 Task: Check the schedule for the MTA subway from Brooklyn to Manhattan in New York City.
Action: Mouse moved to (924, 72)
Screenshot: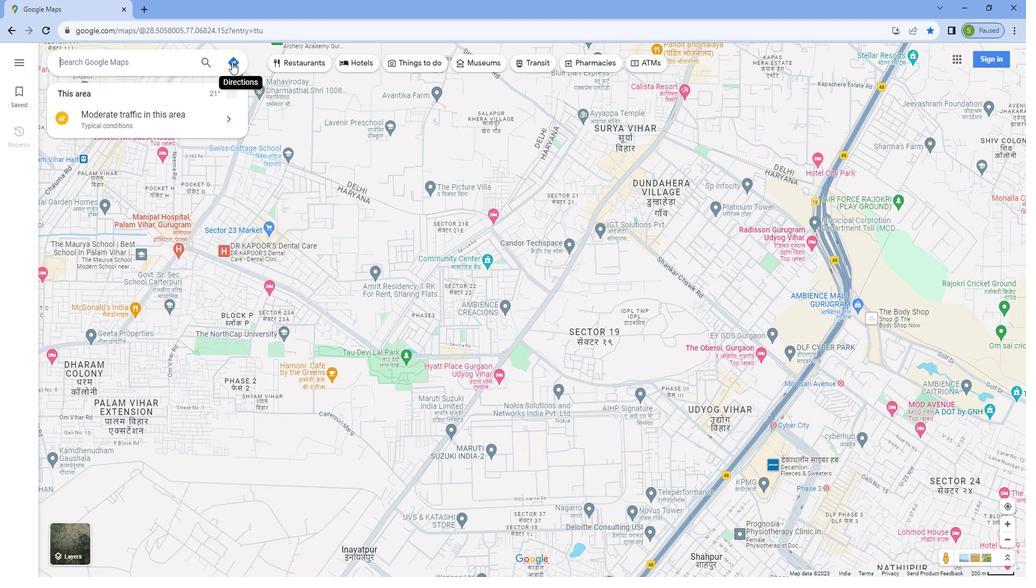 
Action: Mouse pressed left at (924, 72)
Screenshot: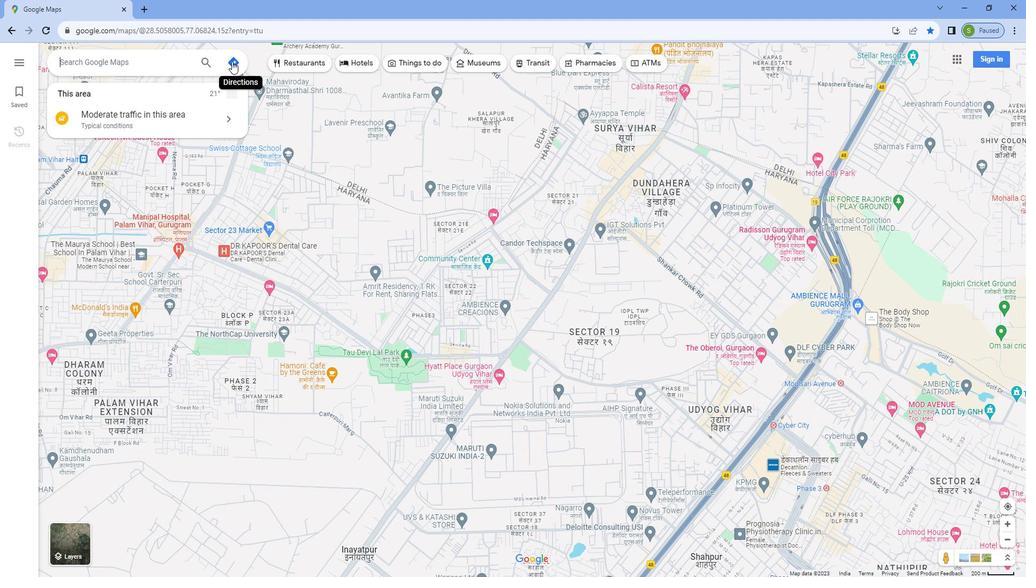 
Action: Mouse moved to (826, 104)
Screenshot: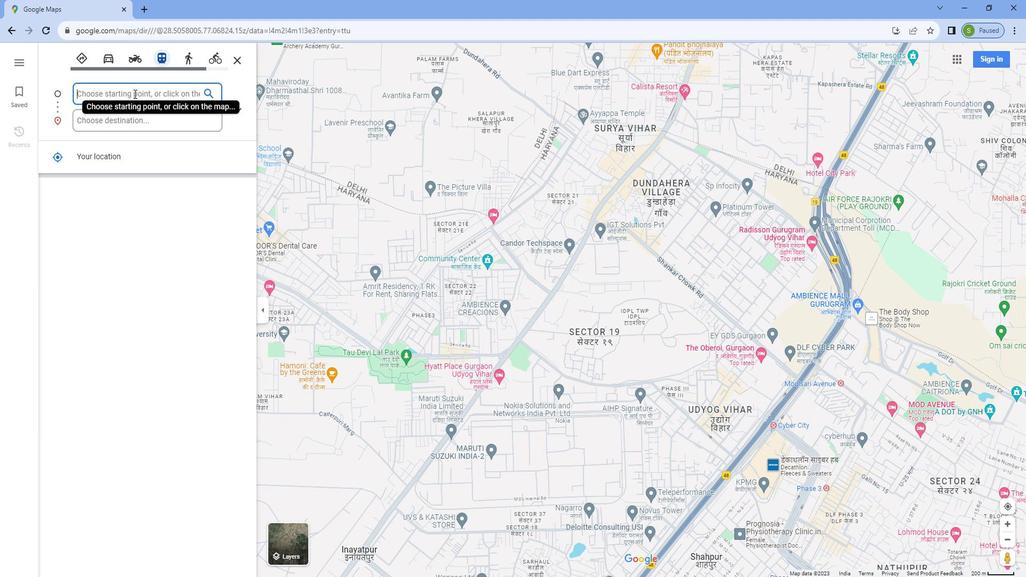 
Action: Mouse pressed left at (826, 104)
Screenshot: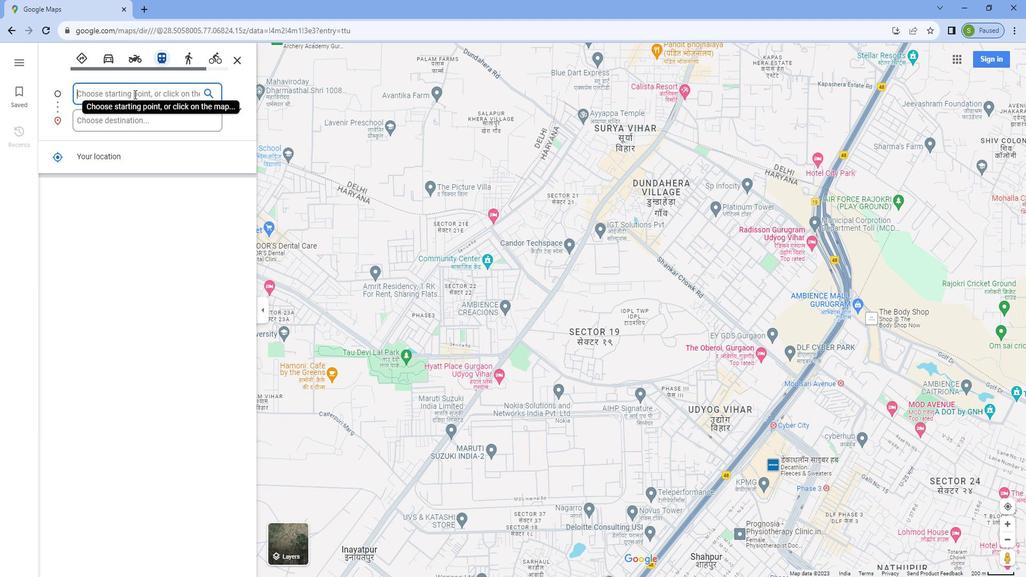 
Action: Key pressed <Key.caps_lock>B<Key.caps_lock>rooklyn
Screenshot: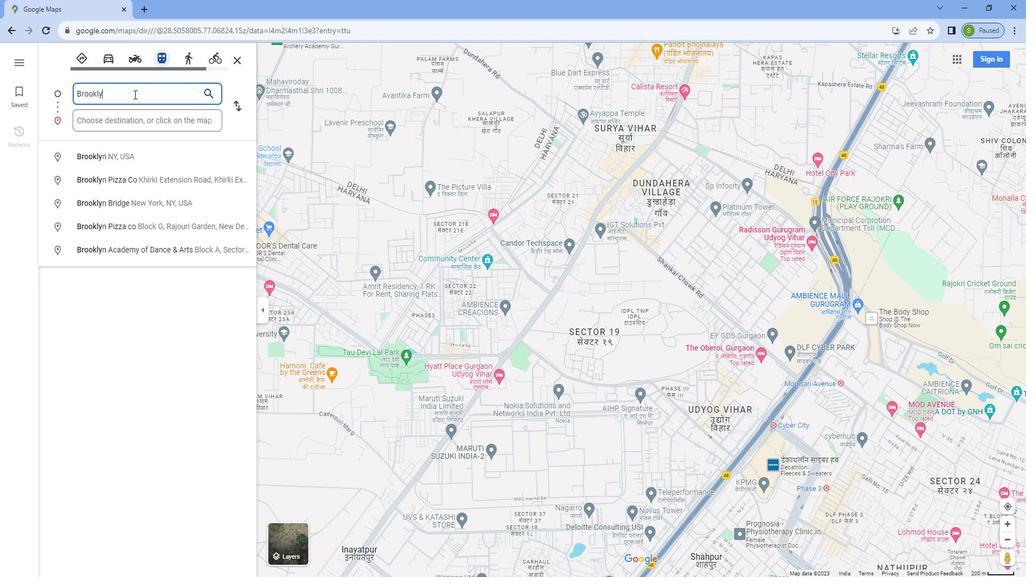 
Action: Mouse moved to (816, 163)
Screenshot: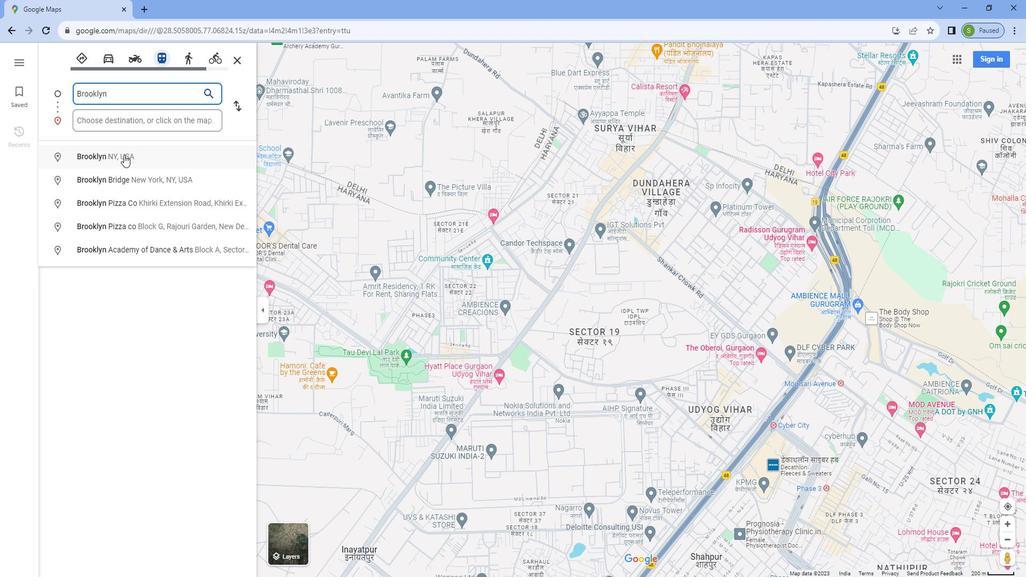 
Action: Mouse pressed left at (816, 163)
Screenshot: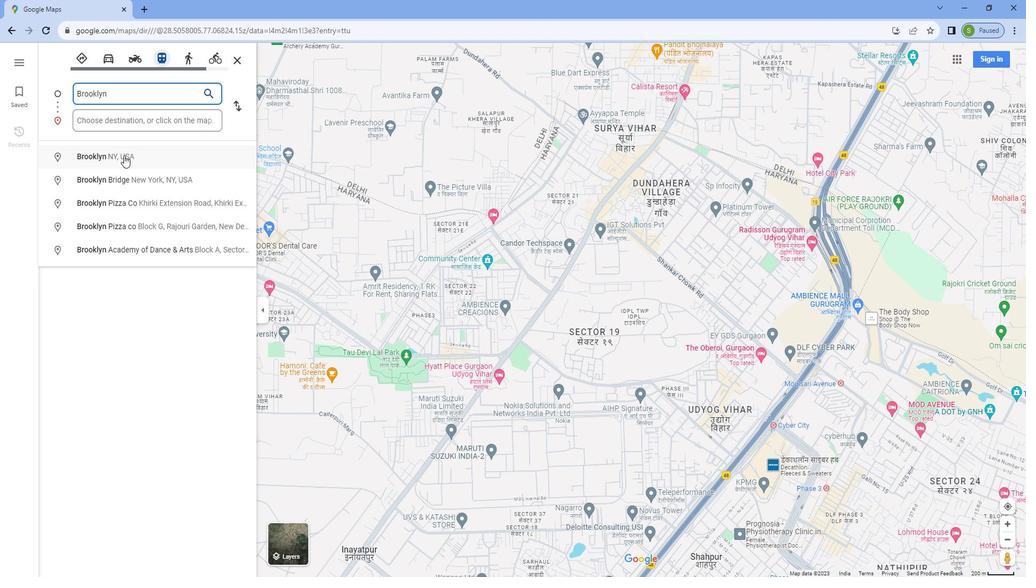 
Action: Mouse moved to (818, 132)
Screenshot: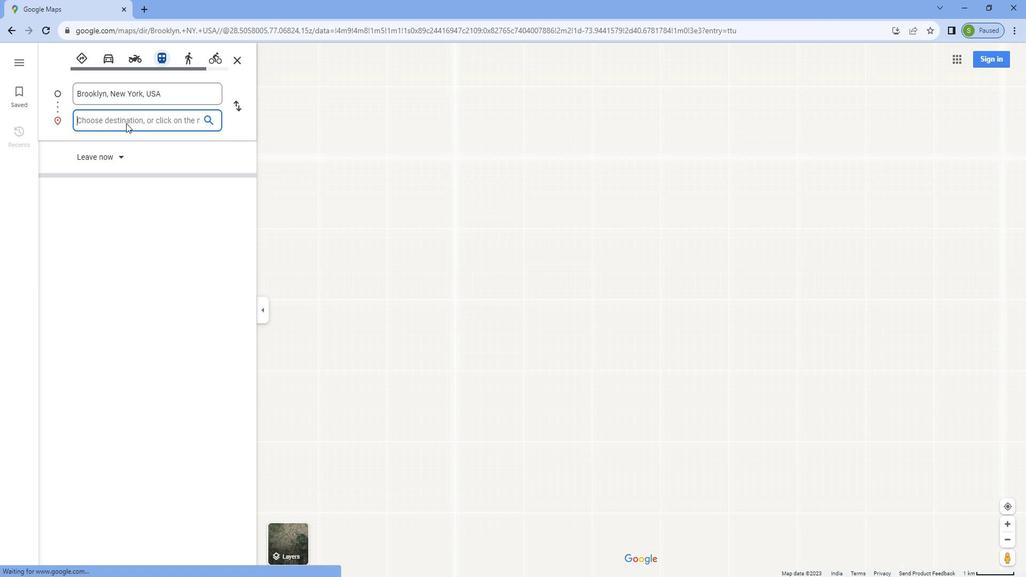 
Action: Mouse pressed left at (818, 132)
Screenshot: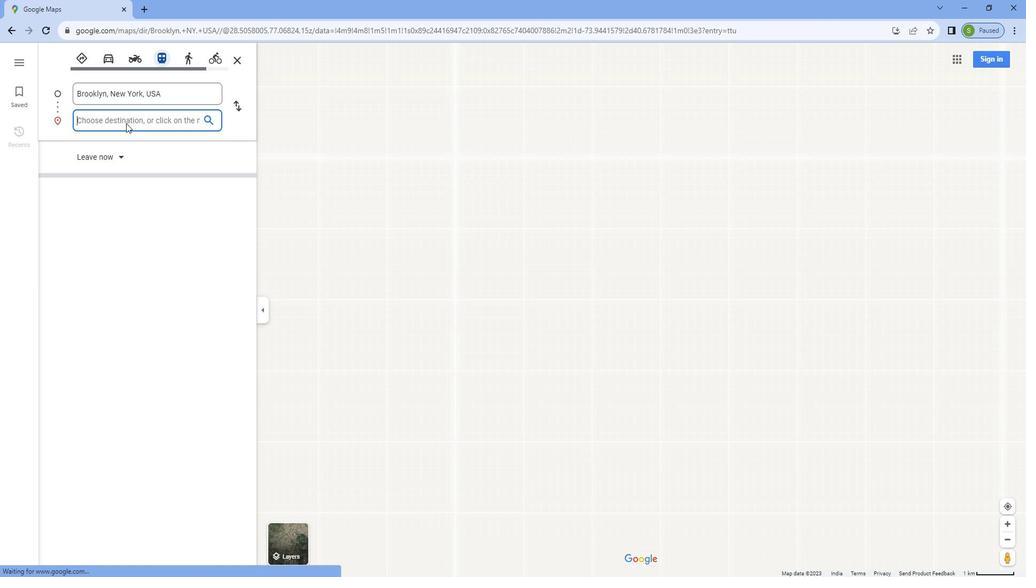 
Action: Key pressed <Key.caps_lock>M<Key.caps_lock>anhattan
Screenshot: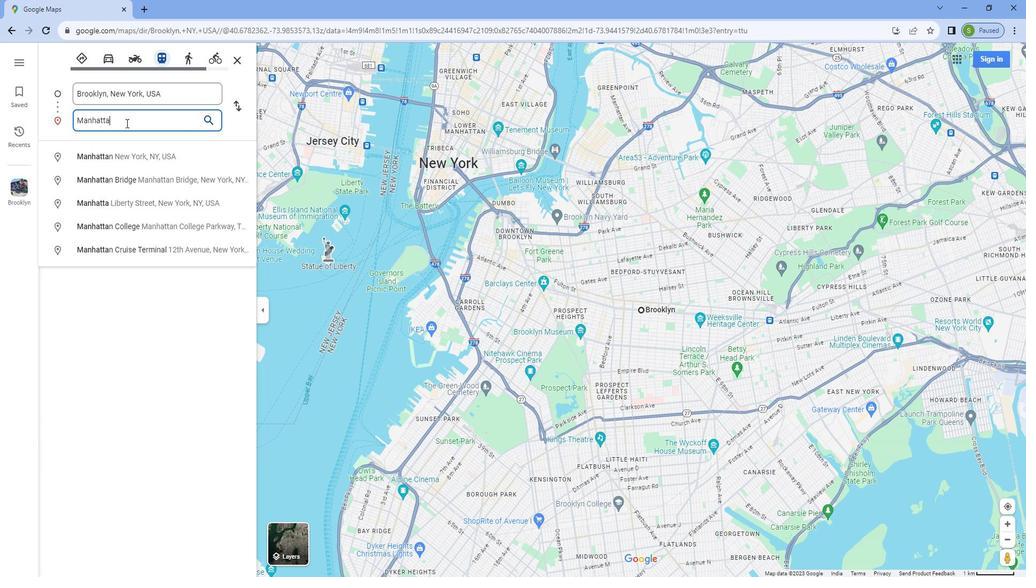 
Action: Mouse moved to (820, 159)
Screenshot: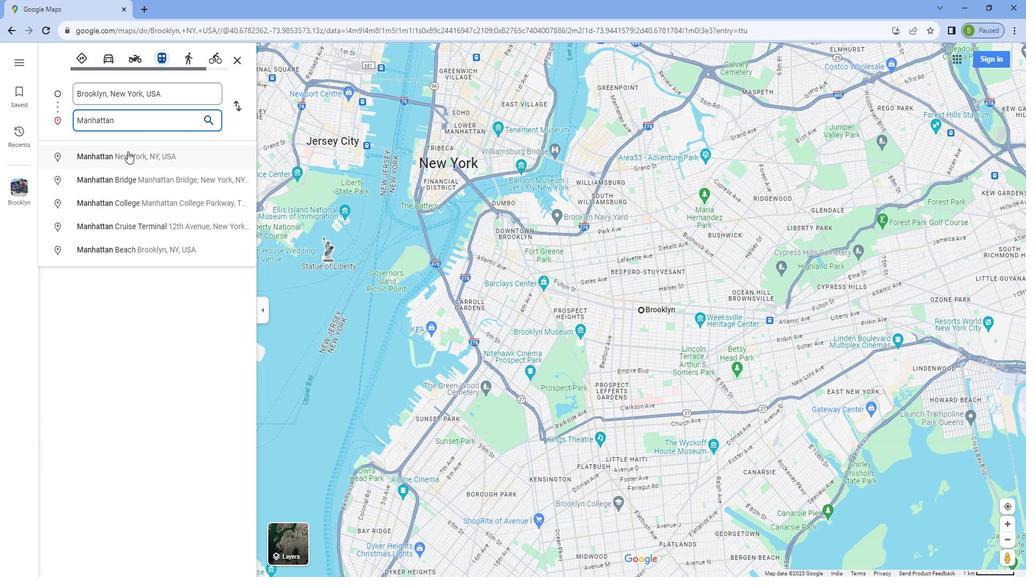 
Action: Mouse pressed left at (820, 159)
Screenshot: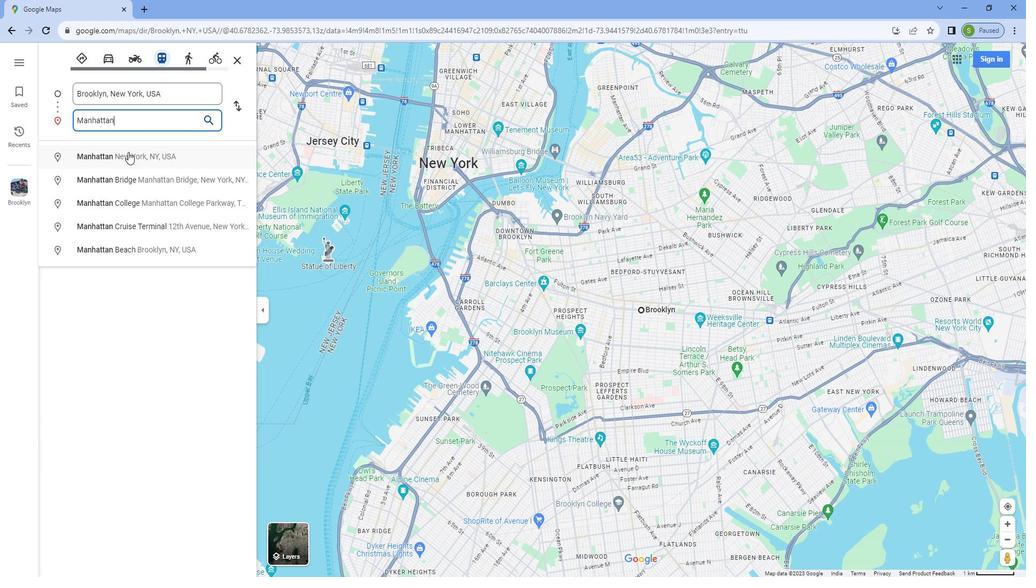 
Action: Mouse moved to (922, 161)
Screenshot: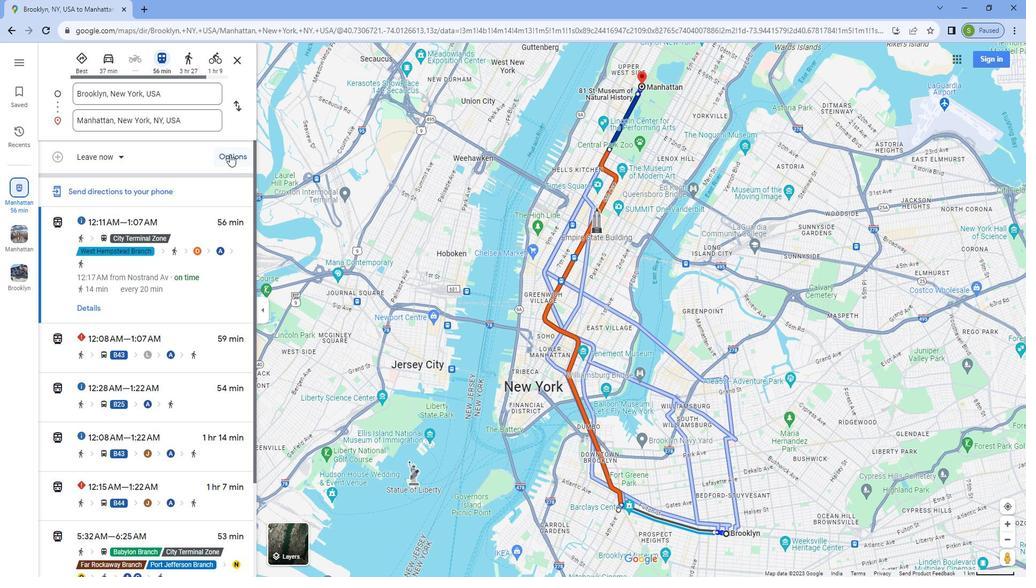
Action: Mouse pressed left at (922, 161)
Screenshot: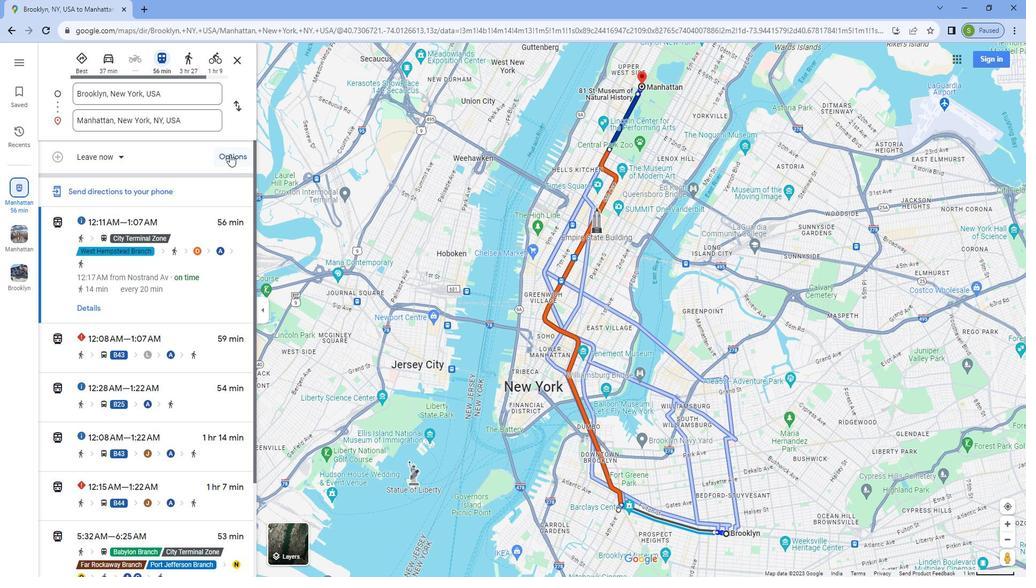 
Action: Mouse moved to (749, 223)
Screenshot: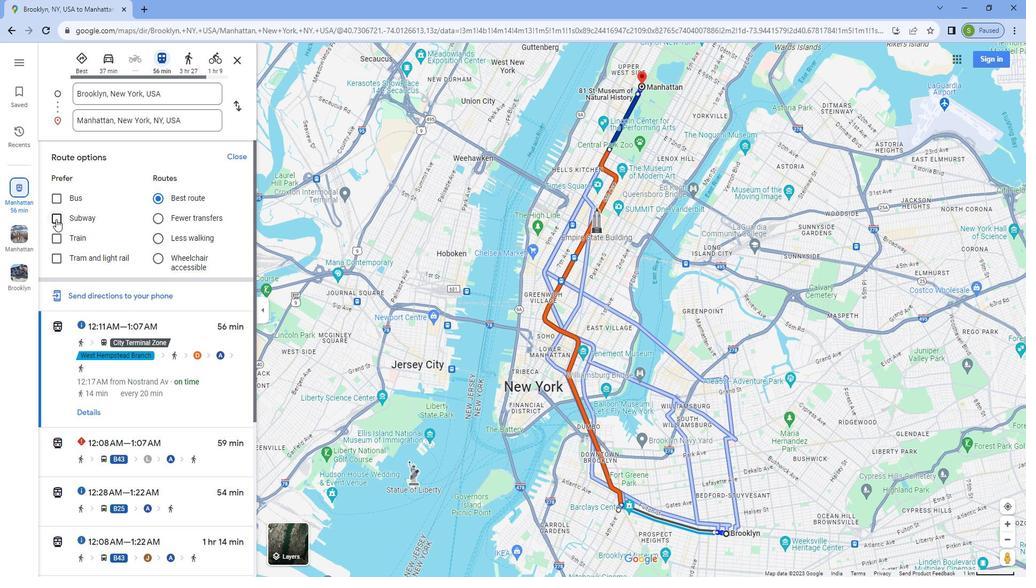 
Action: Mouse pressed left at (749, 223)
Screenshot: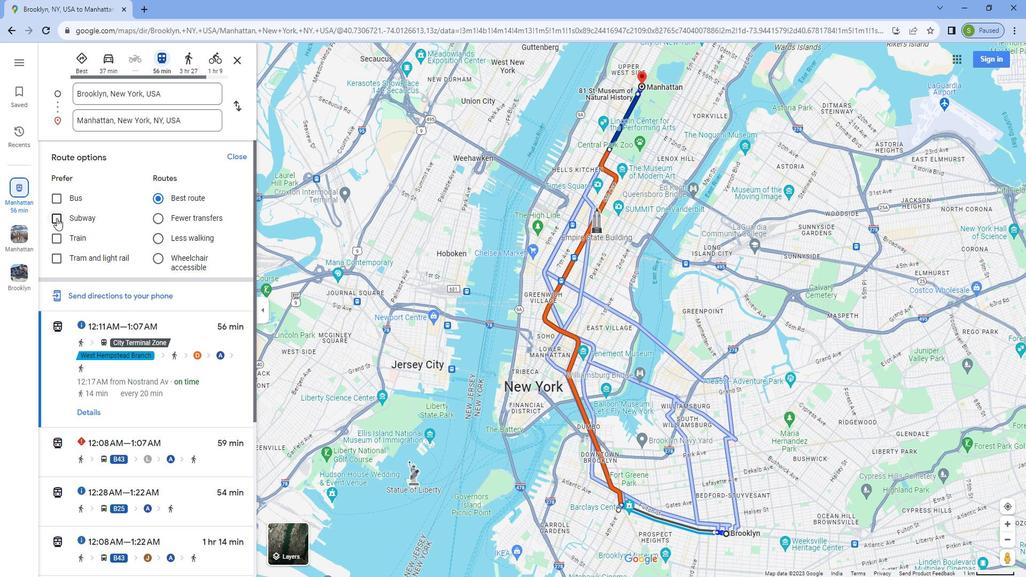 
Action: Mouse moved to (785, 384)
Screenshot: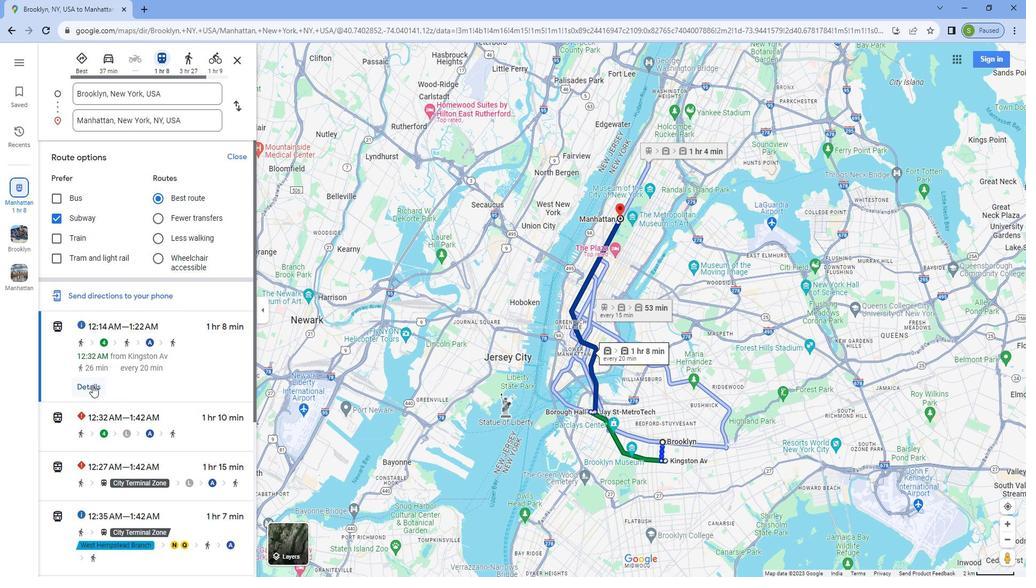 
Action: Mouse pressed left at (785, 384)
Screenshot: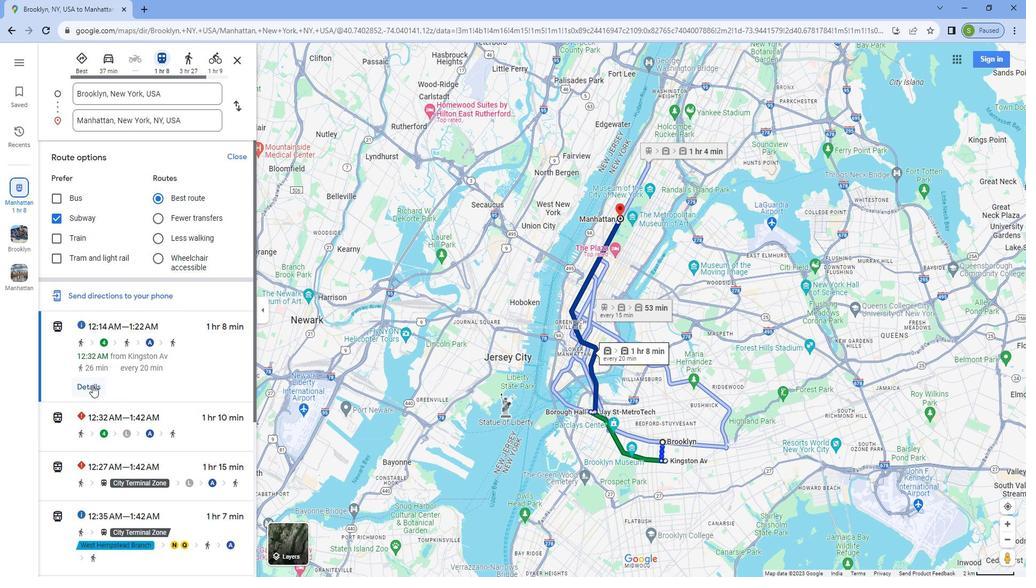 
Action: Mouse moved to (904, 282)
Screenshot: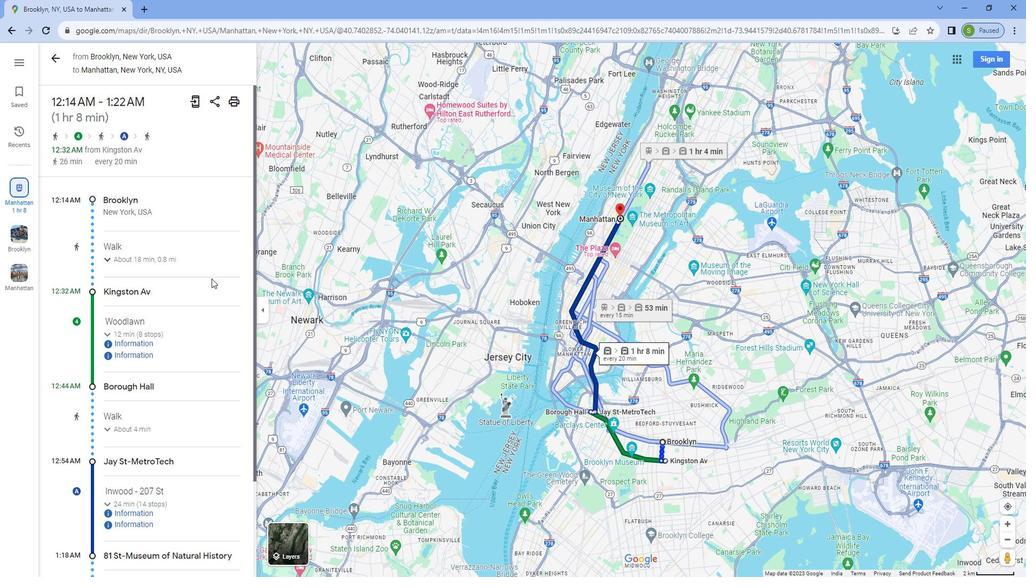 
Action: Mouse scrolled (904, 282) with delta (0, 0)
Screenshot: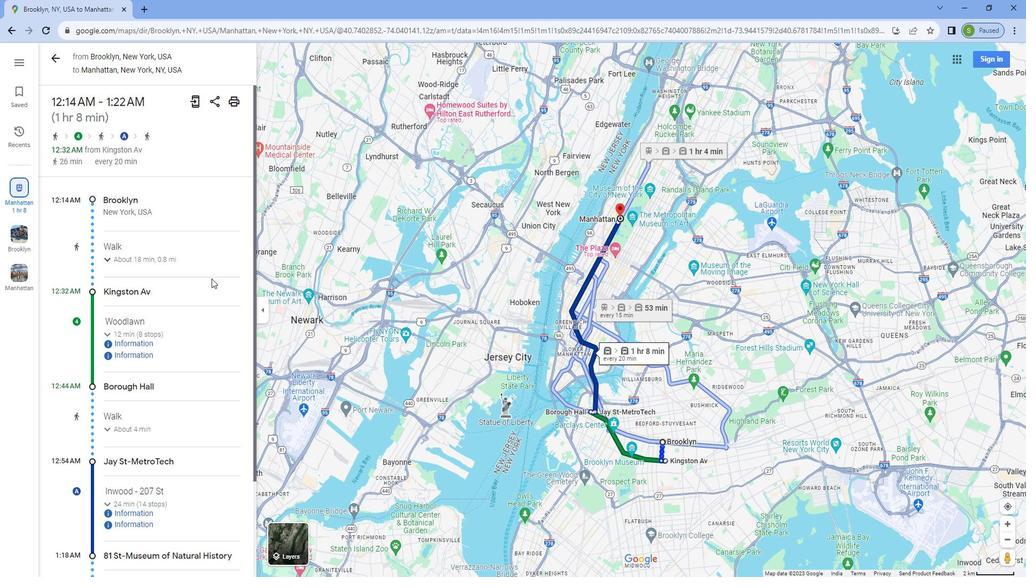 
Action: Mouse moved to (903, 283)
Screenshot: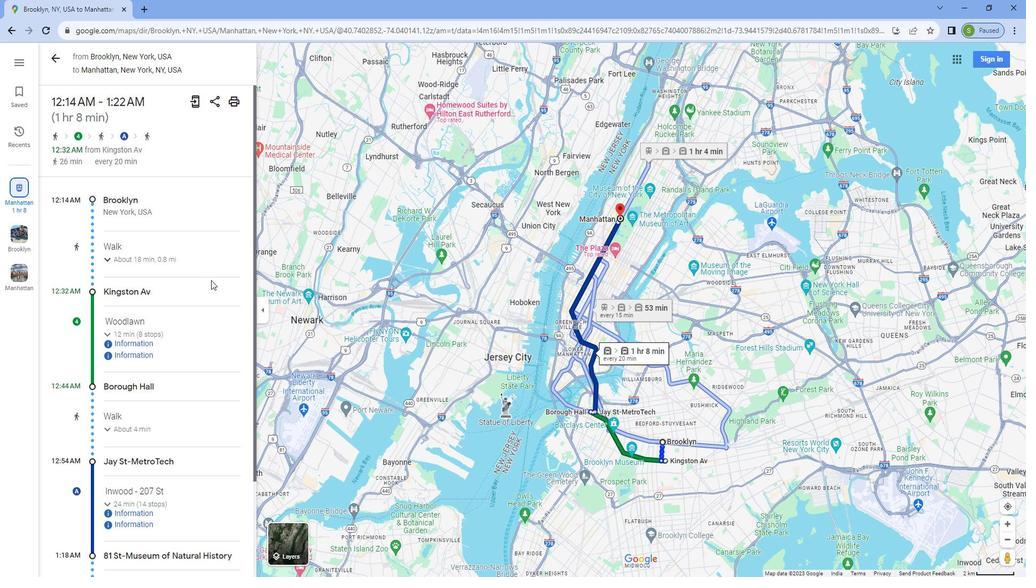 
Action: Mouse scrolled (903, 283) with delta (0, 0)
Screenshot: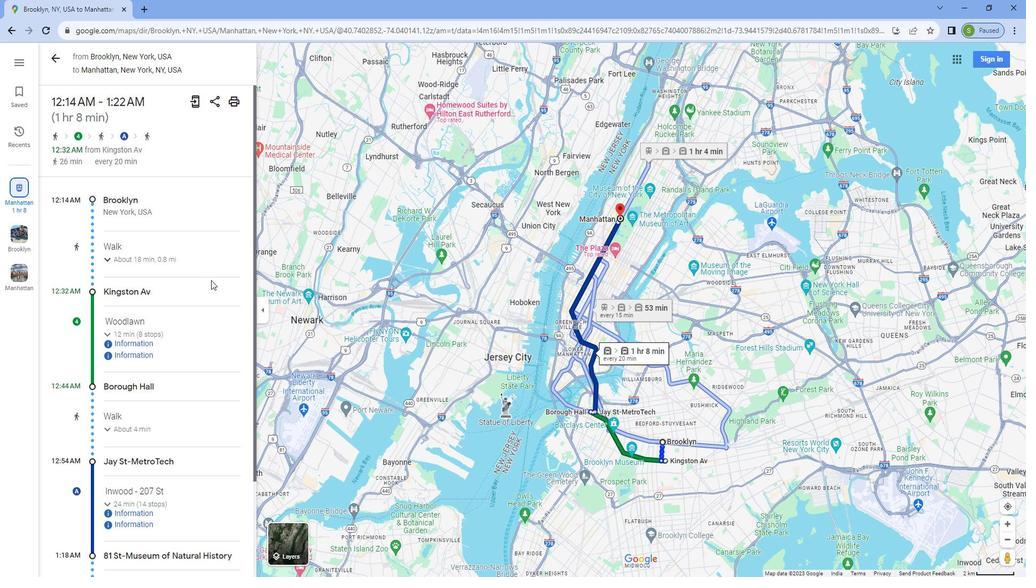 
Action: Mouse scrolled (903, 283) with delta (0, 0)
Screenshot: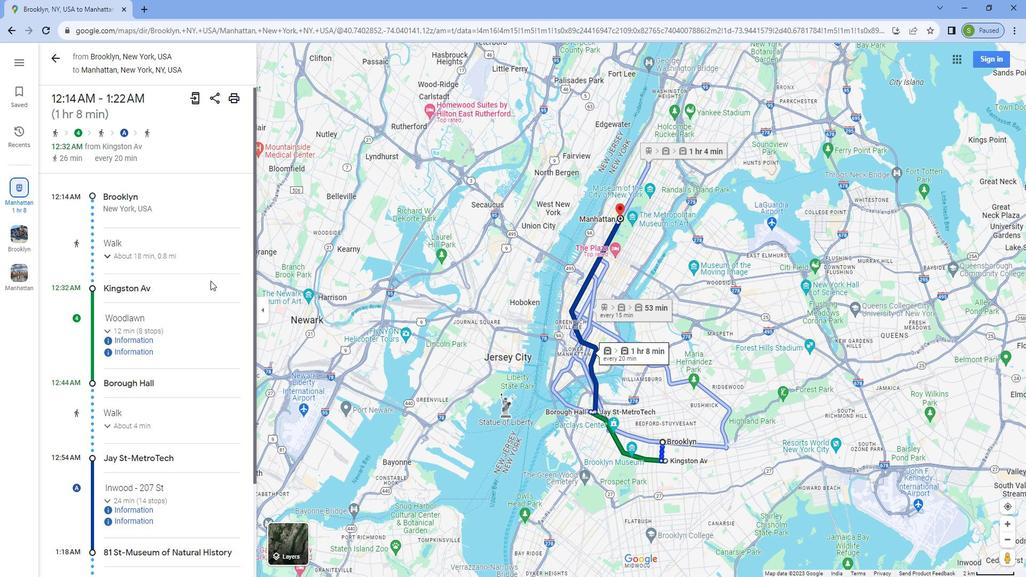 
Action: Mouse moved to (903, 284)
Screenshot: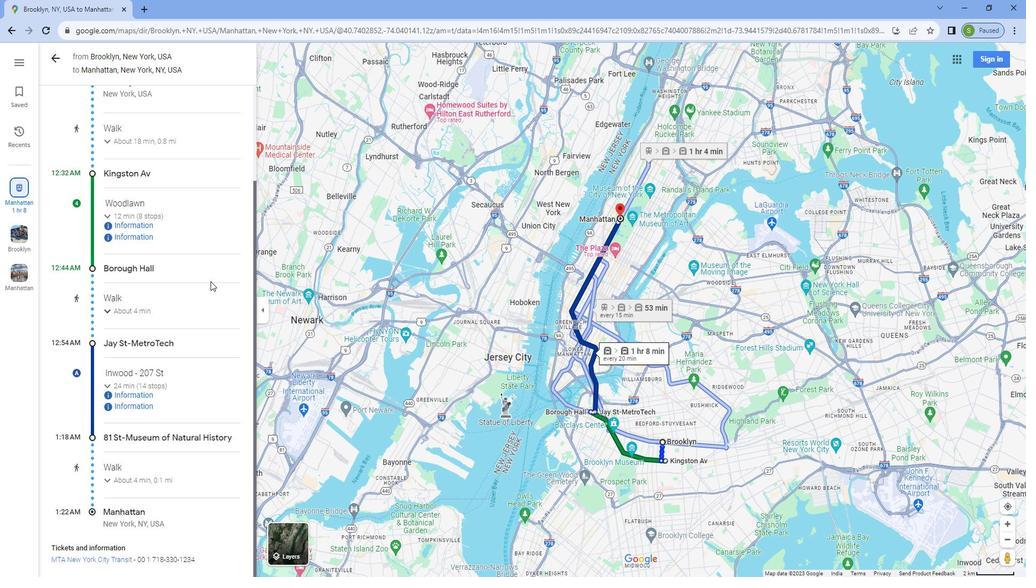 
Action: Mouse scrolled (903, 284) with delta (0, 0)
Screenshot: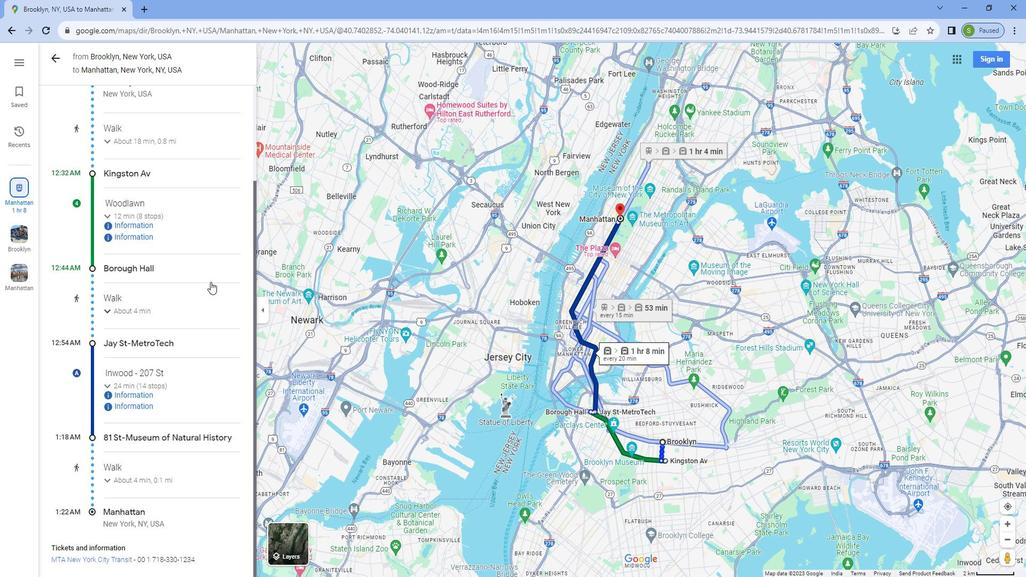 
Action: Mouse moved to (902, 284)
Screenshot: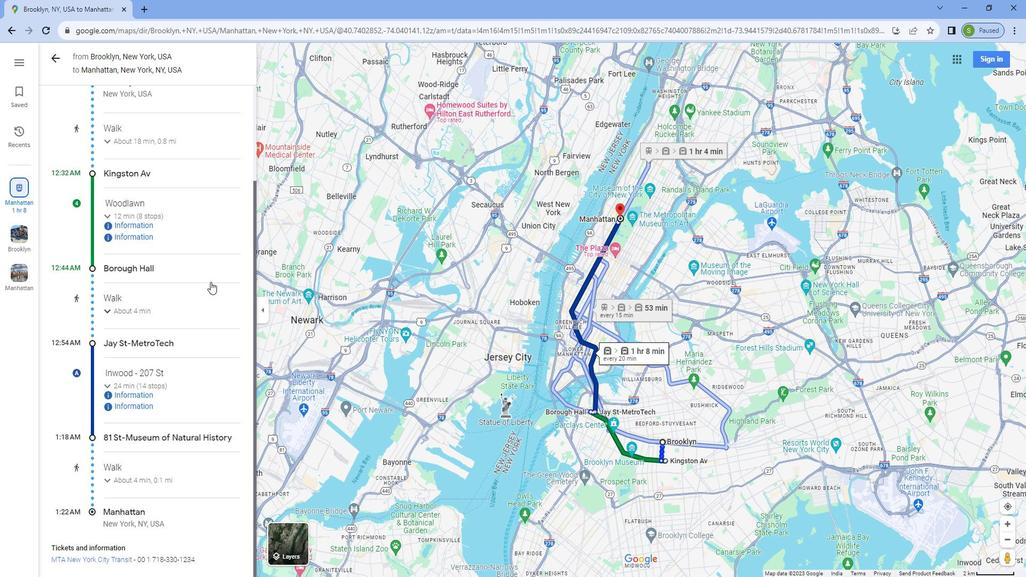
Action: Mouse scrolled (902, 284) with delta (0, 0)
Screenshot: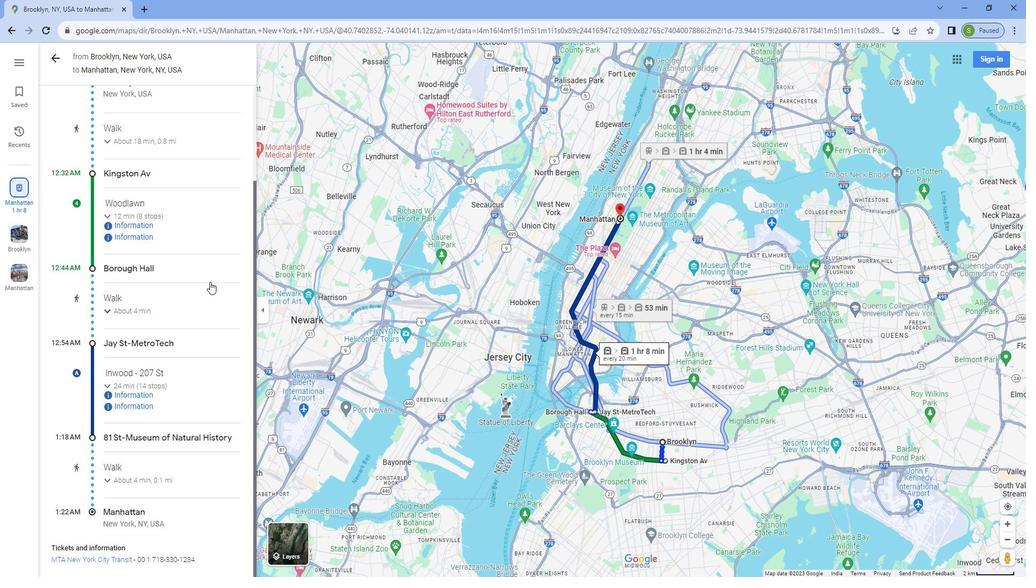 
Action: Mouse moved to (853, 436)
Screenshot: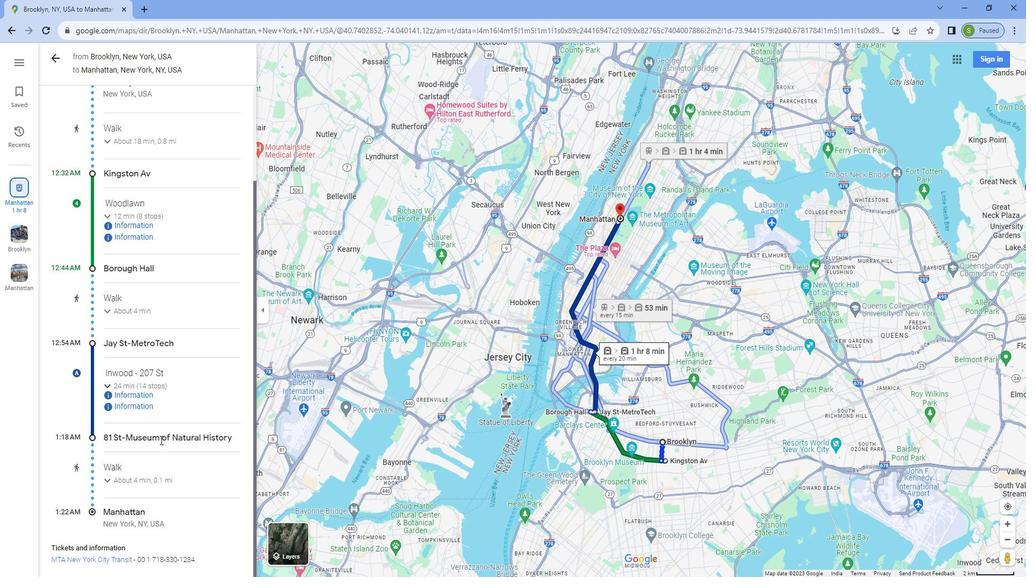 
Action: Mouse scrolled (853, 437) with delta (0, 0)
Screenshot: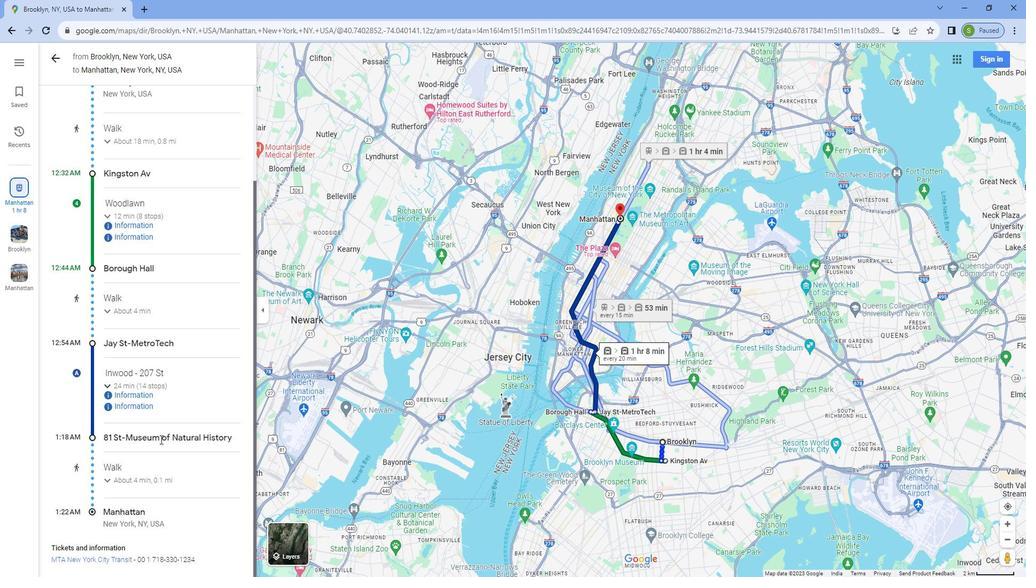 
Action: Mouse moved to (844, 432)
Screenshot: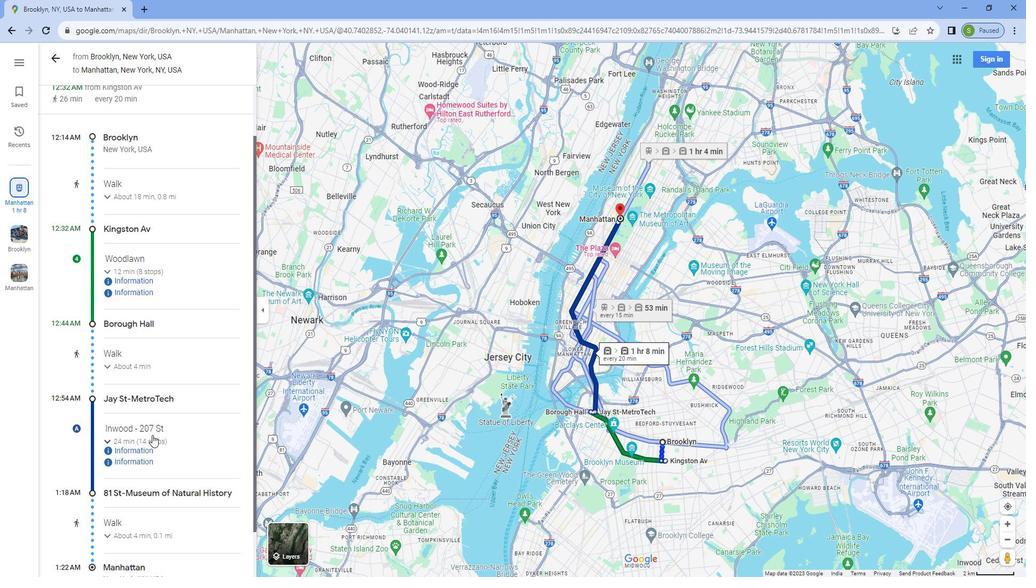 
Action: Mouse scrolled (844, 432) with delta (0, 0)
Screenshot: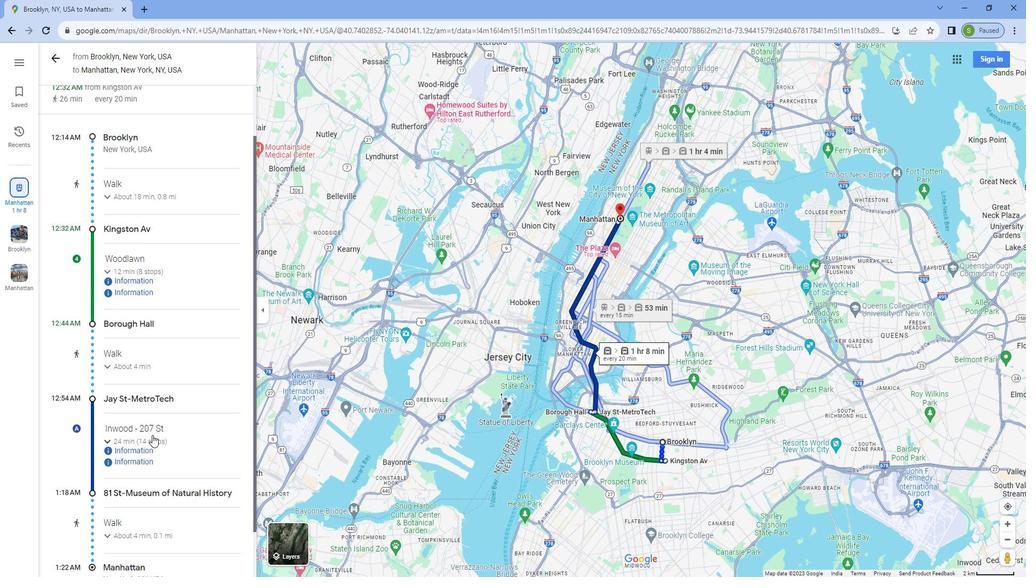 
Action: Mouse scrolled (844, 432) with delta (0, 0)
Screenshot: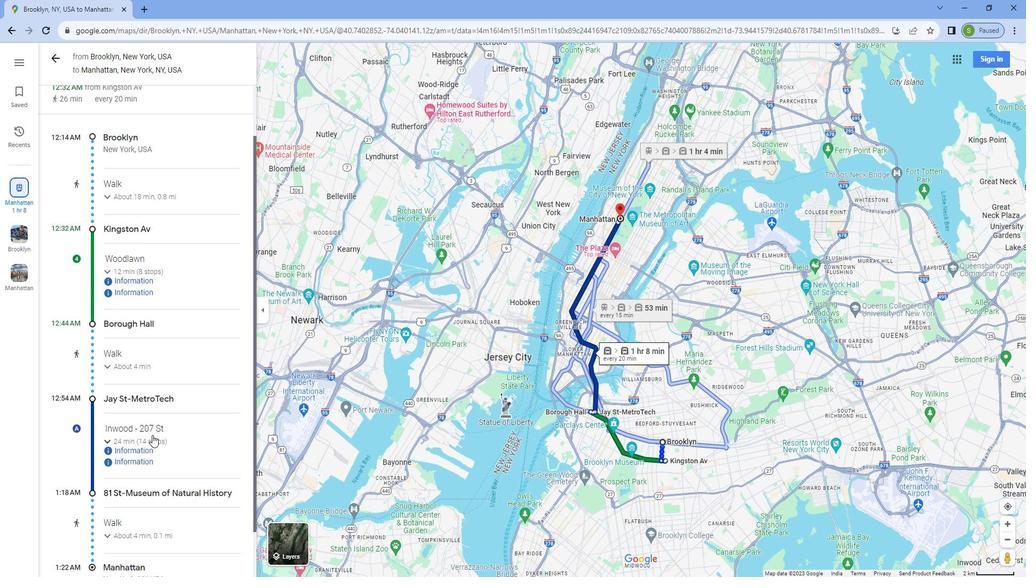 
Action: Mouse scrolled (844, 432) with delta (0, 0)
Screenshot: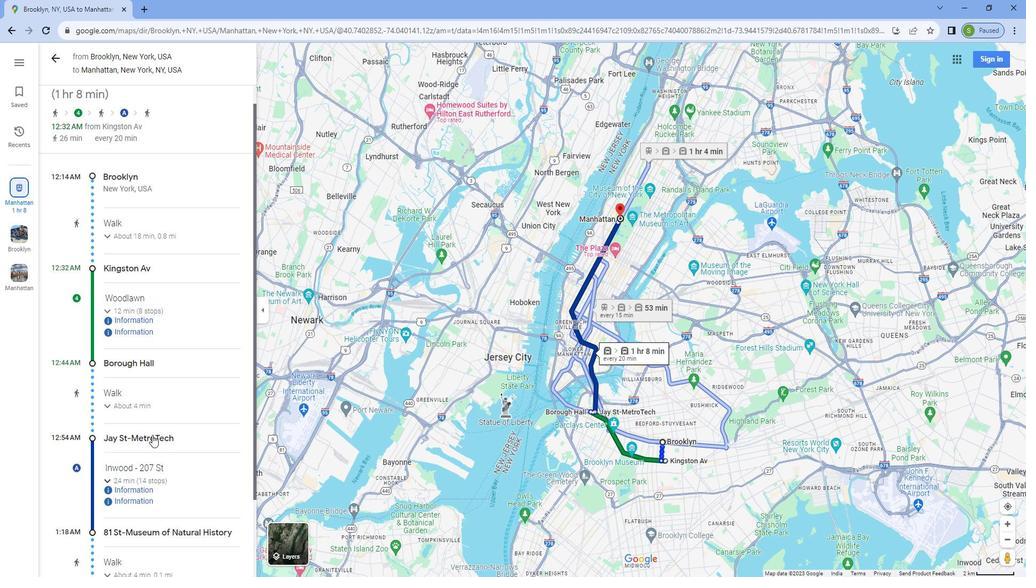 
Action: Mouse scrolled (844, 432) with delta (0, 0)
Screenshot: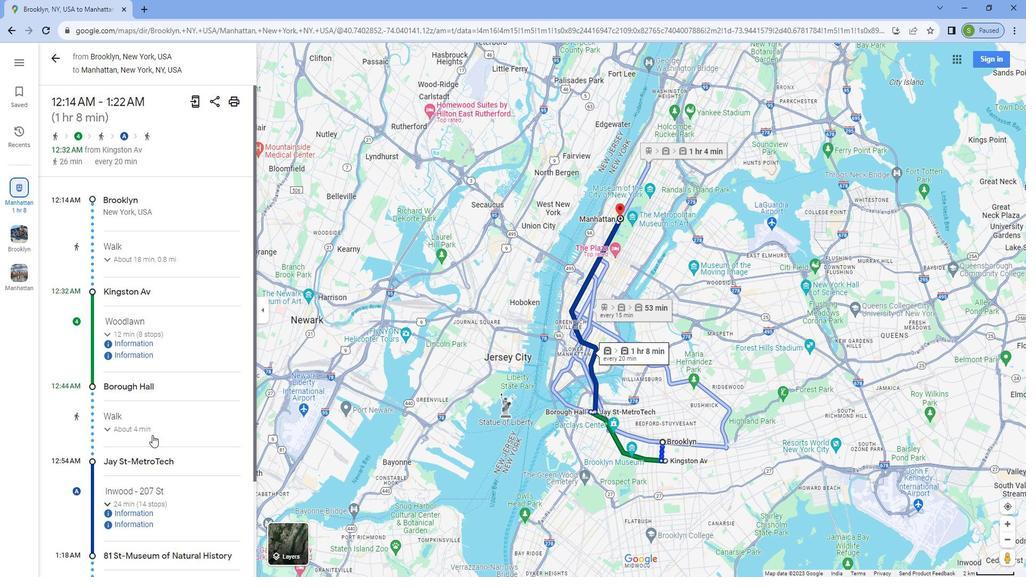 
Action: Mouse scrolled (844, 432) with delta (0, 0)
Screenshot: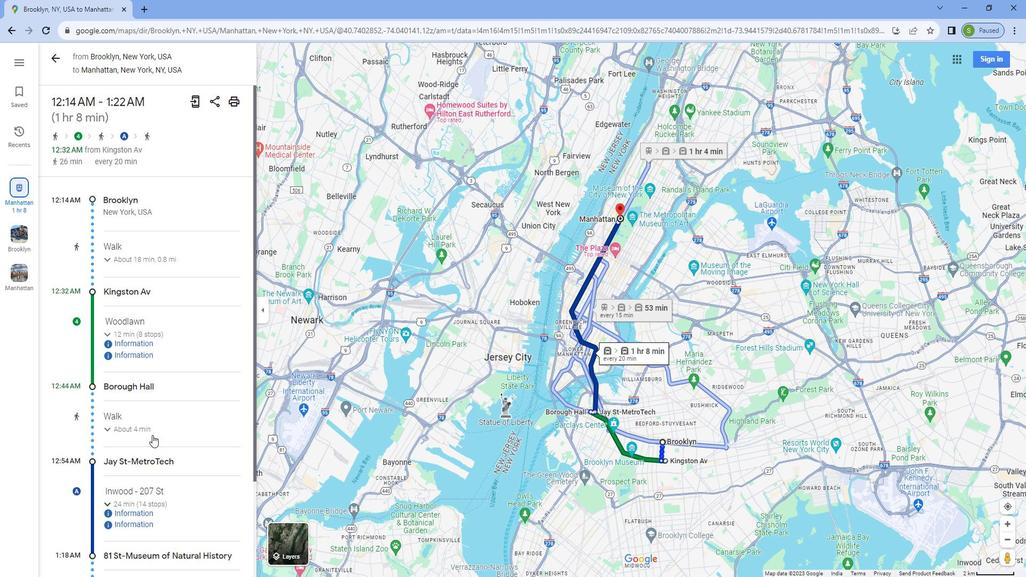 
Action: Mouse moved to (747, 73)
Screenshot: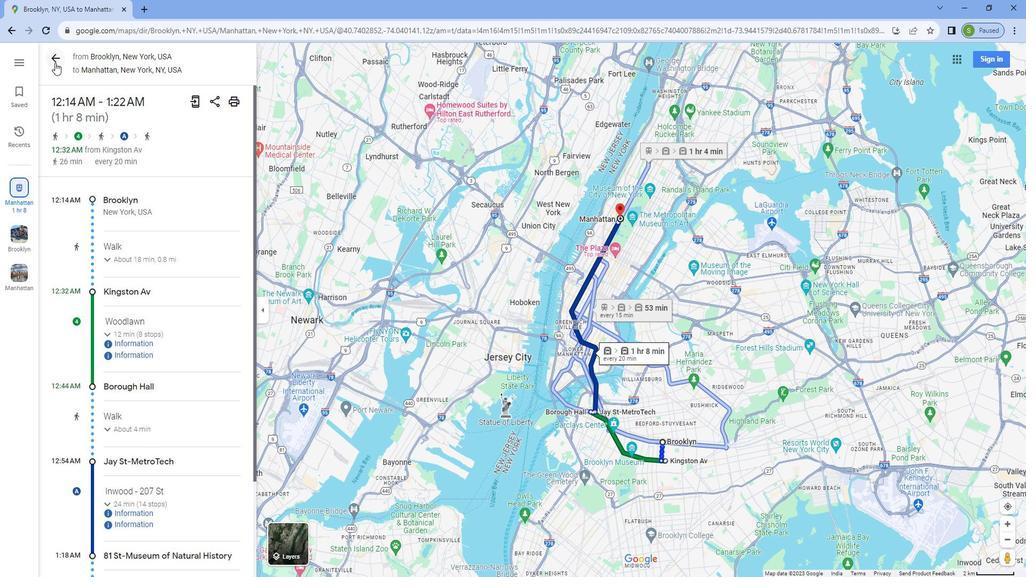
Action: Mouse pressed left at (747, 73)
Screenshot: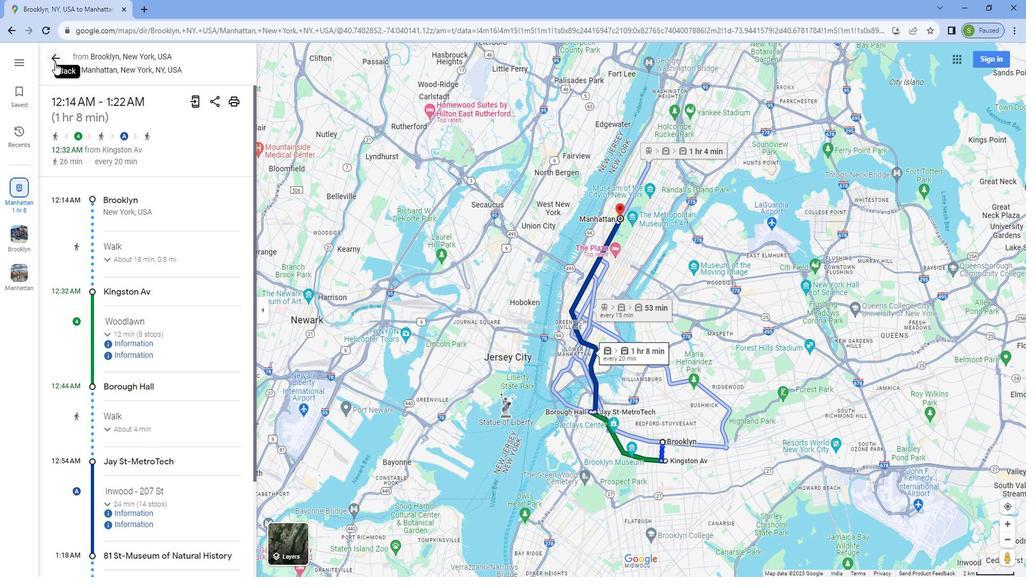 
Action: Mouse moved to (812, 335)
Screenshot: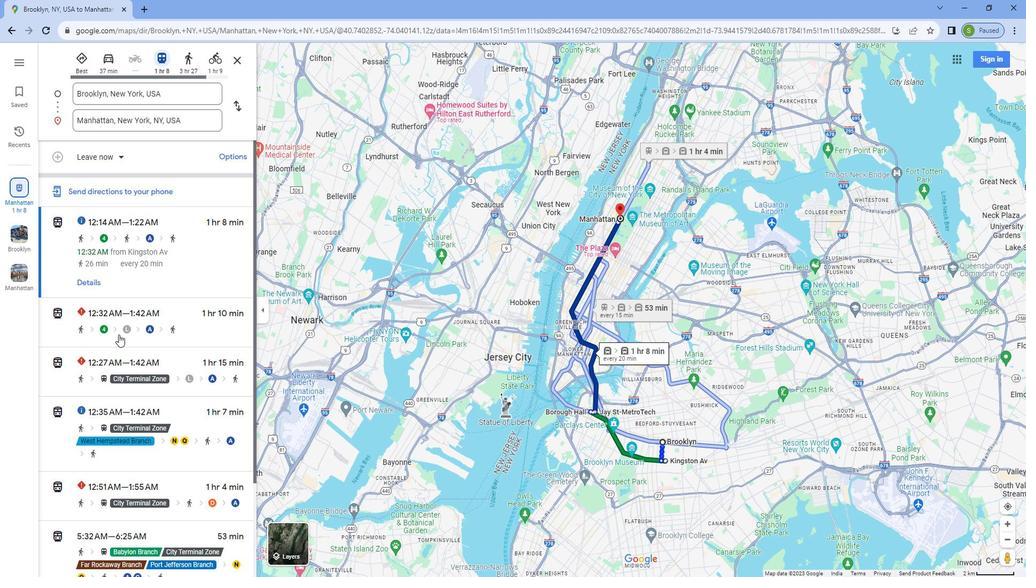 
Action: Mouse pressed left at (812, 335)
Screenshot: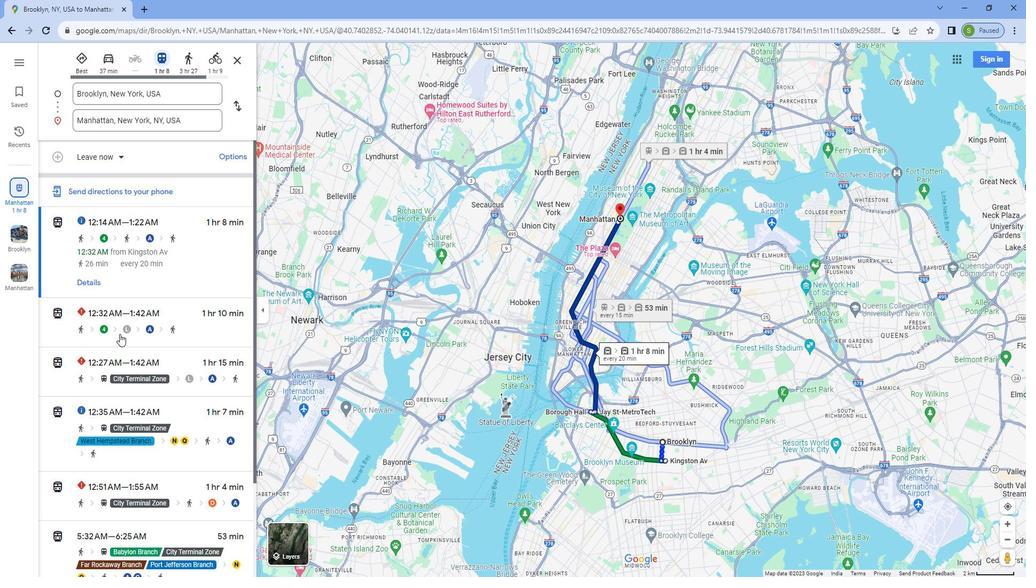 
Action: Mouse moved to (787, 337)
Screenshot: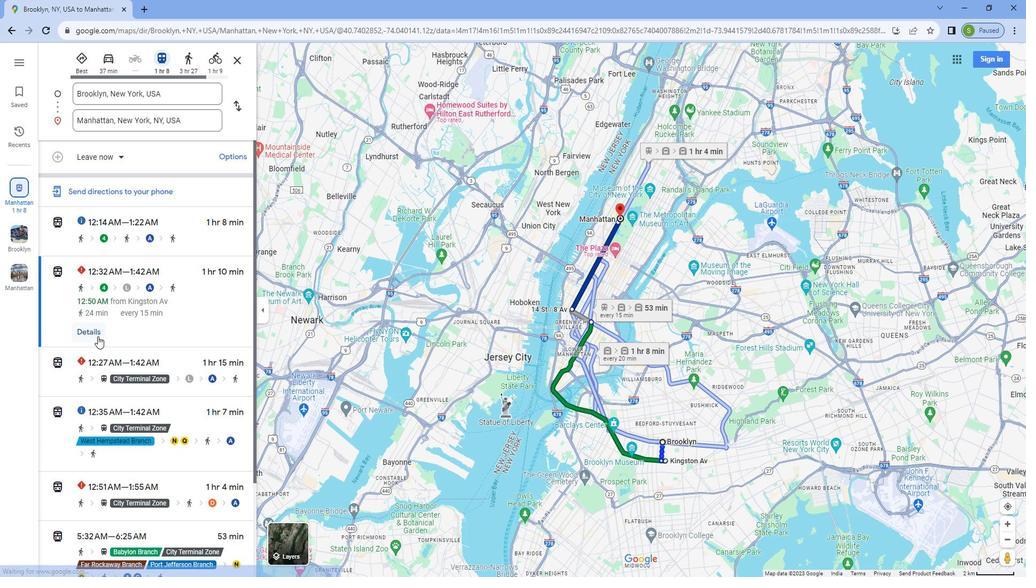 
Action: Mouse pressed left at (787, 337)
Screenshot: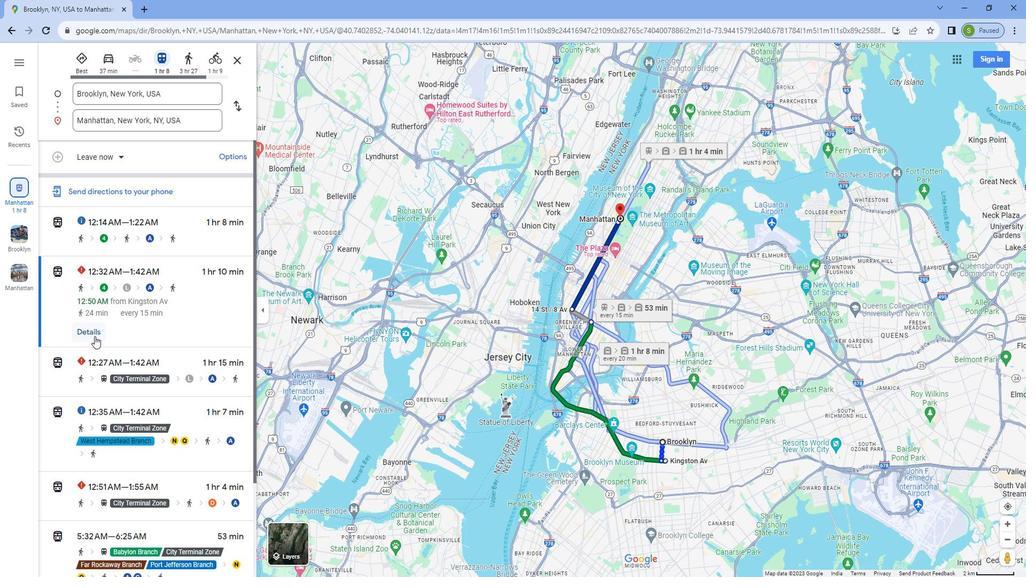 
Action: Mouse moved to (846, 298)
Screenshot: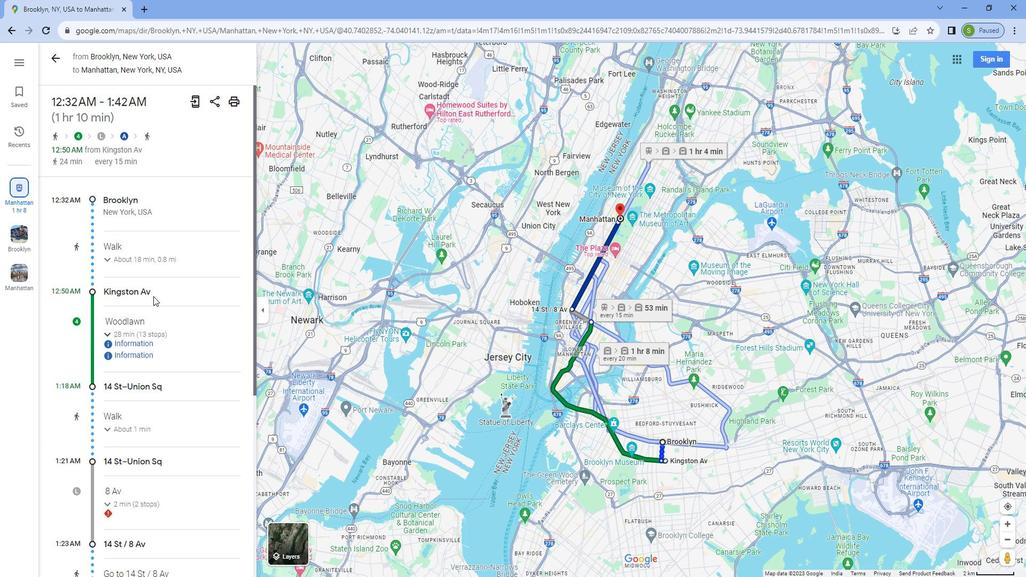 
Action: Mouse scrolled (846, 297) with delta (0, 0)
Screenshot: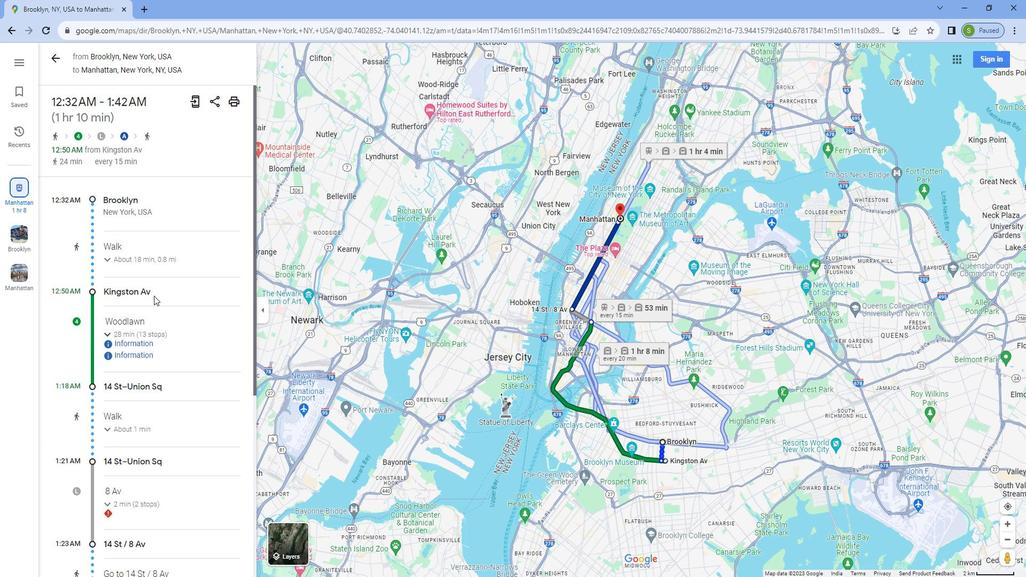 
Action: Mouse scrolled (846, 297) with delta (0, 0)
Screenshot: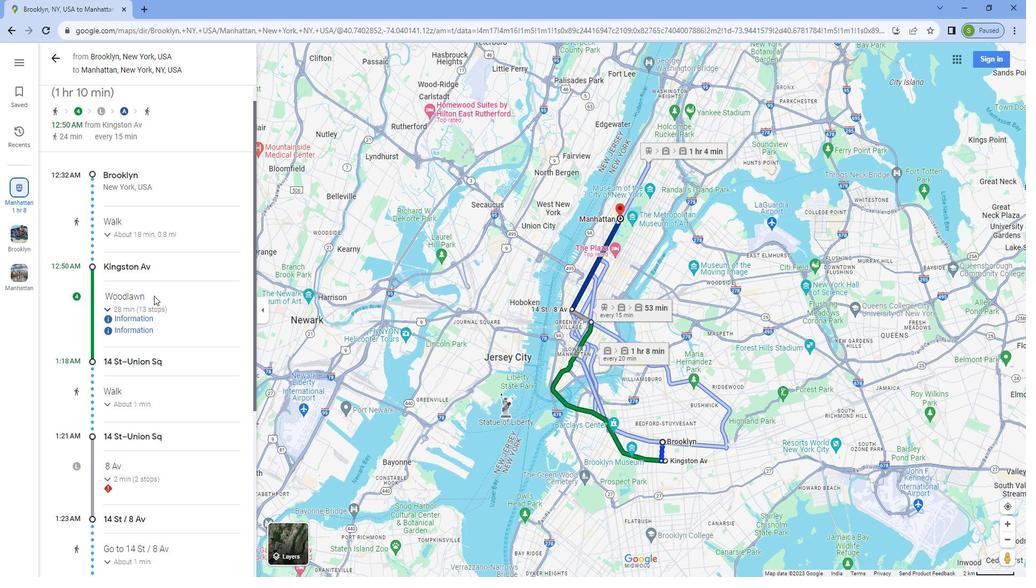 
Action: Mouse scrolled (846, 297) with delta (0, 0)
Screenshot: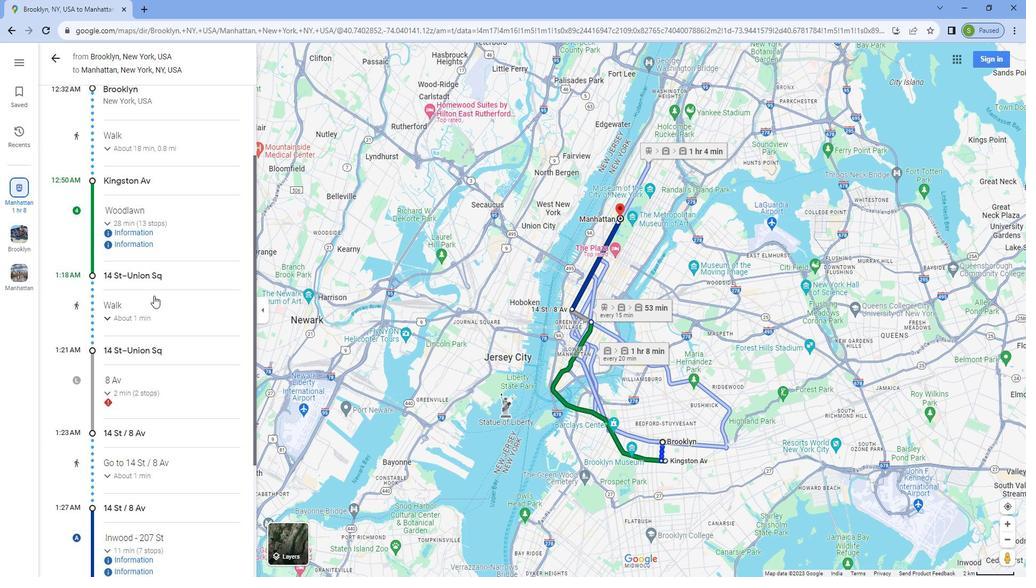 
Action: Mouse scrolled (846, 297) with delta (0, 0)
Screenshot: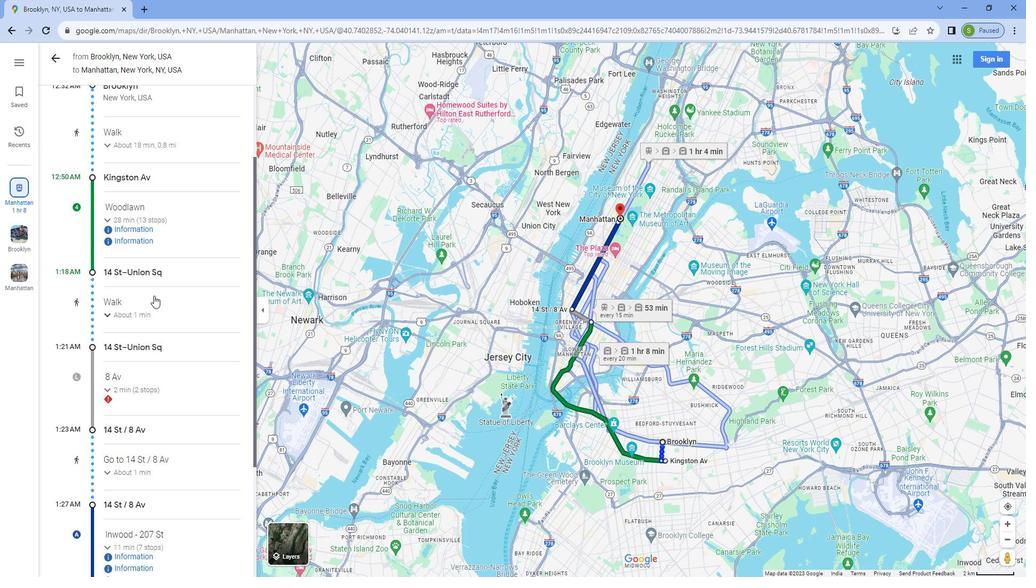 
Action: Mouse scrolled (846, 297) with delta (0, 0)
Screenshot: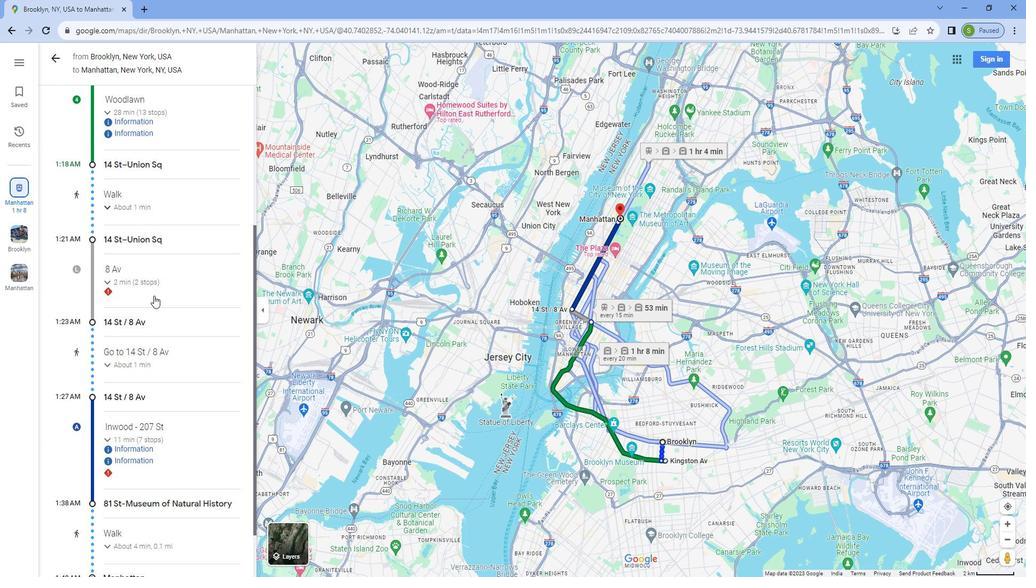 
Action: Mouse scrolled (846, 297) with delta (0, 0)
Screenshot: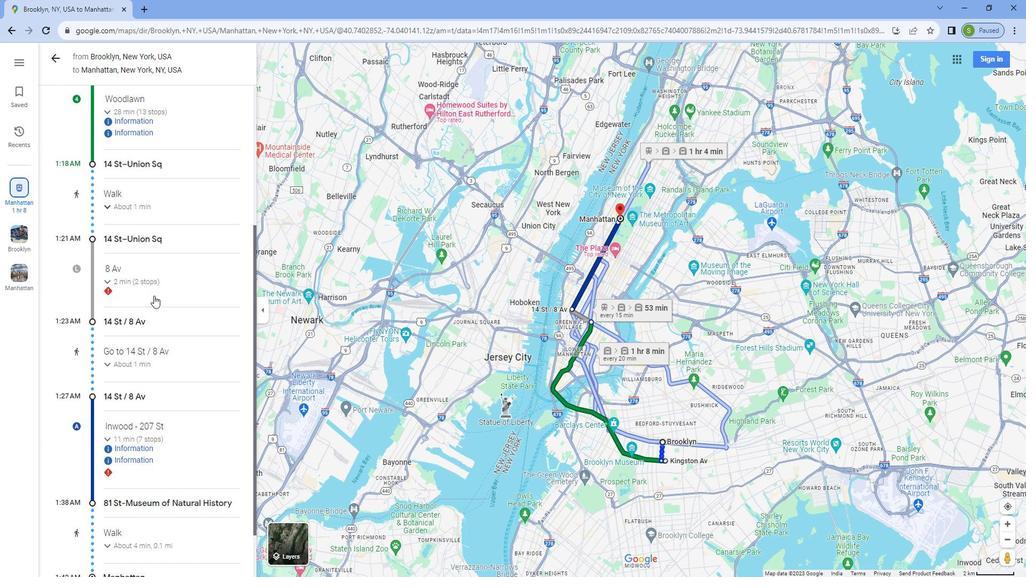 
Action: Mouse moved to (846, 298)
Screenshot: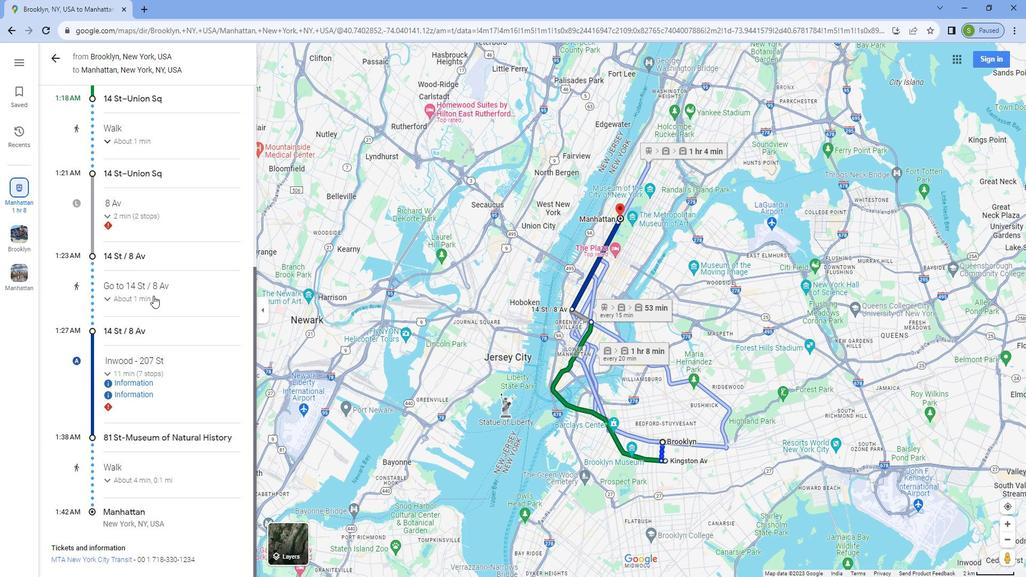 
Action: Mouse scrolled (846, 297) with delta (0, 0)
Screenshot: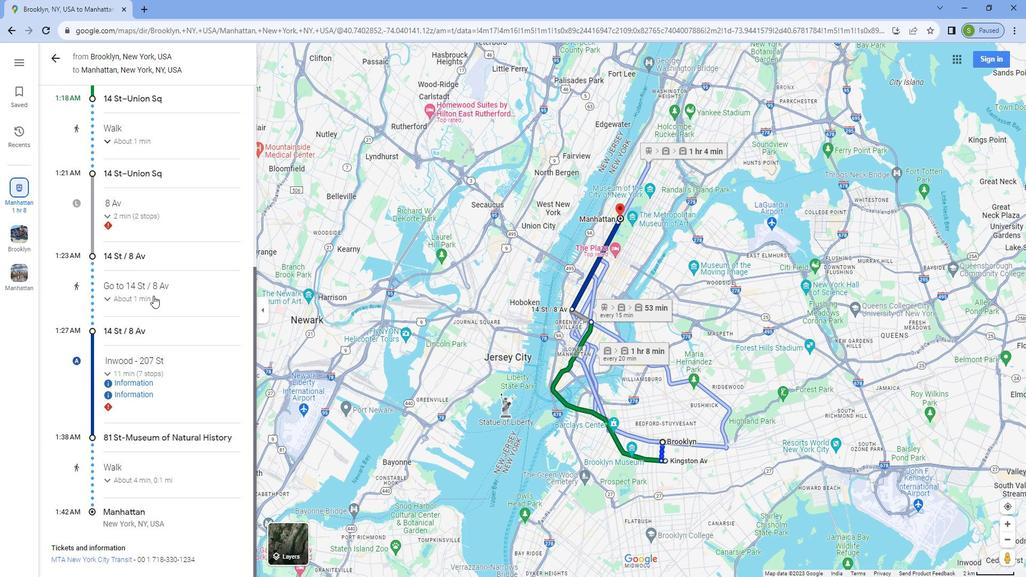 
Action: Mouse moved to (846, 298)
Screenshot: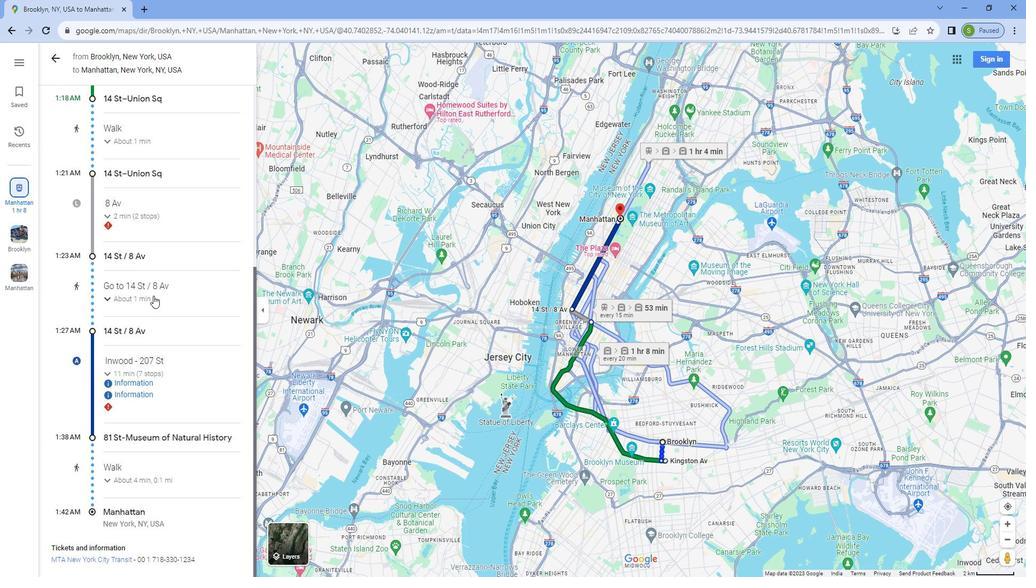 
Action: Mouse scrolled (846, 297) with delta (0, 0)
Screenshot: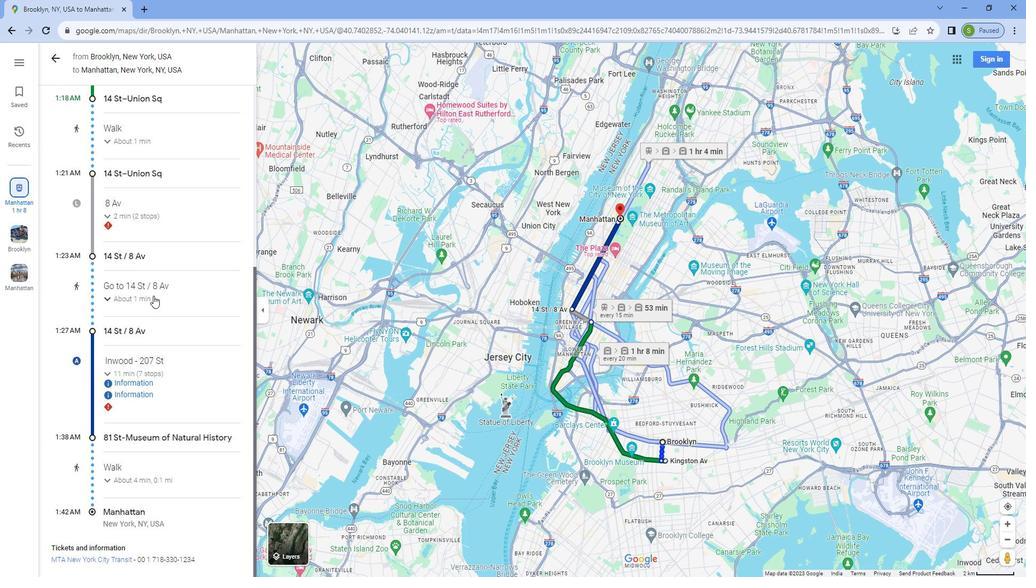 
Action: Mouse moved to (751, 75)
Screenshot: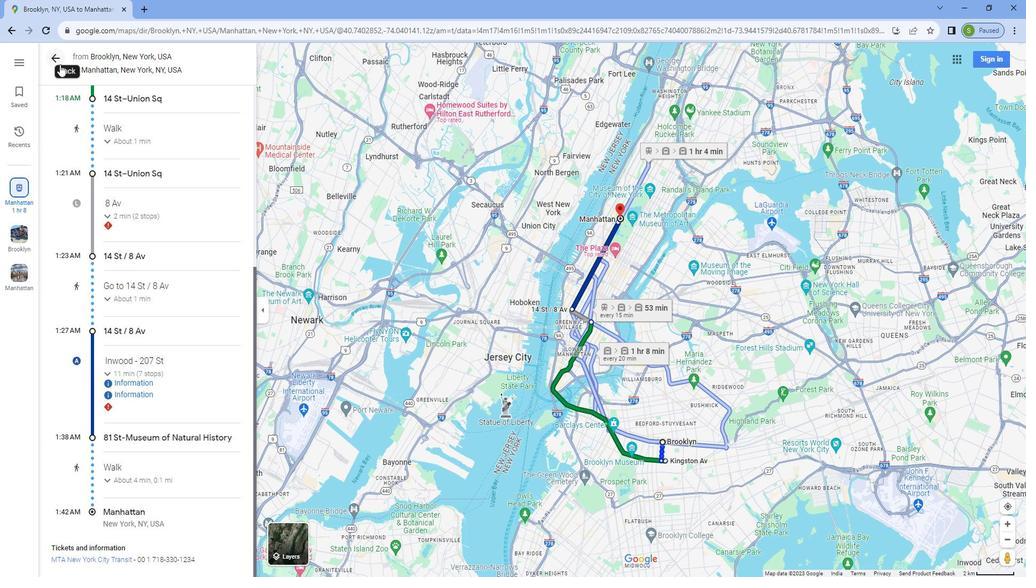 
Action: Mouse pressed left at (751, 75)
Screenshot: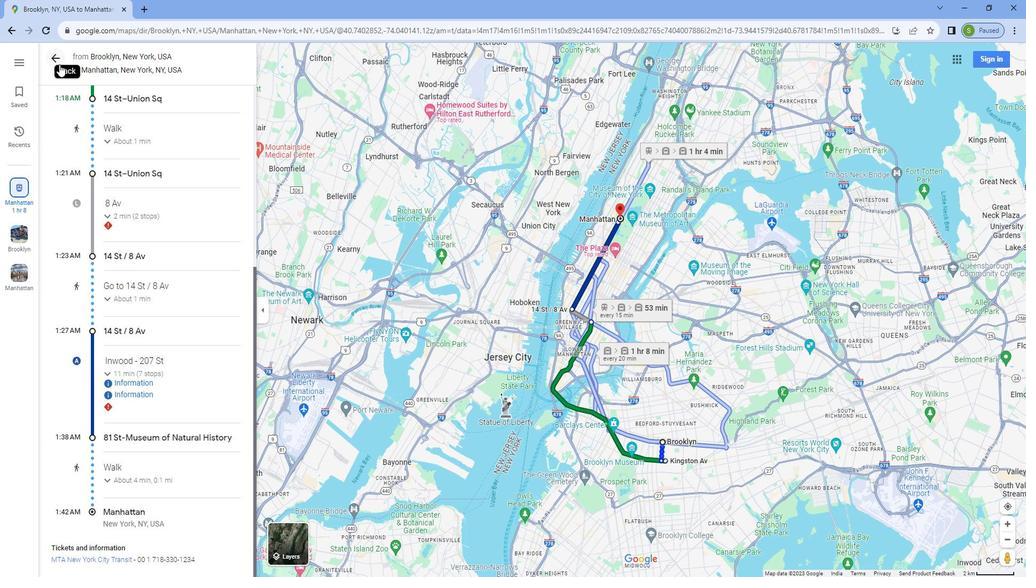 
Action: Mouse moved to (839, 388)
Screenshot: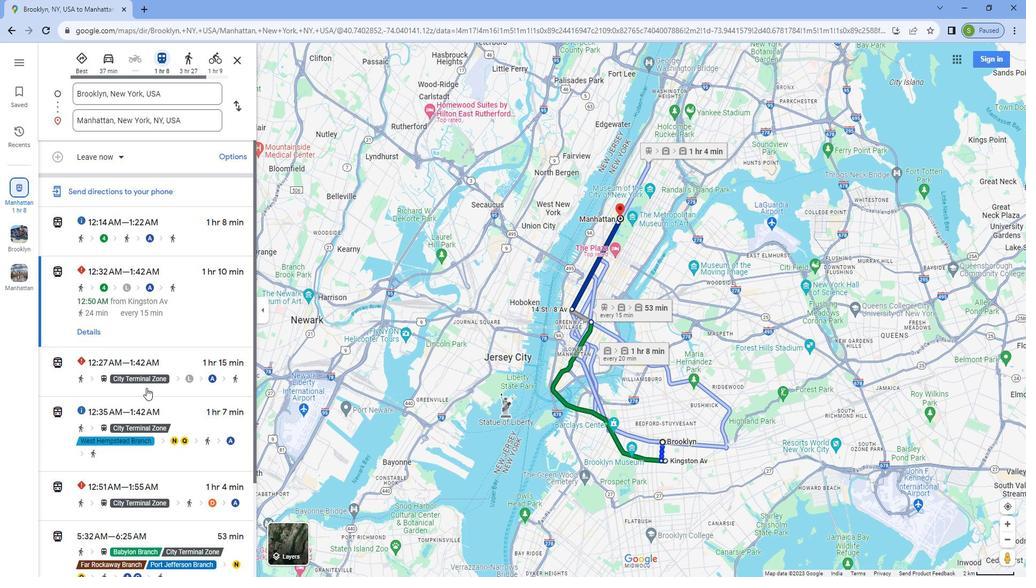 
Action: Mouse pressed left at (839, 388)
Screenshot: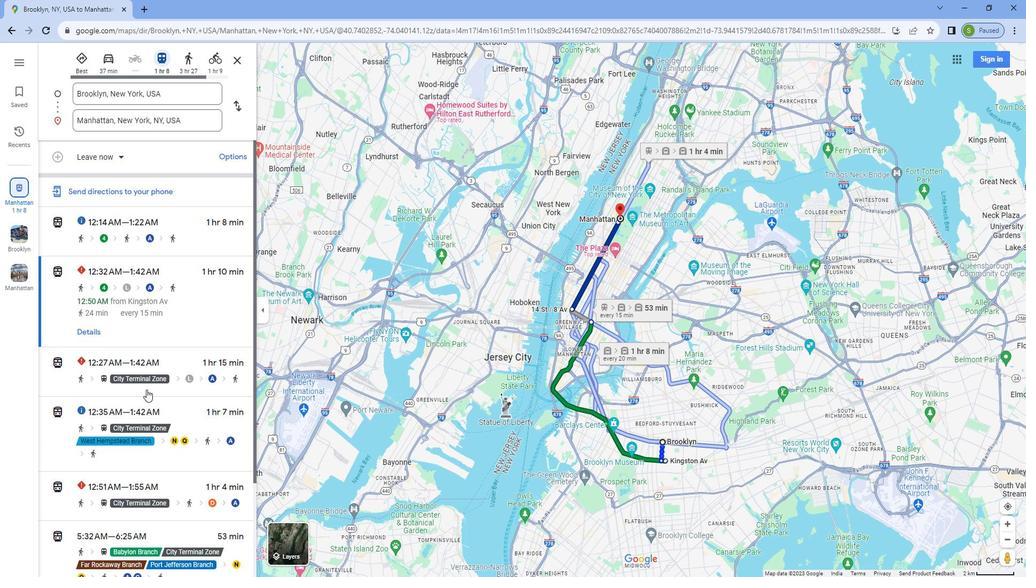
Action: Mouse moved to (785, 380)
Screenshot: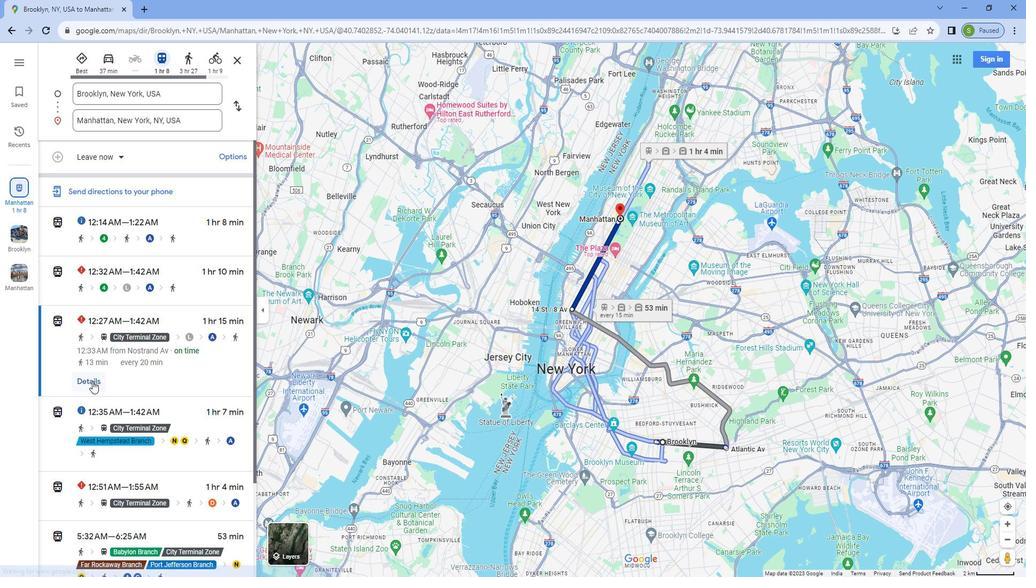 
Action: Mouse pressed left at (785, 380)
Screenshot: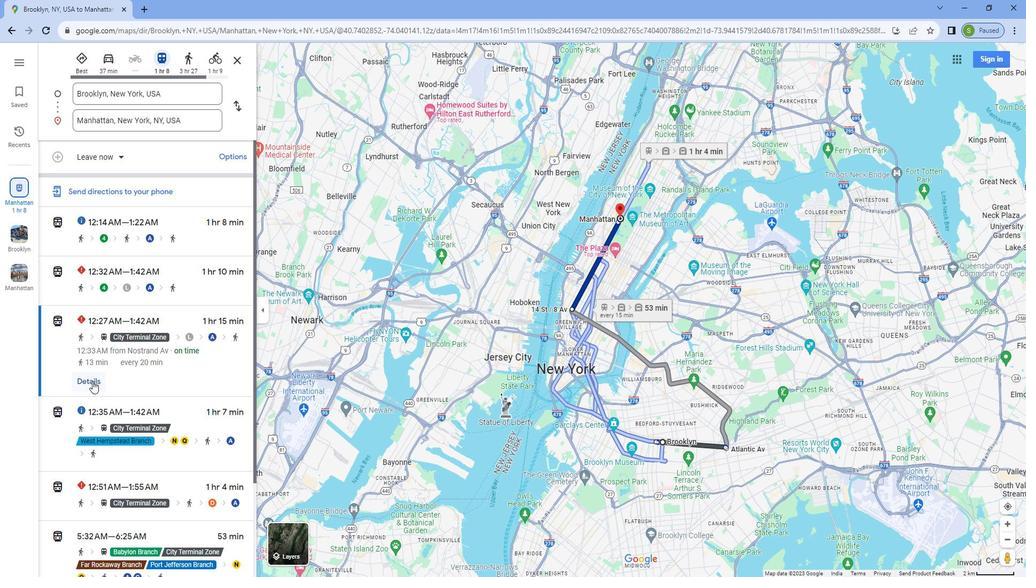 
Action: Mouse moved to (849, 291)
Screenshot: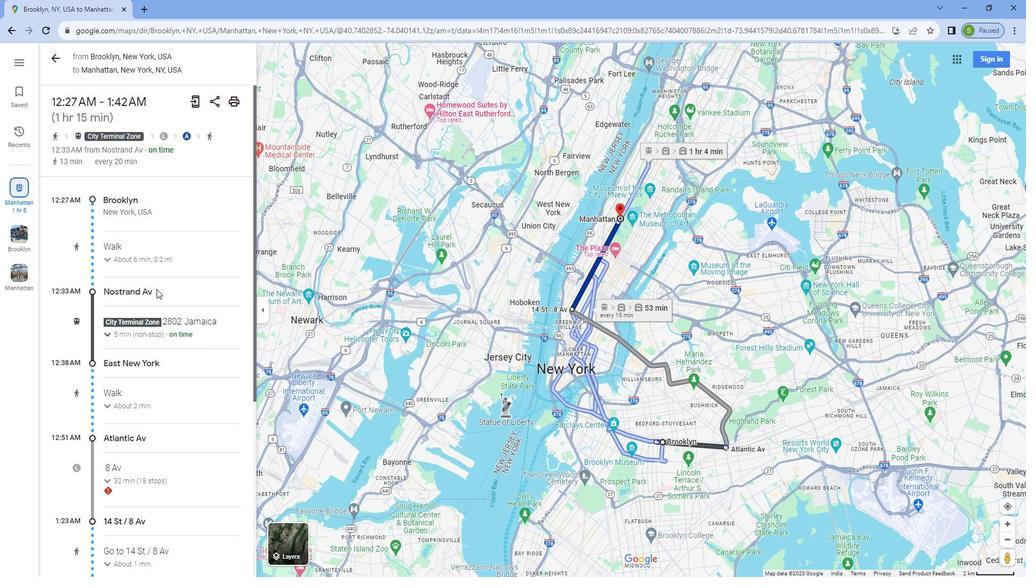 
Action: Mouse scrolled (849, 291) with delta (0, 0)
Screenshot: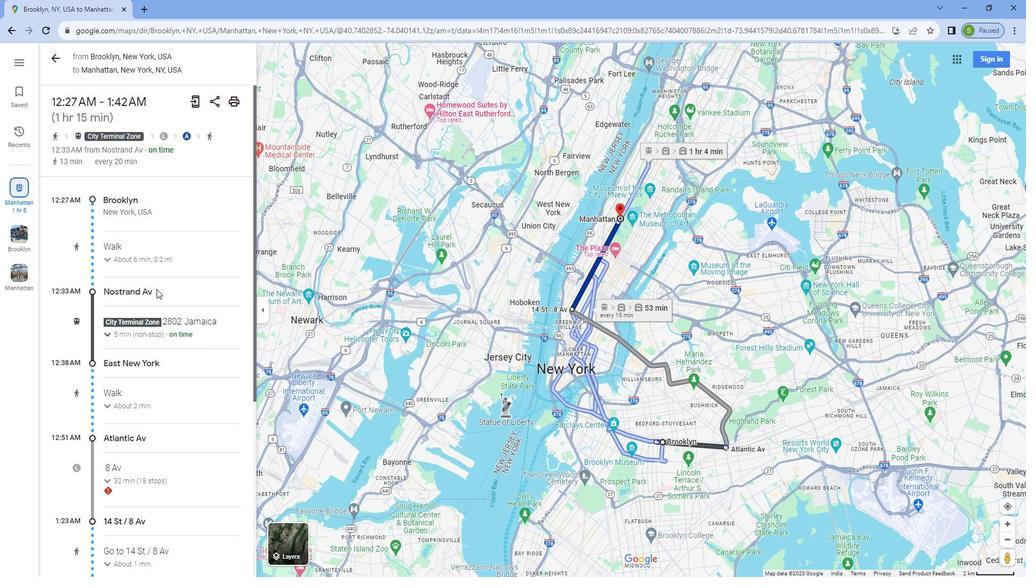 
Action: Mouse moved to (849, 292)
Screenshot: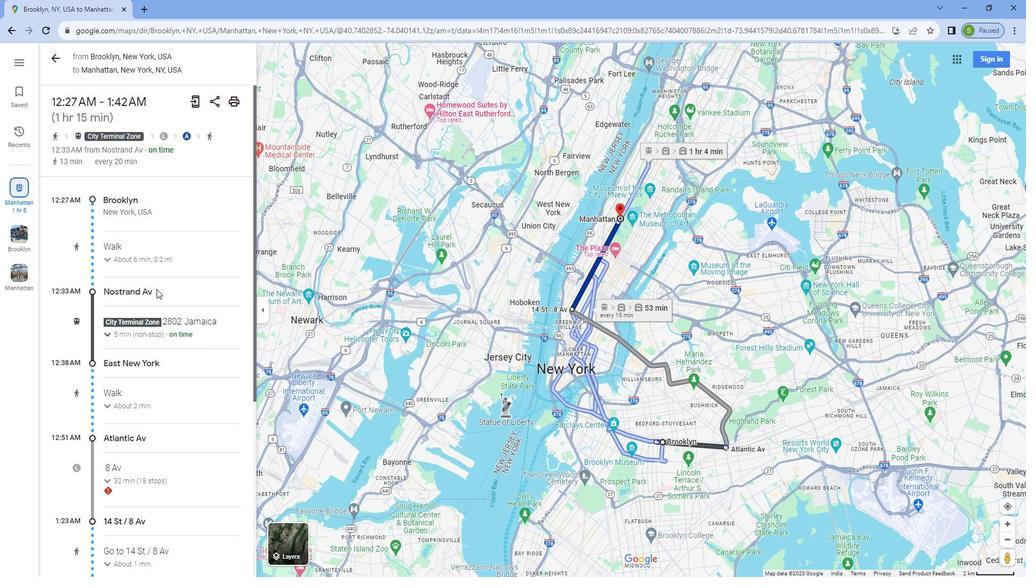 
Action: Mouse scrolled (849, 292) with delta (0, 0)
Screenshot: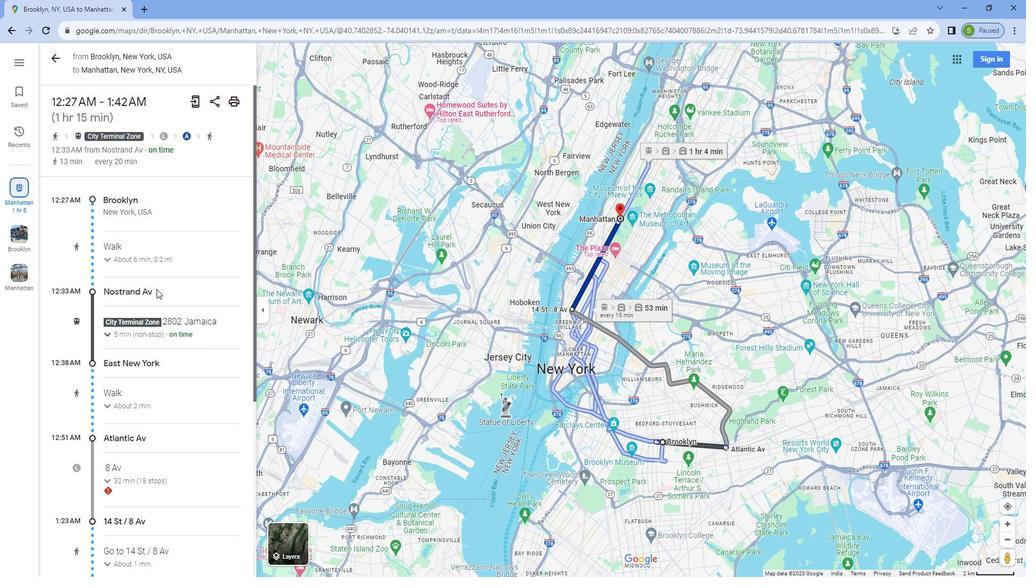 
Action: Mouse moved to (849, 293)
Screenshot: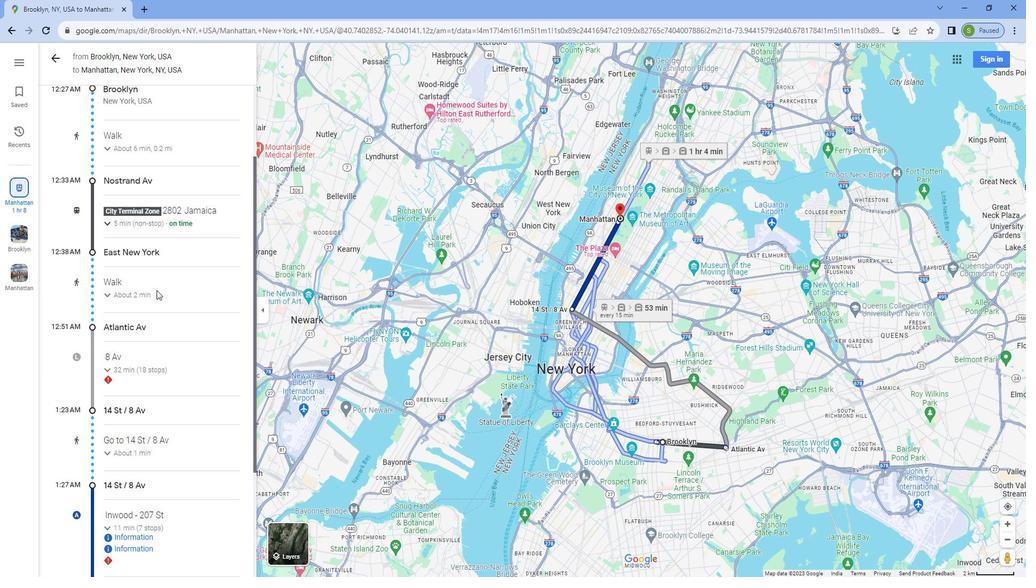 
Action: Mouse scrolled (849, 292) with delta (0, 0)
Screenshot: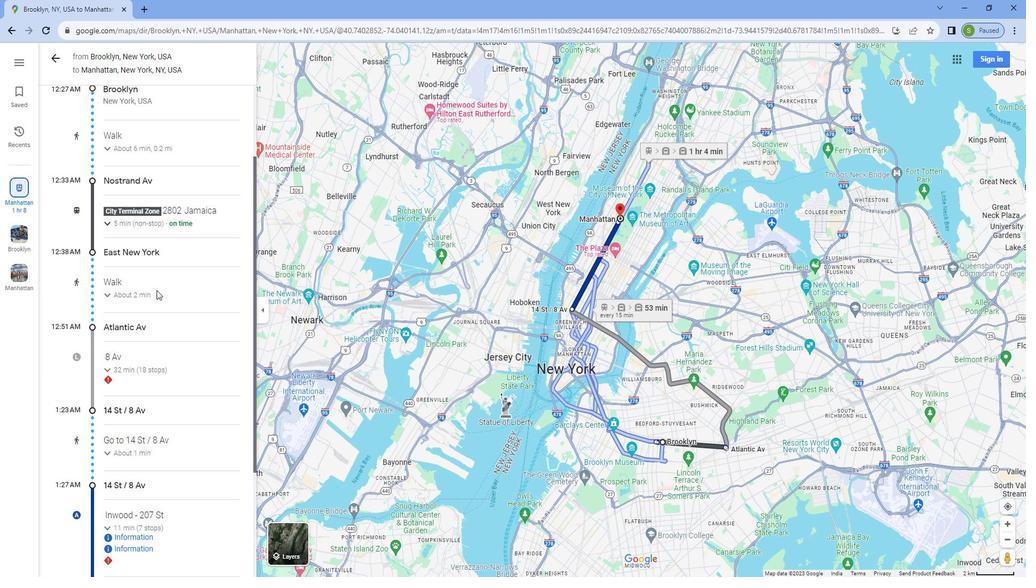 
Action: Mouse moved to (849, 293)
Screenshot: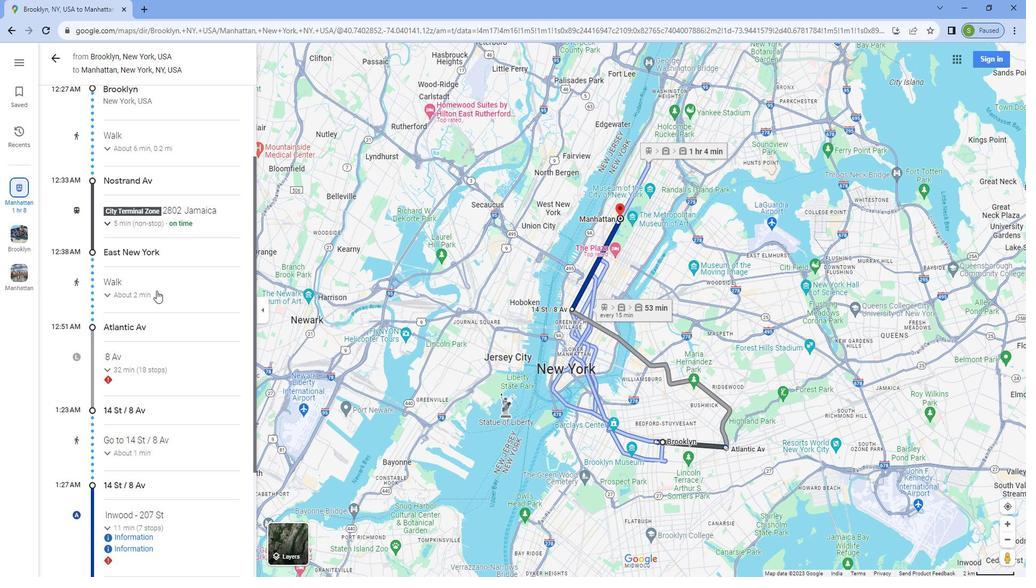 
Action: Mouse scrolled (849, 293) with delta (0, 0)
Screenshot: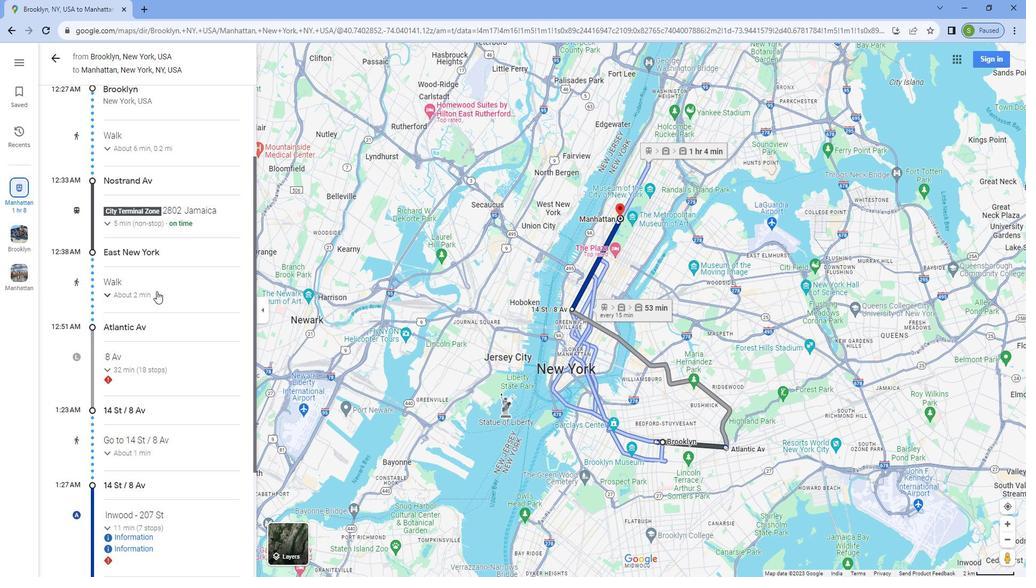 
Action: Mouse moved to (849, 293)
Screenshot: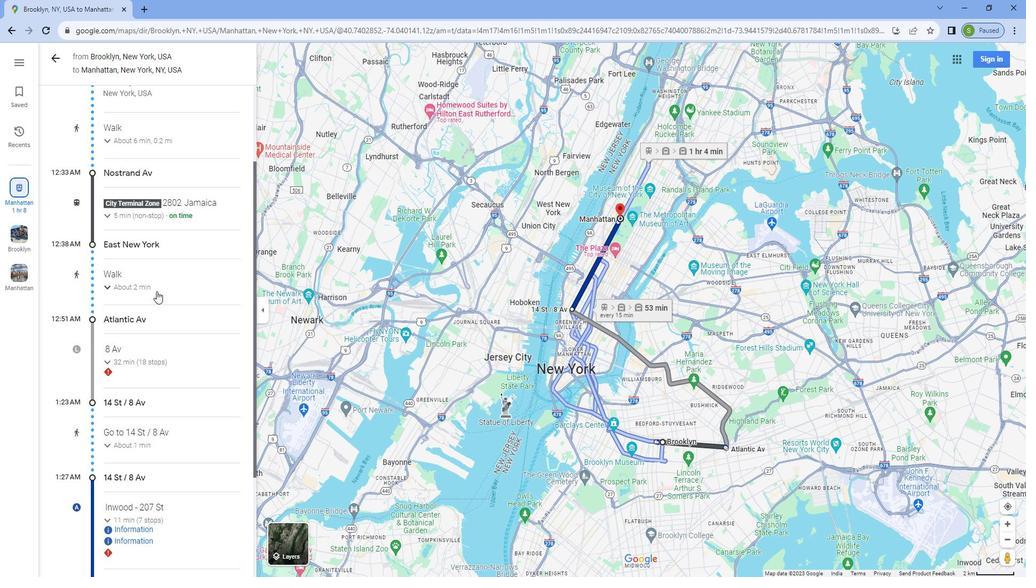 
Action: Mouse scrolled (849, 293) with delta (0, 0)
Screenshot: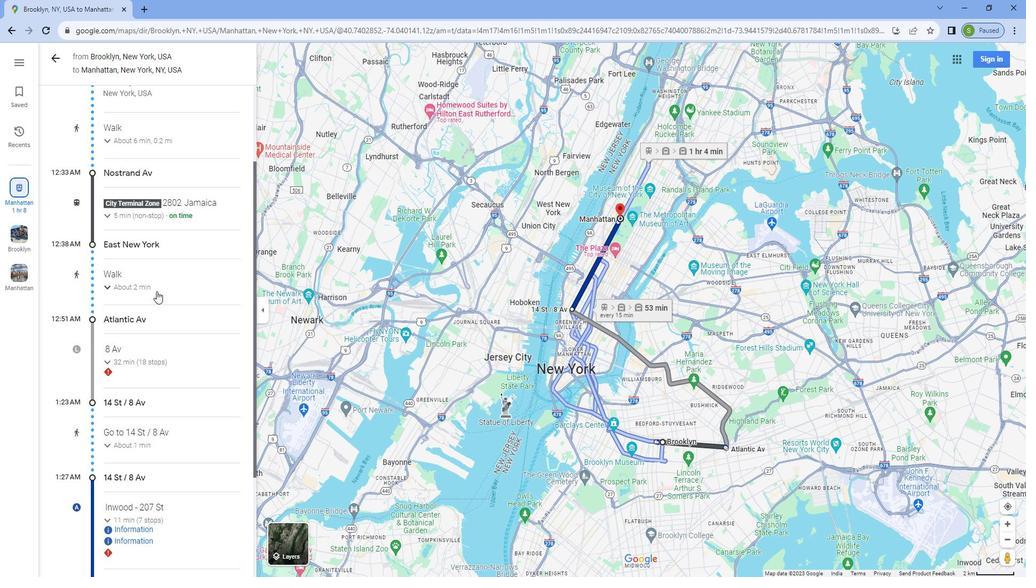 
Action: Mouse scrolled (849, 293) with delta (0, 0)
Screenshot: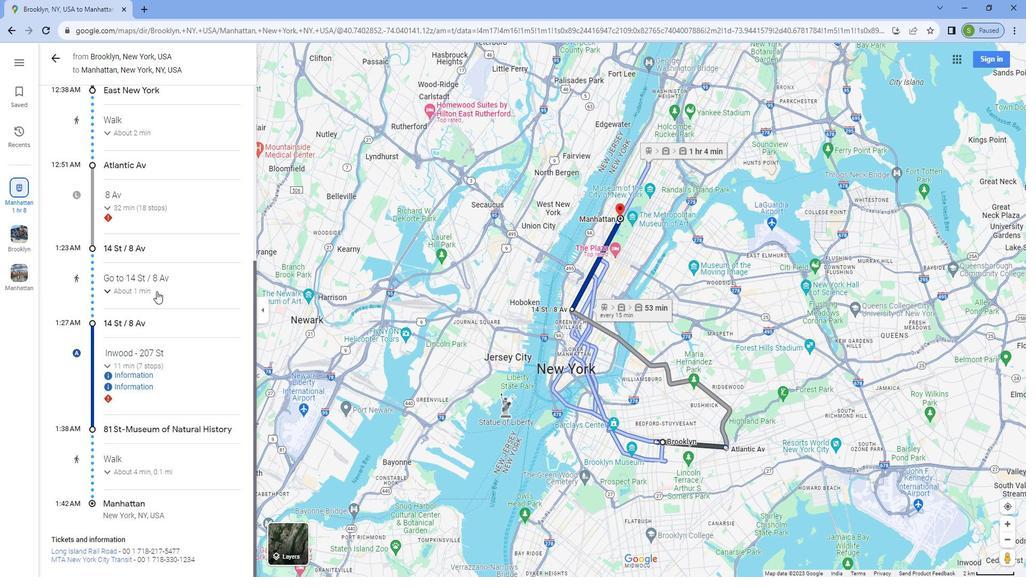 
Action: Mouse scrolled (849, 293) with delta (0, 0)
Screenshot: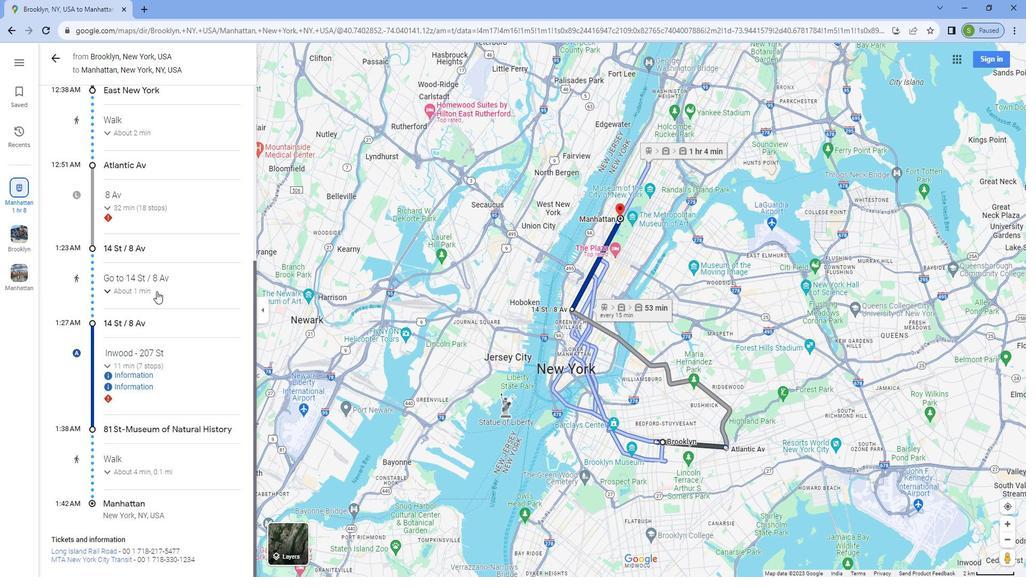 
Action: Mouse scrolled (849, 293) with delta (0, 0)
Screenshot: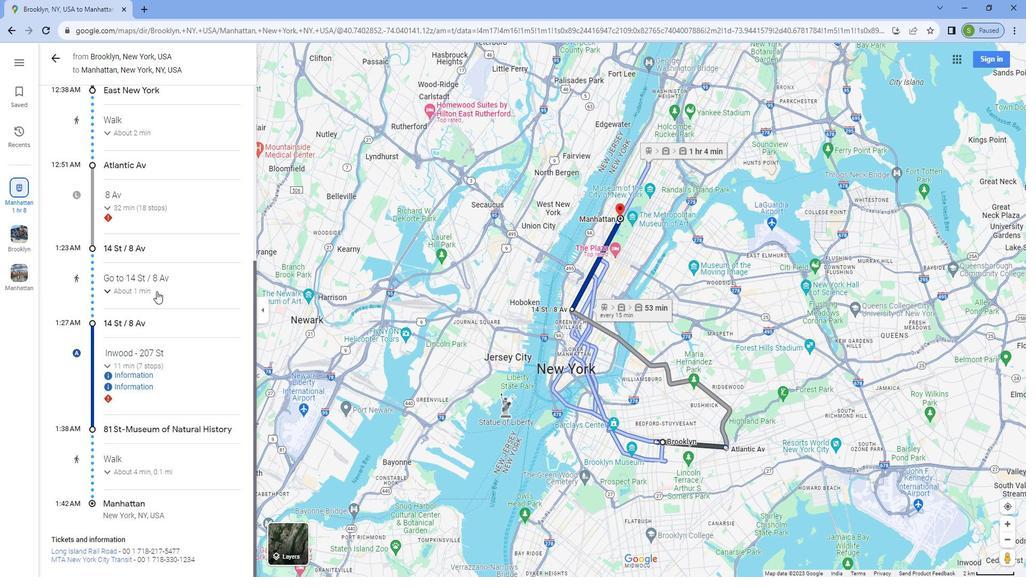 
Action: Mouse moved to (745, 71)
Screenshot: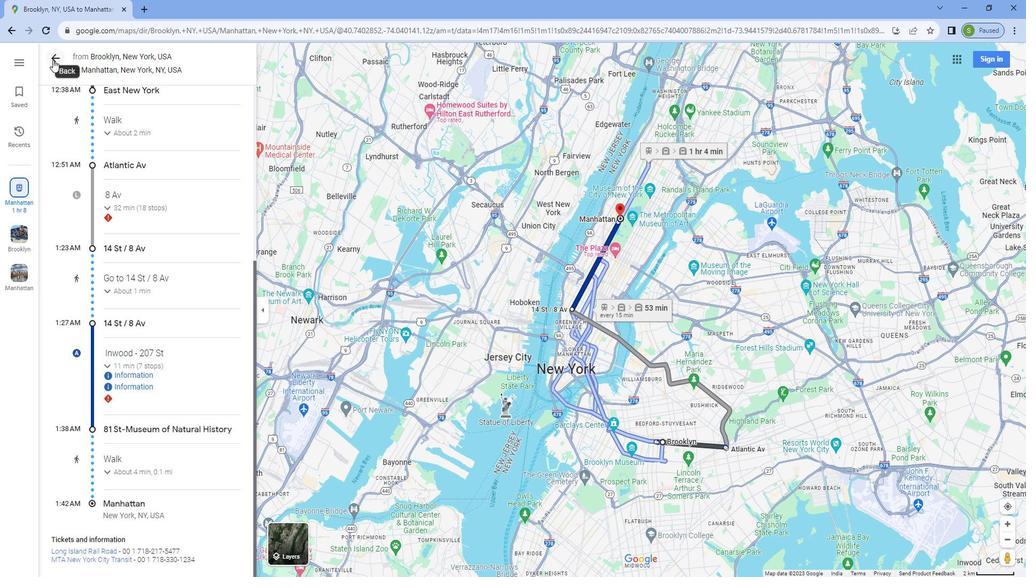 
Action: Mouse pressed left at (745, 71)
Screenshot: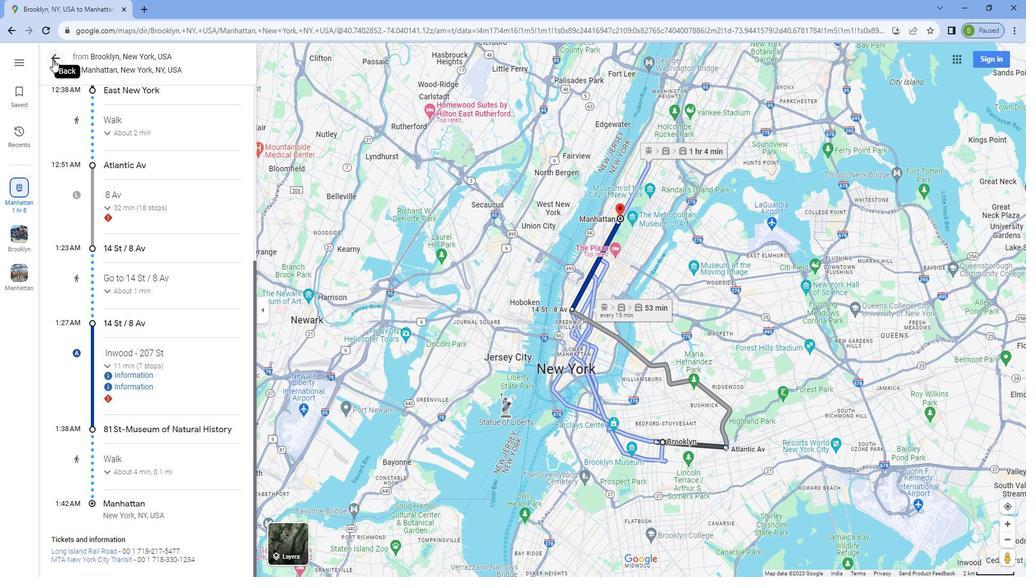 
Action: Mouse moved to (815, 371)
Screenshot: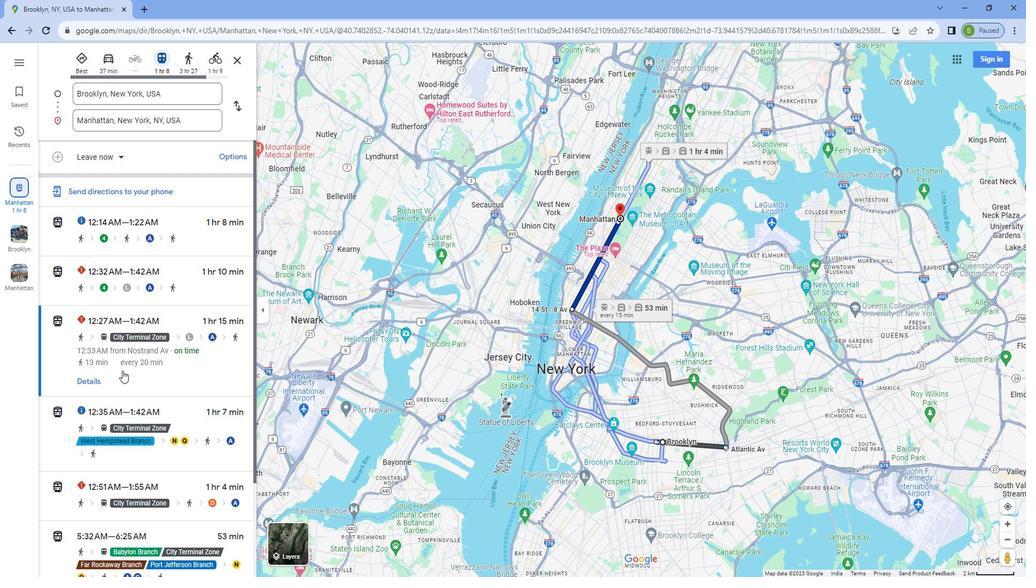 
Action: Mouse scrolled (815, 370) with delta (0, 0)
Screenshot: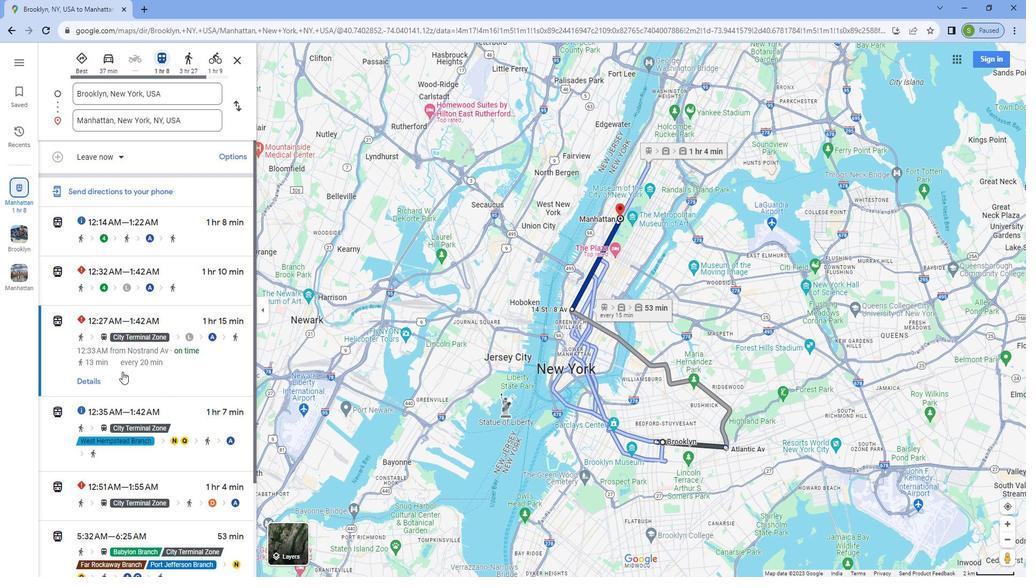 
Action: Mouse scrolled (815, 370) with delta (0, 0)
Screenshot: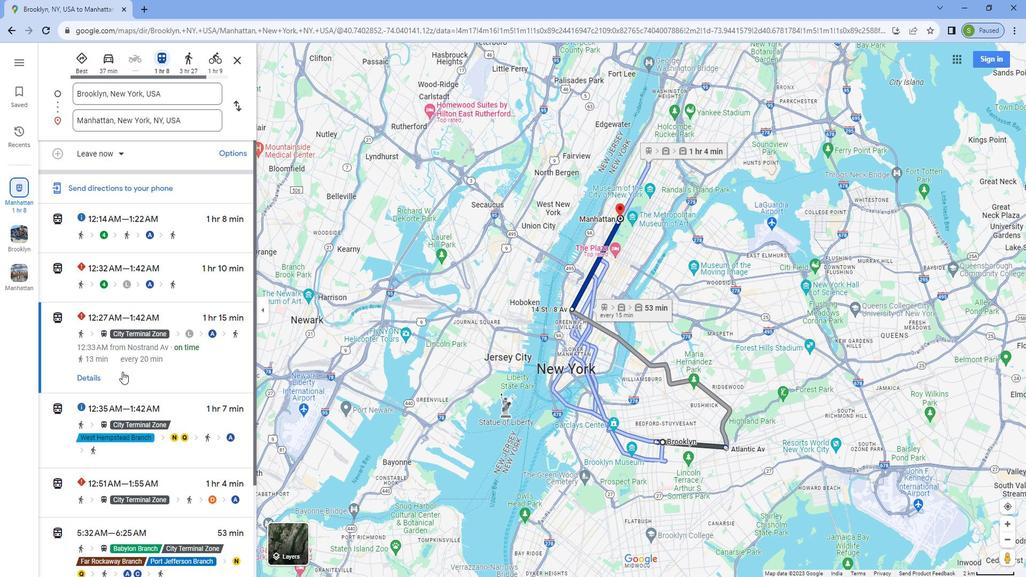 
Action: Mouse moved to (842, 342)
Screenshot: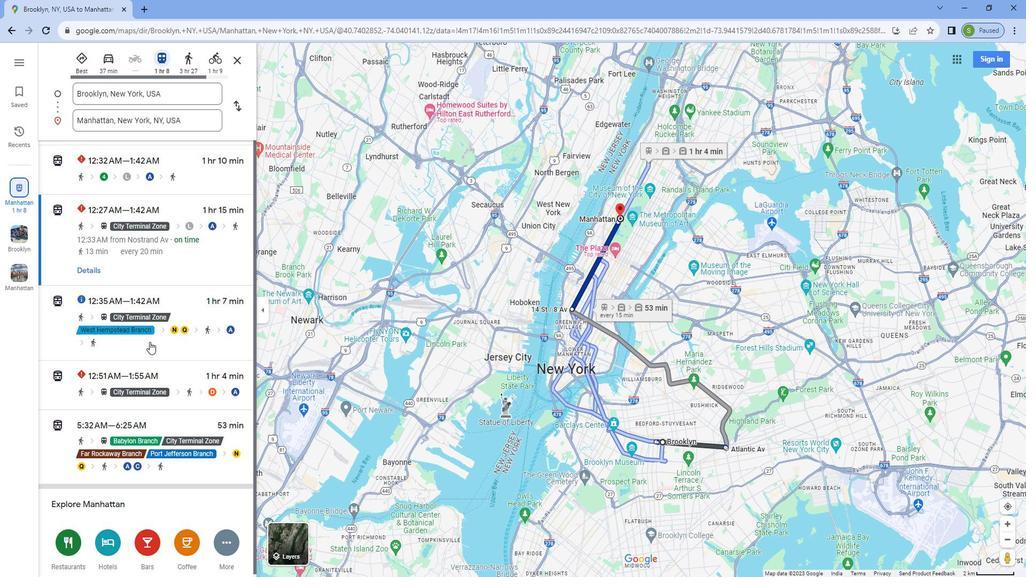 
Action: Mouse pressed left at (842, 342)
Screenshot: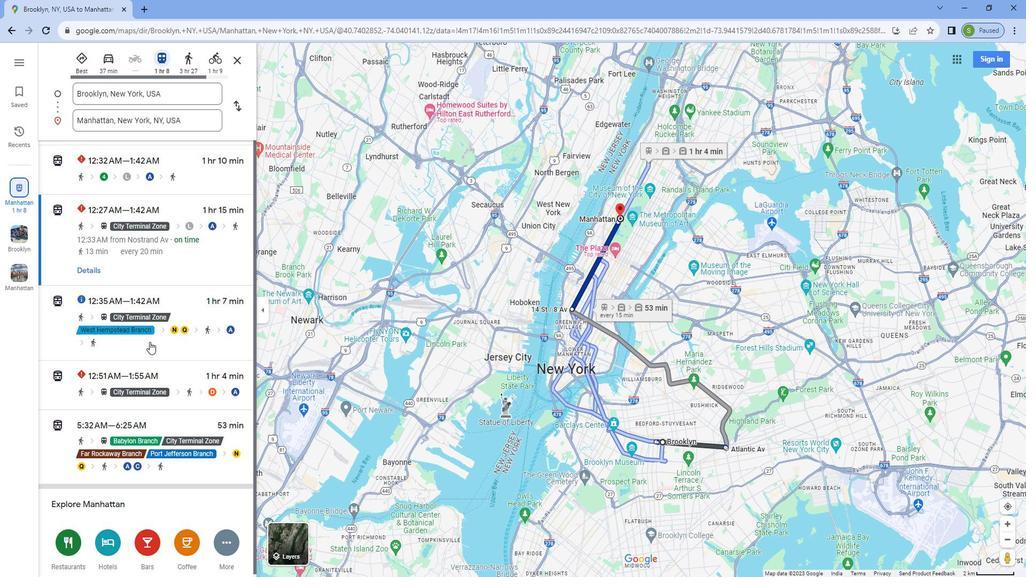 
Action: Mouse moved to (786, 341)
Screenshot: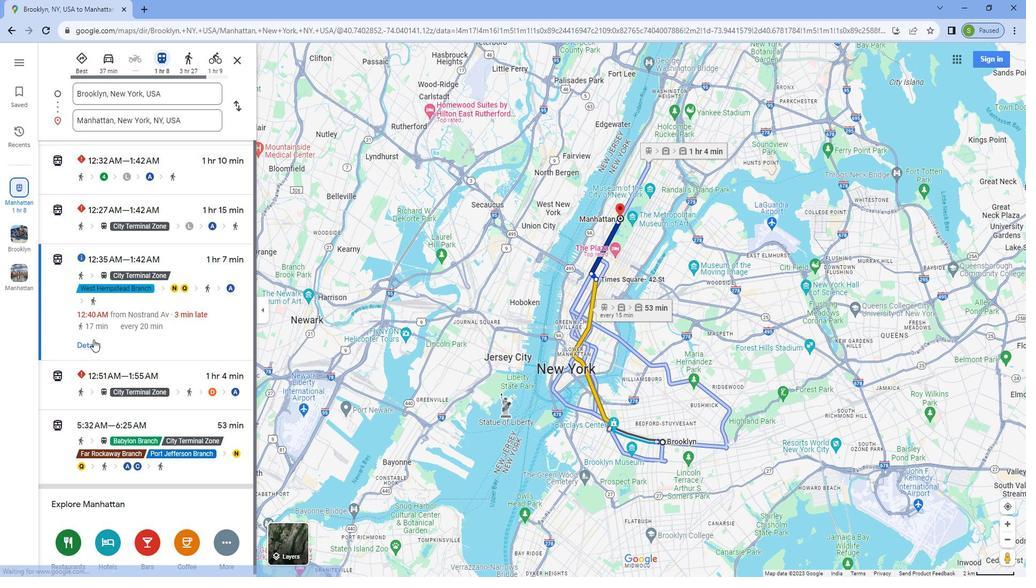 
Action: Mouse pressed left at (786, 341)
Screenshot: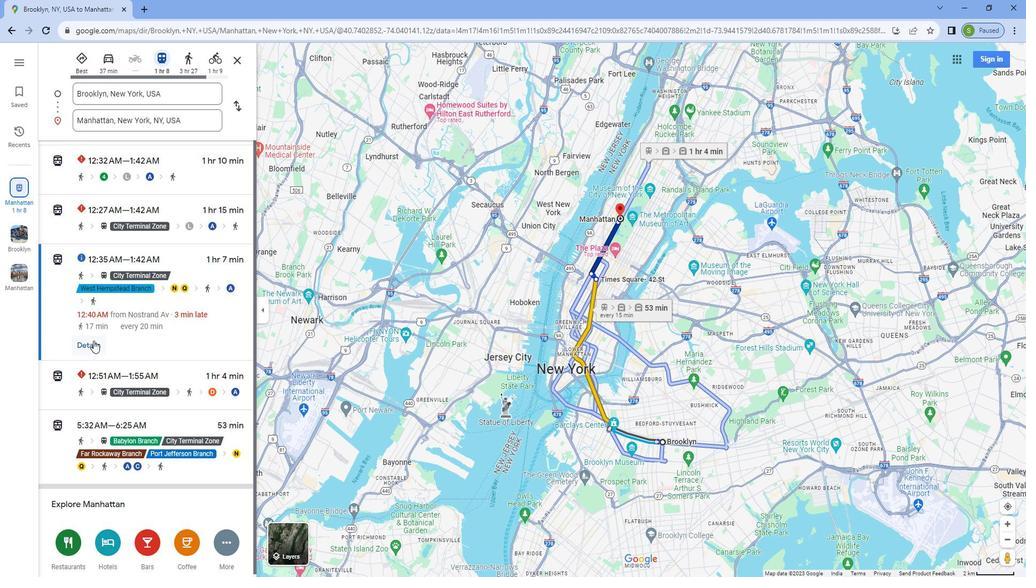 
Action: Mouse moved to (850, 309)
Screenshot: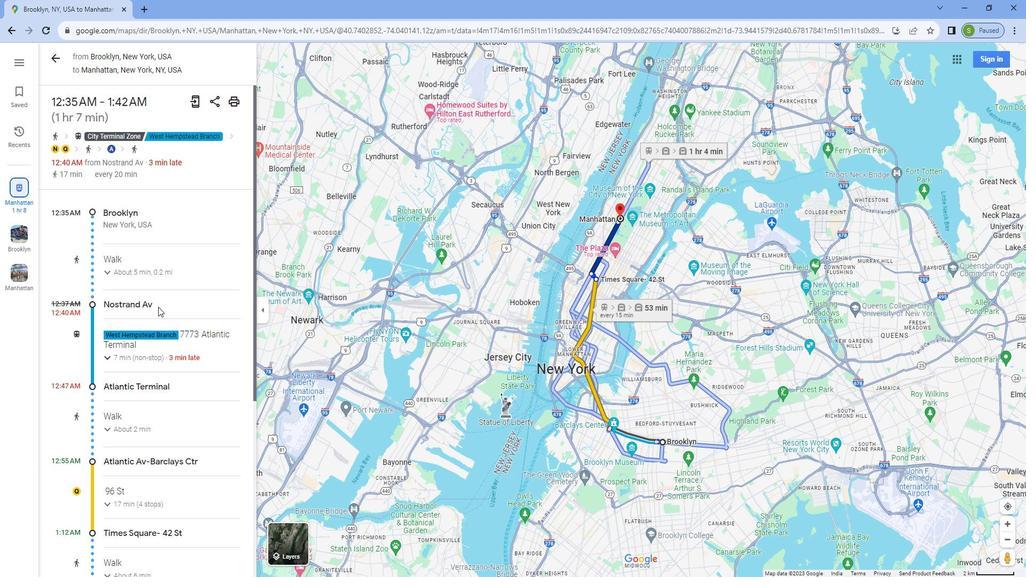 
Action: Mouse scrolled (850, 309) with delta (0, 0)
Screenshot: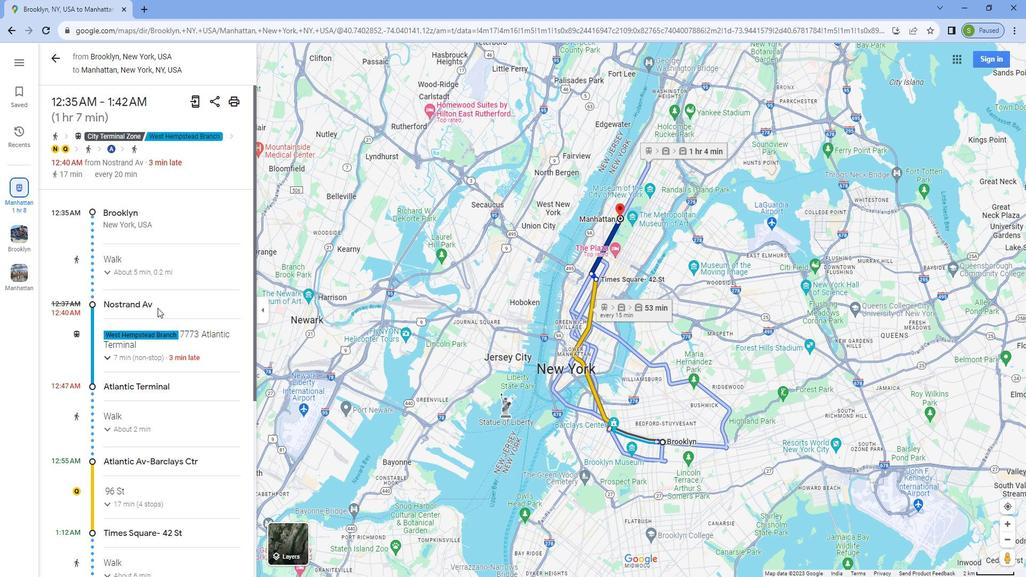 
Action: Mouse scrolled (850, 309) with delta (0, 0)
Screenshot: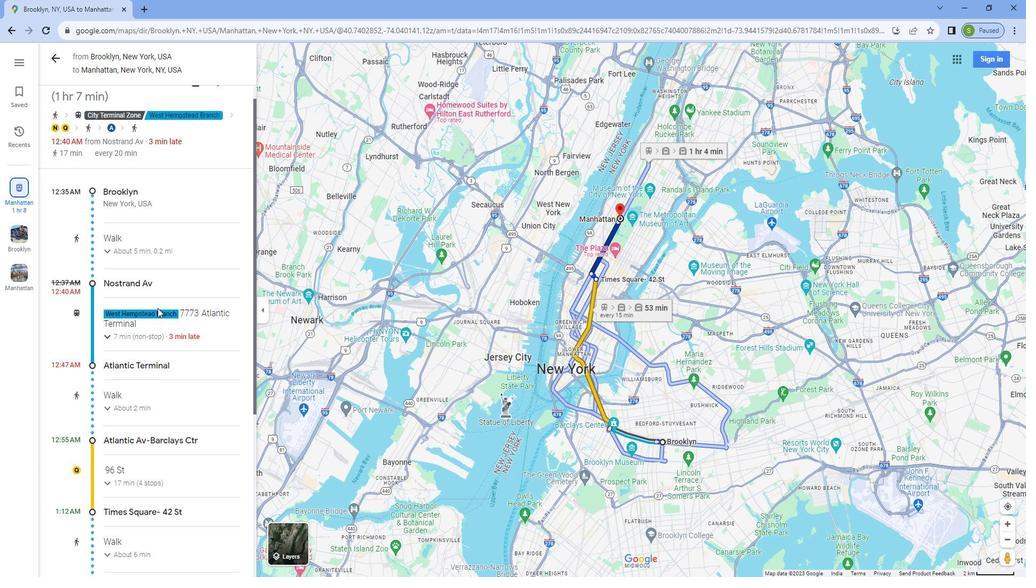 
Action: Mouse scrolled (850, 309) with delta (0, 0)
Screenshot: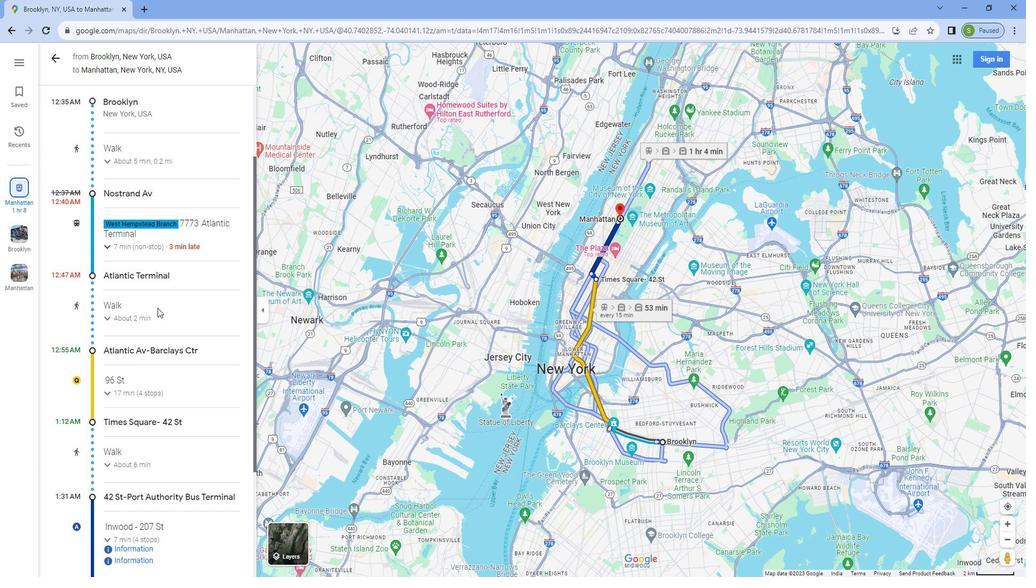 
Action: Mouse scrolled (850, 309) with delta (0, 0)
Screenshot: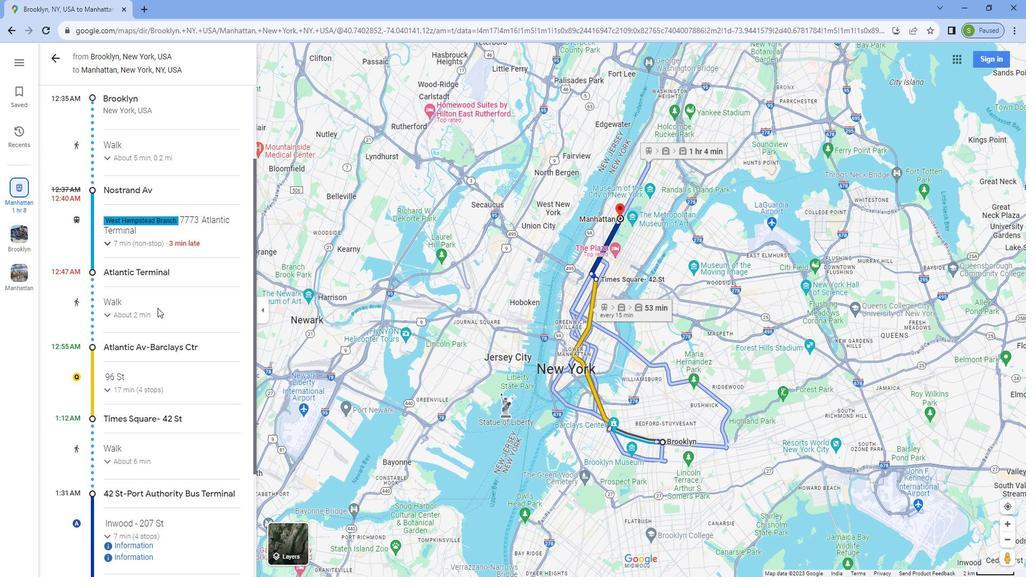 
Action: Mouse scrolled (850, 309) with delta (0, 0)
Screenshot: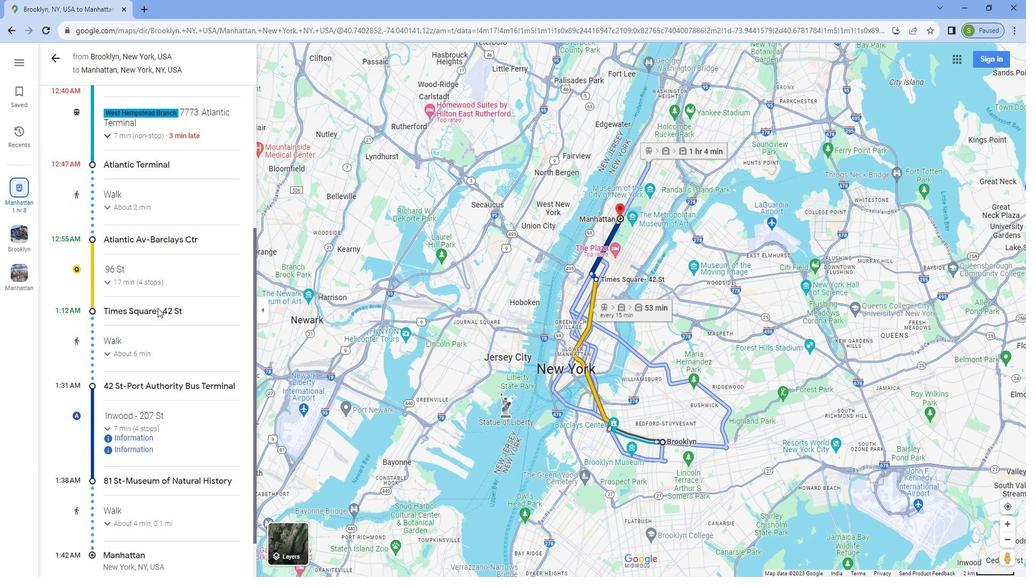 
Action: Mouse moved to (850, 311)
Screenshot: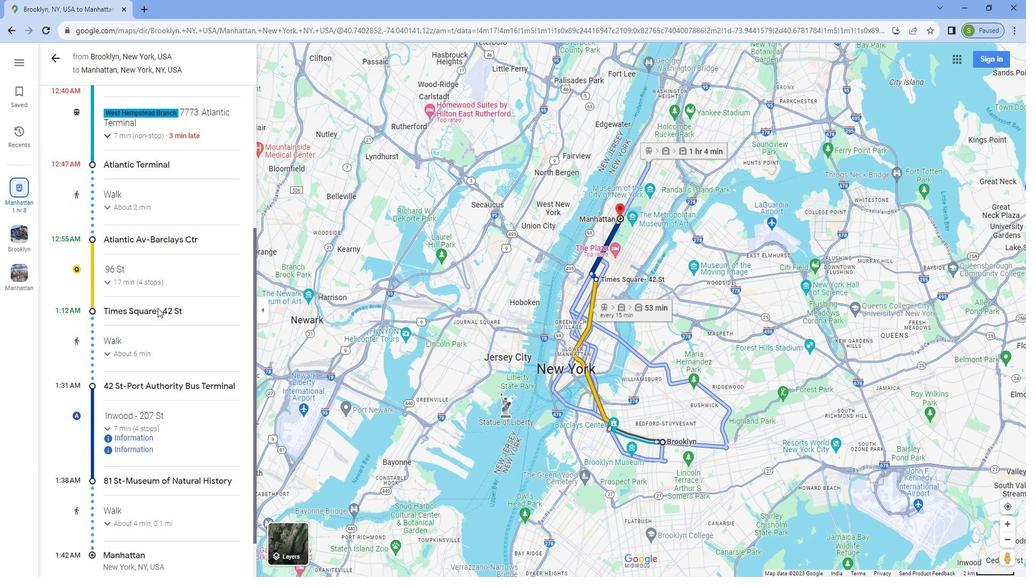 
Action: Mouse scrolled (850, 310) with delta (0, 0)
Screenshot: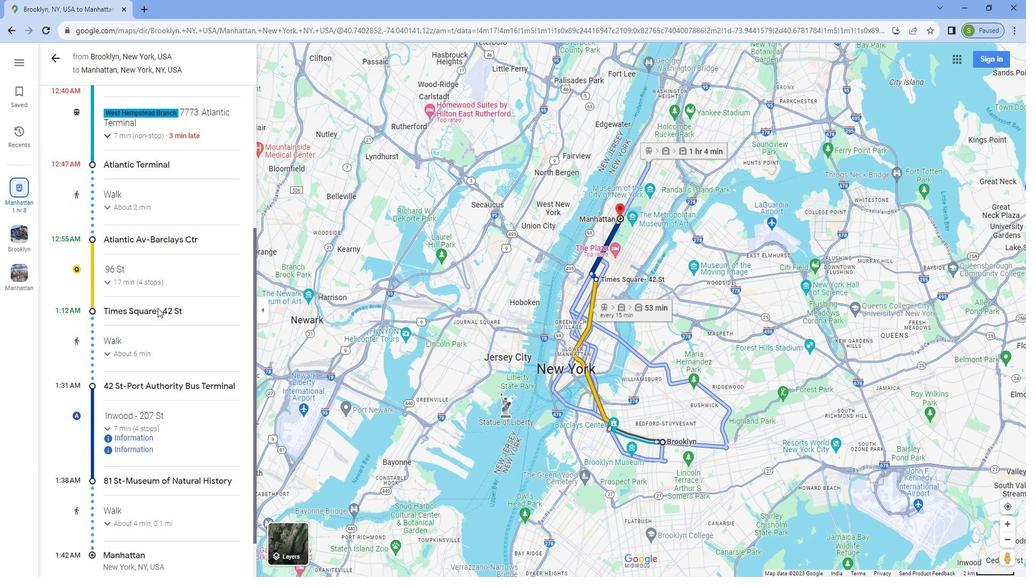 
Action: Mouse moved to (850, 311)
Screenshot: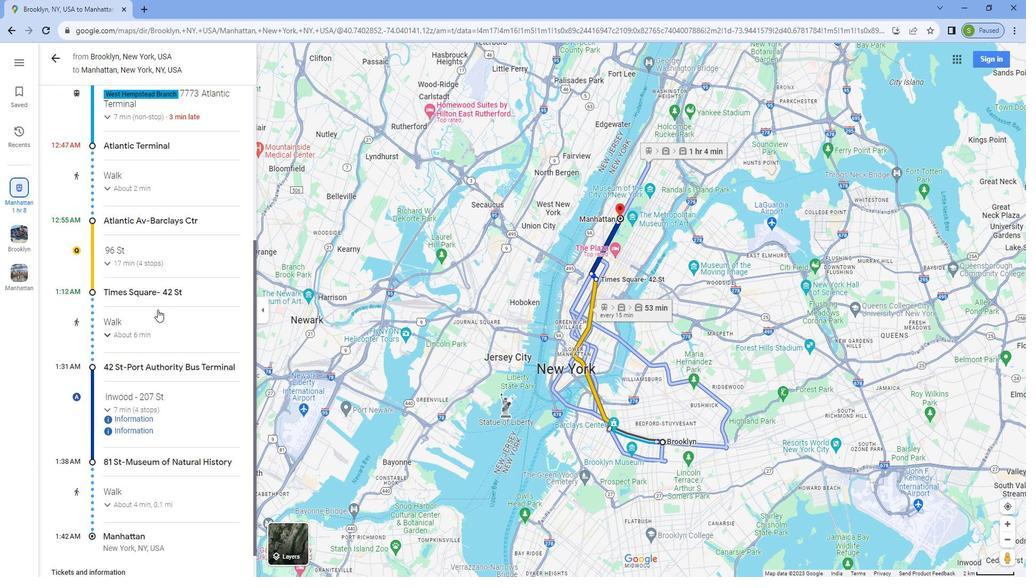 
Action: Mouse scrolled (850, 311) with delta (0, 0)
Screenshot: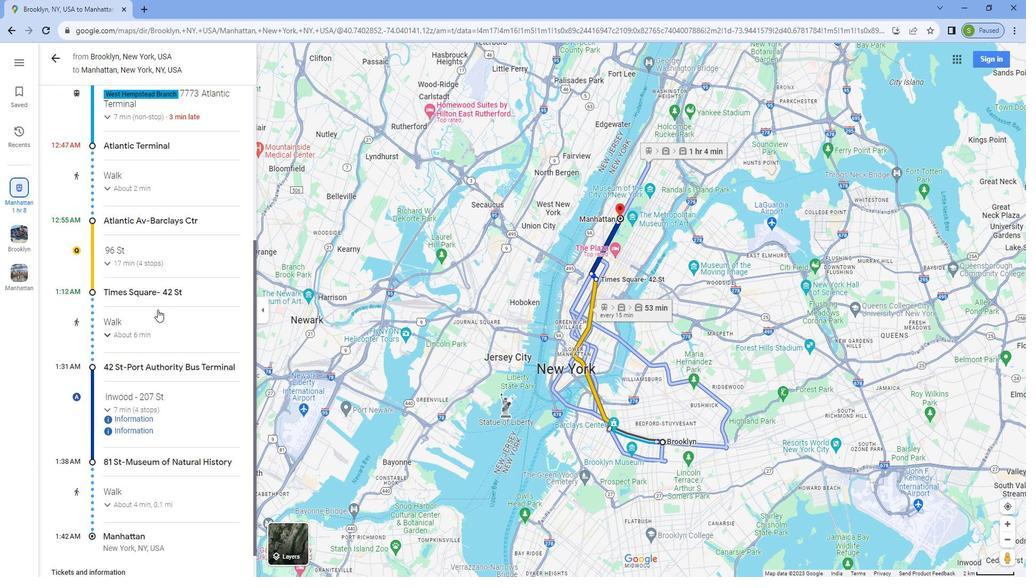 
Action: Mouse scrolled (850, 311) with delta (0, 0)
Screenshot: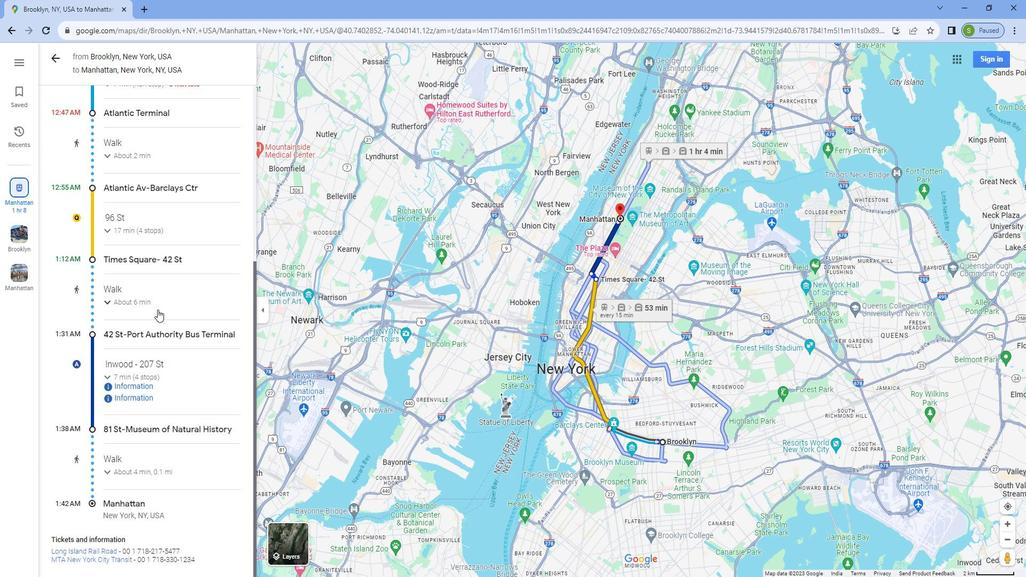 
Action: Mouse scrolled (850, 311) with delta (0, 0)
Screenshot: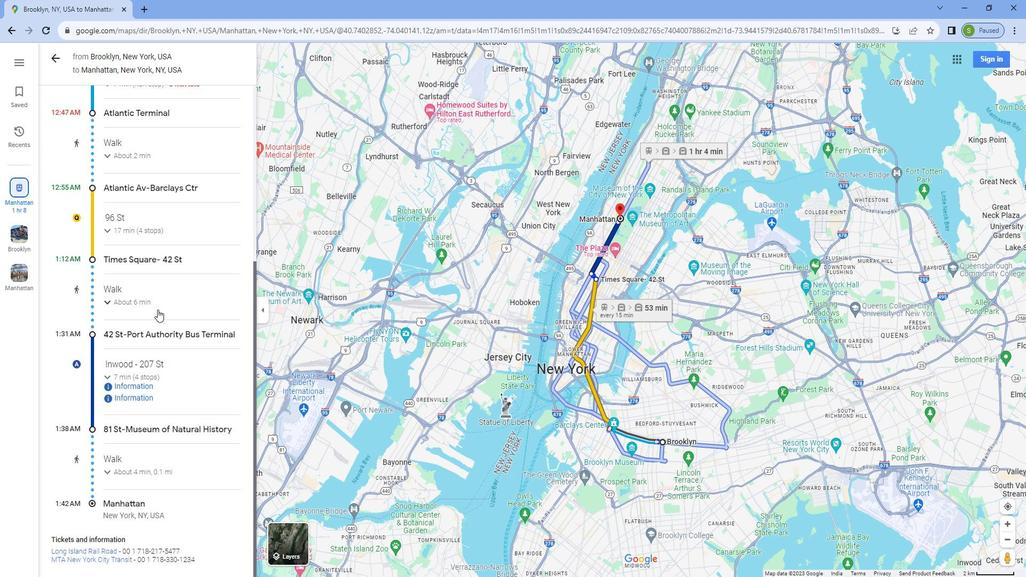 
Action: Mouse moved to (749, 67)
Screenshot: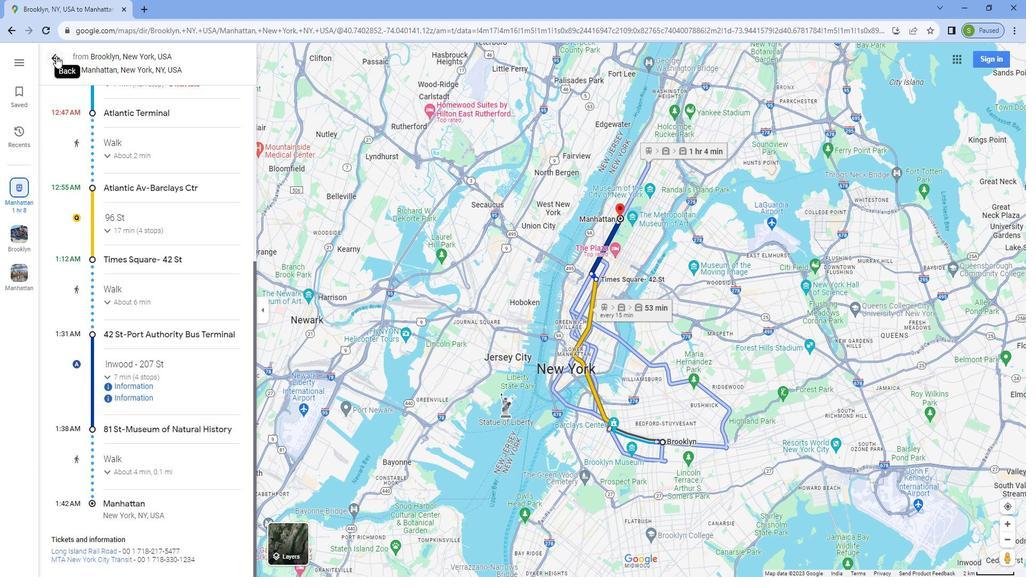 
Action: Mouse pressed left at (749, 67)
Screenshot: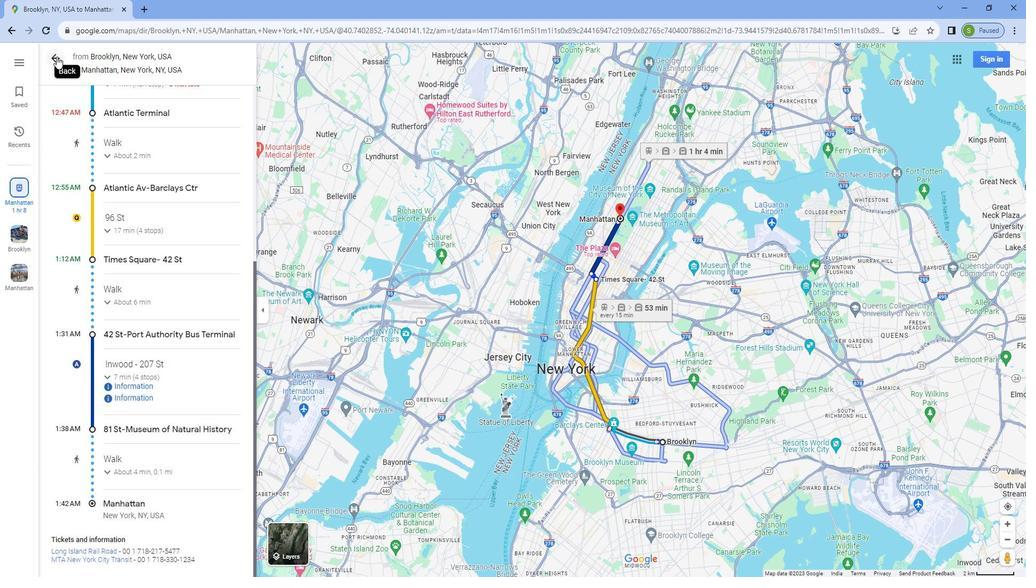 
Action: Mouse moved to (802, 377)
Screenshot: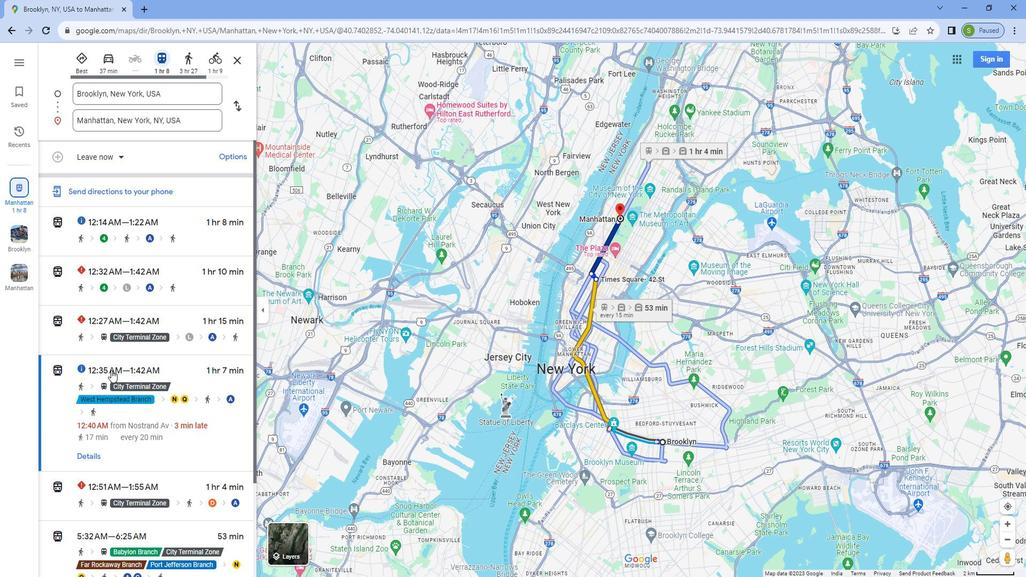 
Action: Mouse scrolled (802, 377) with delta (0, 0)
Screenshot: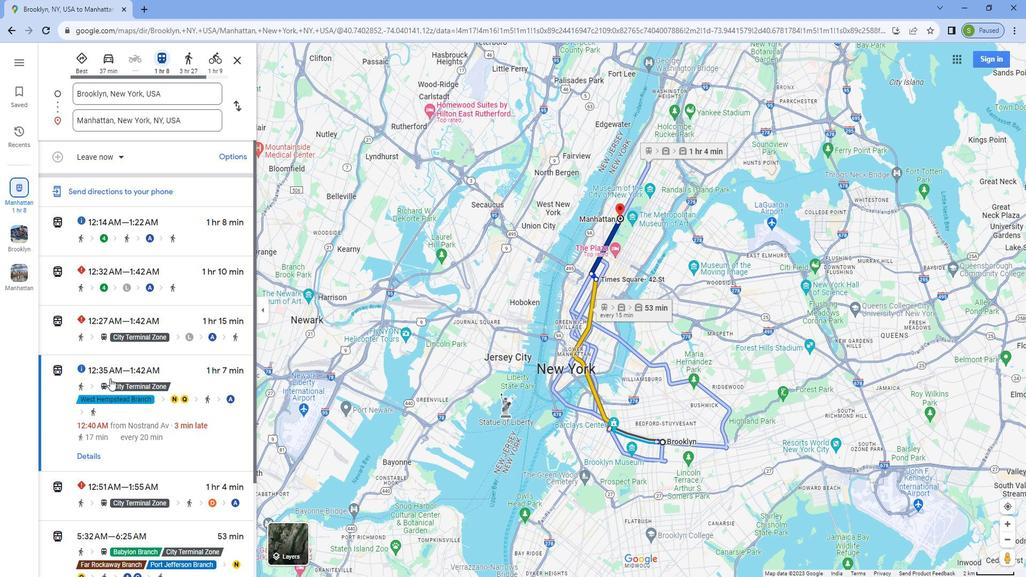 
Action: Mouse scrolled (802, 377) with delta (0, 0)
Screenshot: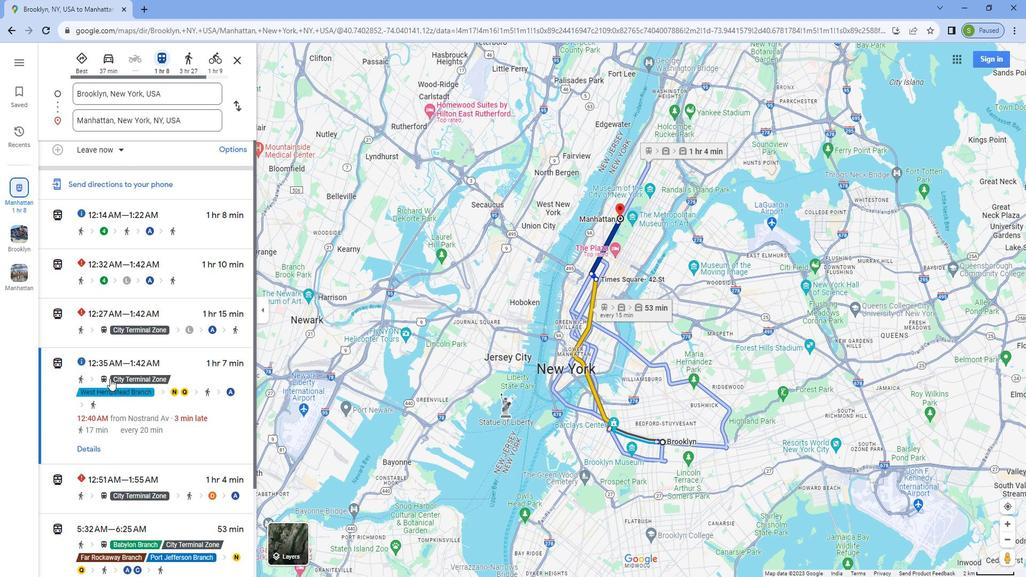 
Action: Mouse moved to (786, 378)
Screenshot: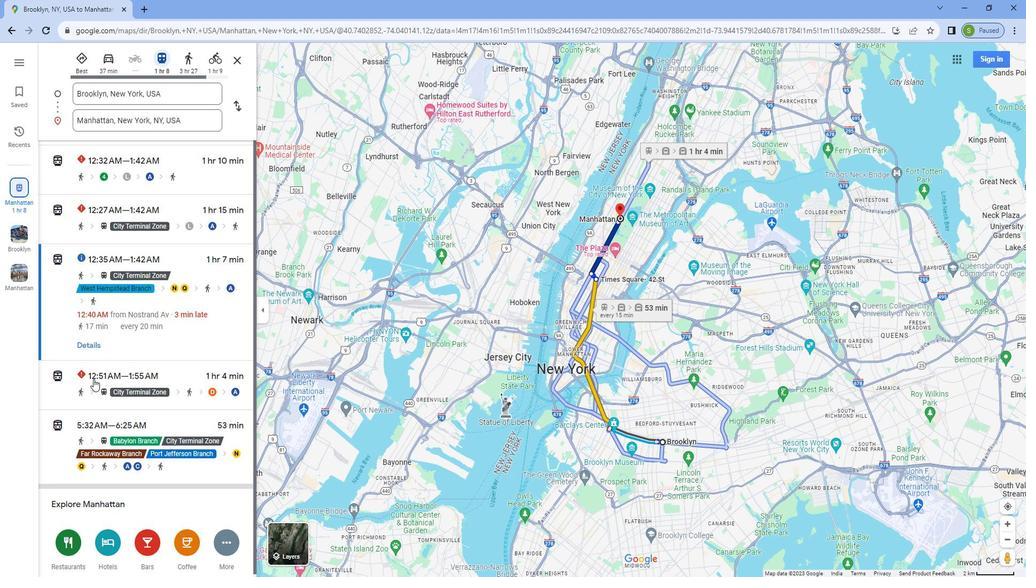 
Action: Mouse pressed left at (786, 378)
Screenshot: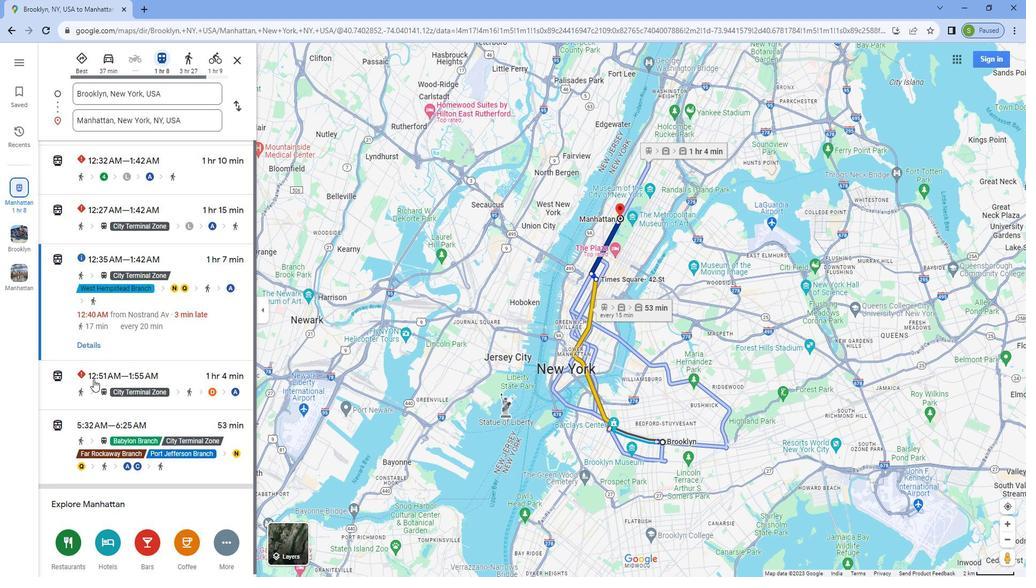 
Action: Mouse moved to (784, 394)
Screenshot: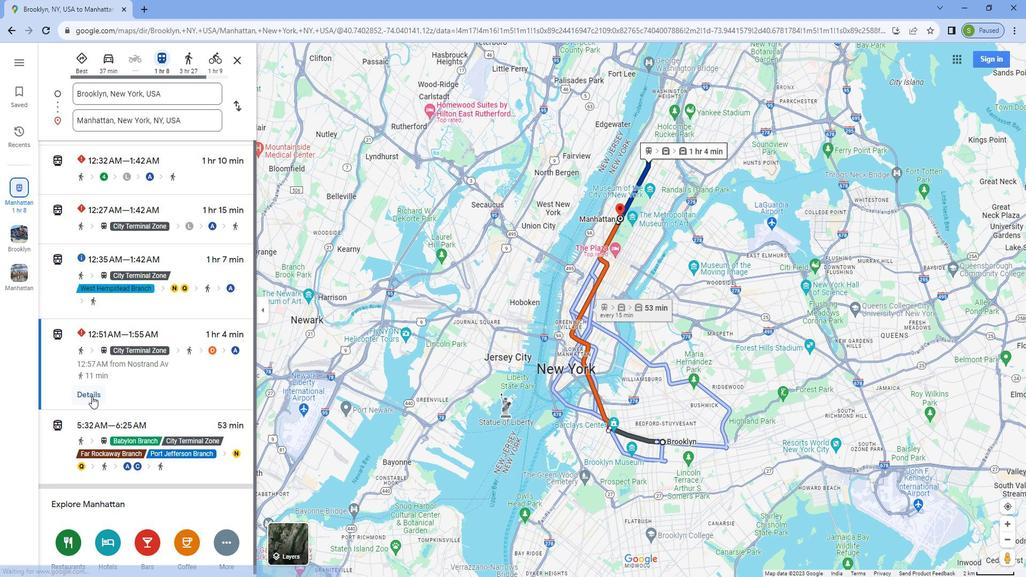 
Action: Mouse pressed left at (784, 394)
Screenshot: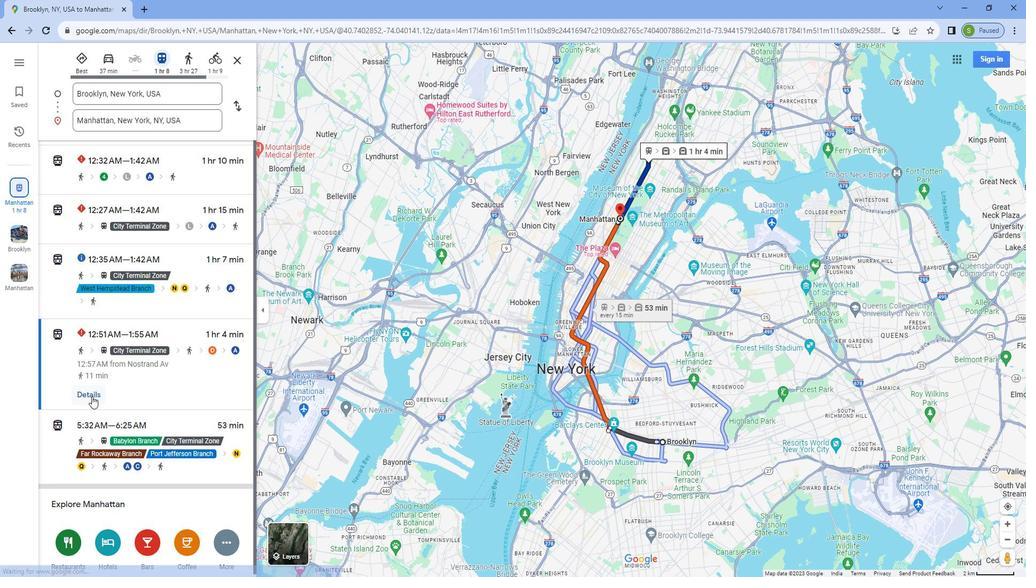 
Action: Mouse moved to (833, 290)
Screenshot: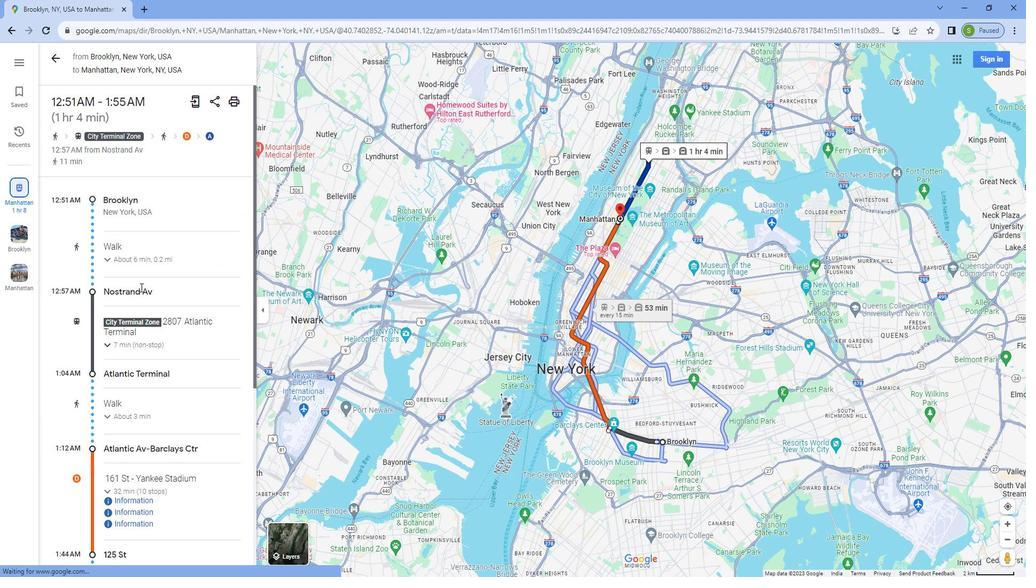 
Action: Mouse scrolled (833, 289) with delta (0, 0)
Screenshot: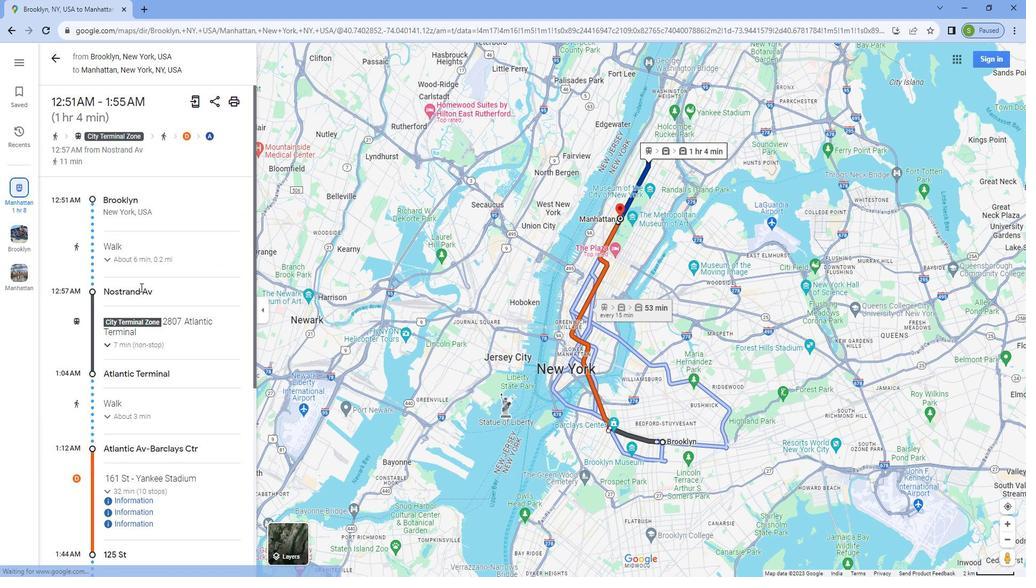 
Action: Mouse scrolled (833, 289) with delta (0, 0)
Screenshot: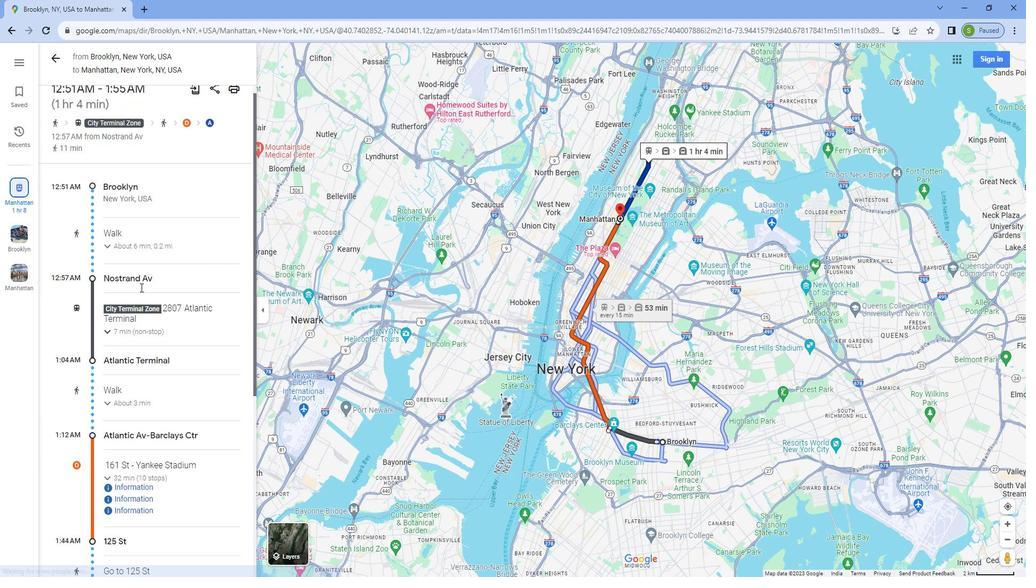 
Action: Mouse moved to (833, 289)
Screenshot: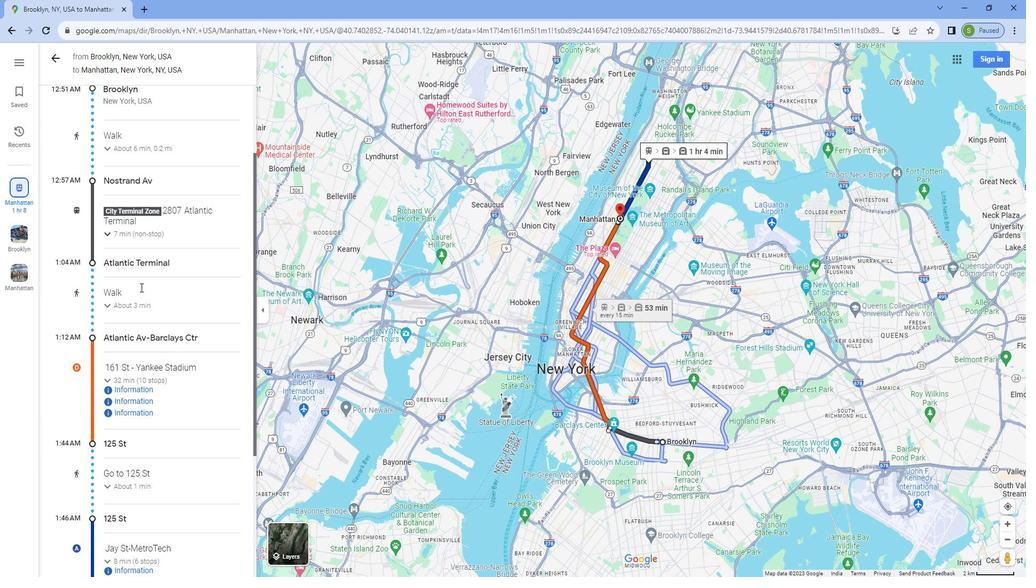 
Action: Mouse scrolled (833, 289) with delta (0, 0)
Screenshot: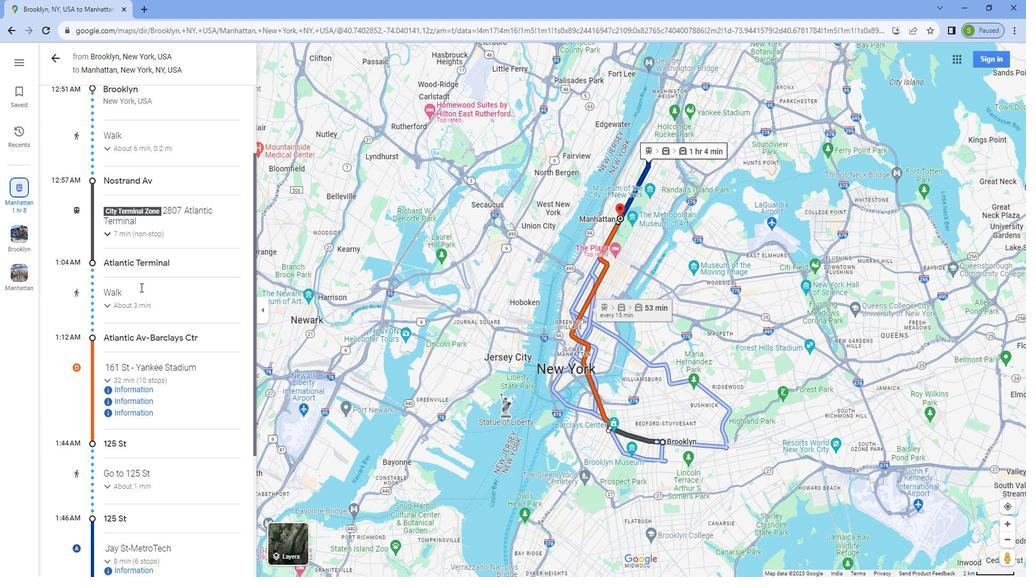 
Action: Mouse moved to (832, 290)
Screenshot: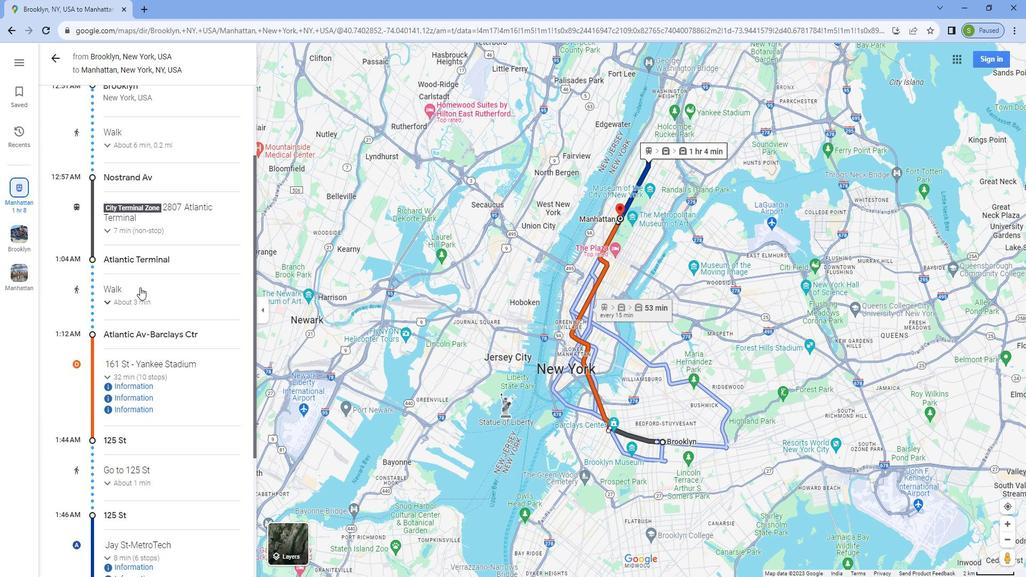 
Action: Mouse scrolled (832, 289) with delta (0, 0)
Screenshot: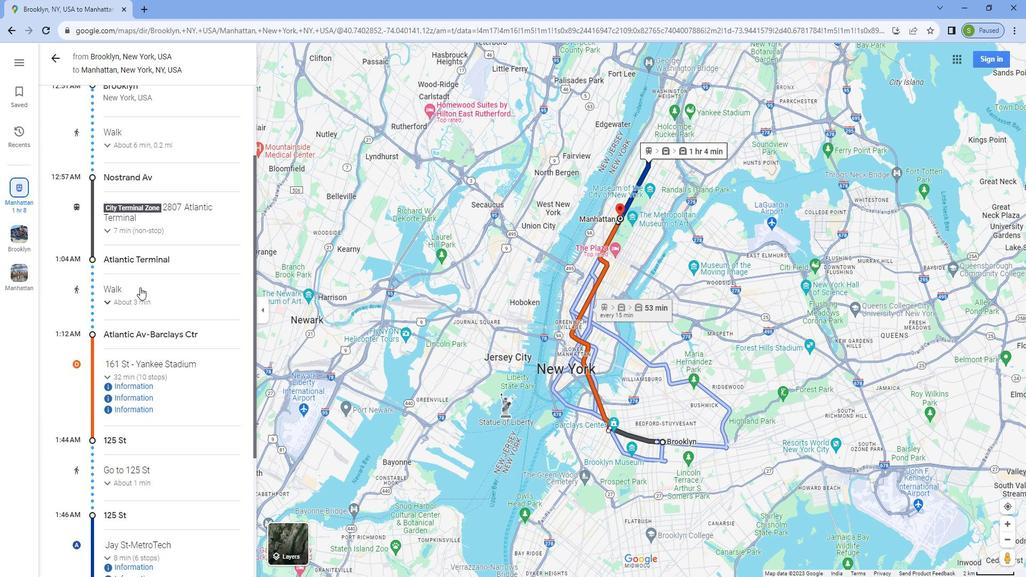 
Action: Mouse moved to (832, 290)
Screenshot: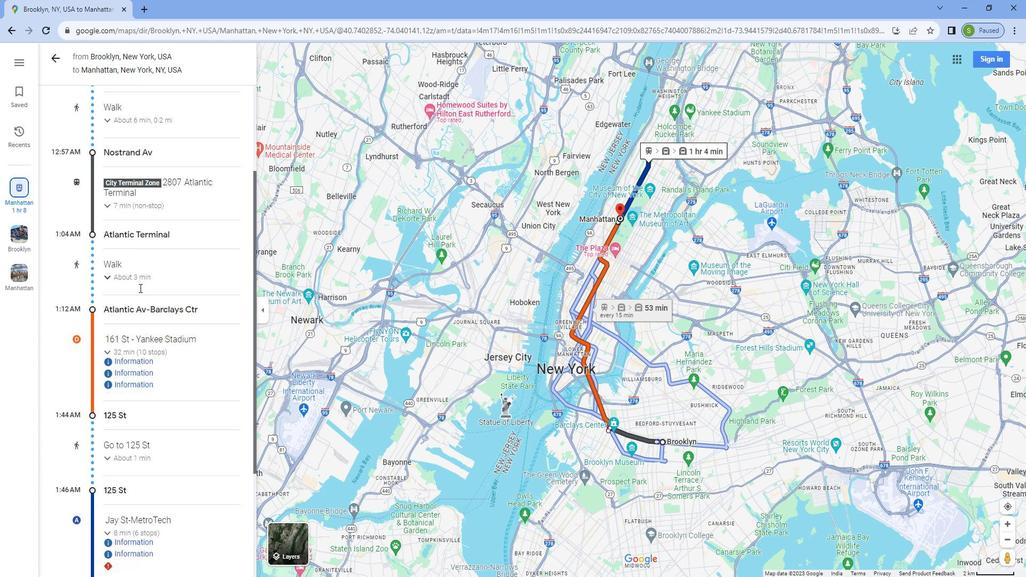 
Action: Mouse scrolled (832, 290) with delta (0, 0)
Screenshot: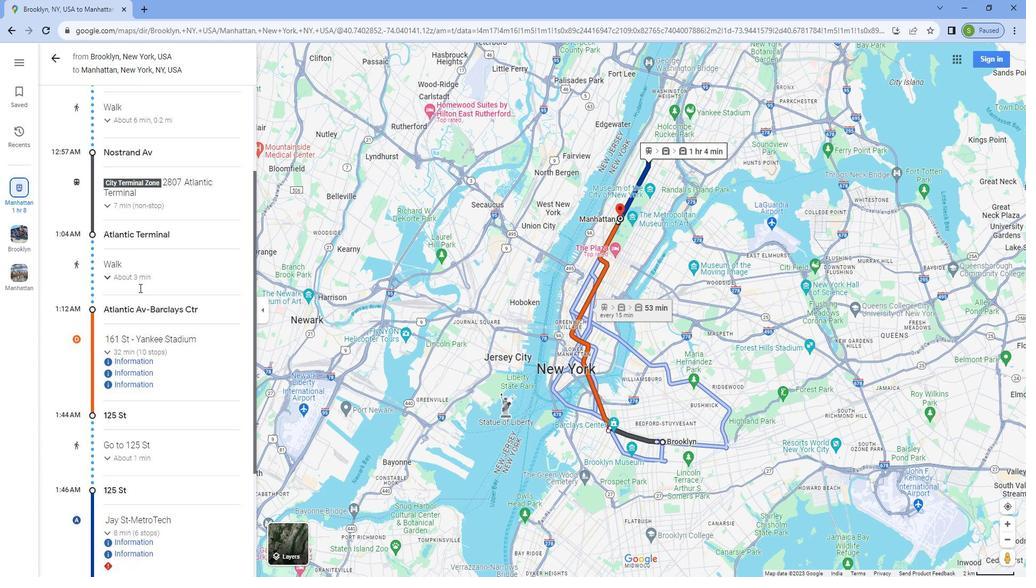 
Action: Mouse moved to (831, 291)
Screenshot: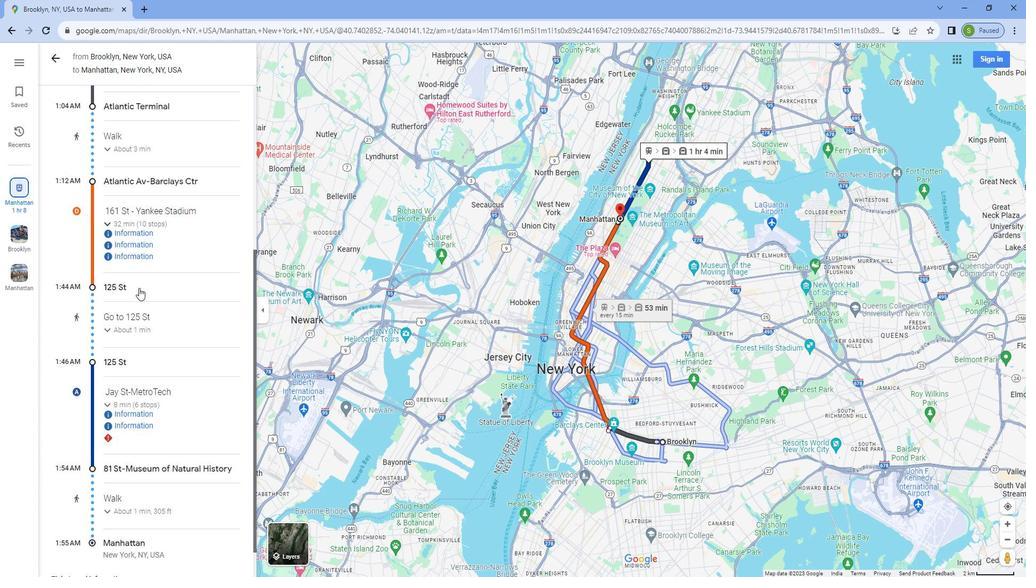 
Action: Mouse scrolled (831, 290) with delta (0, 0)
Screenshot: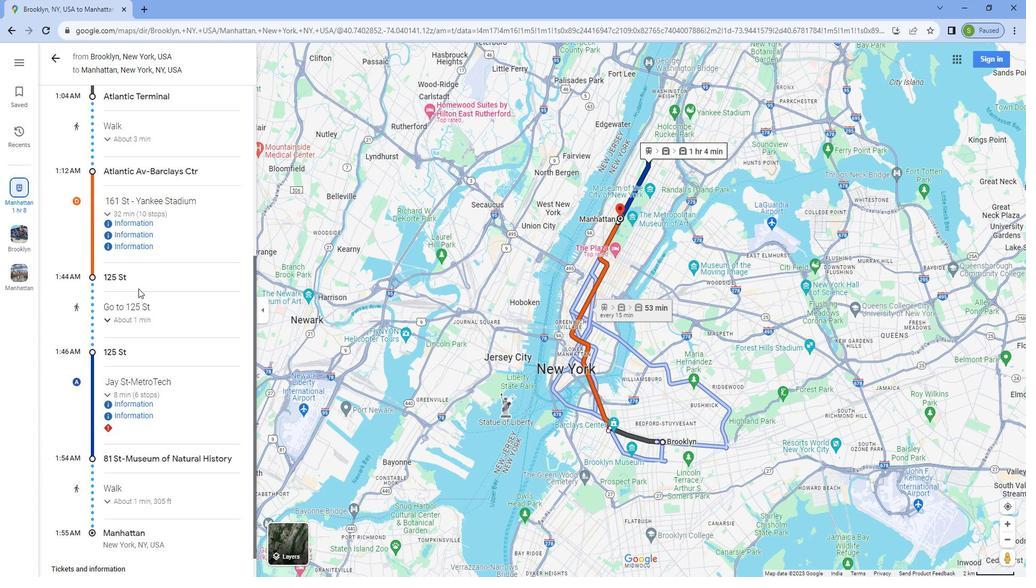 
Action: Mouse moved to (831, 291)
Screenshot: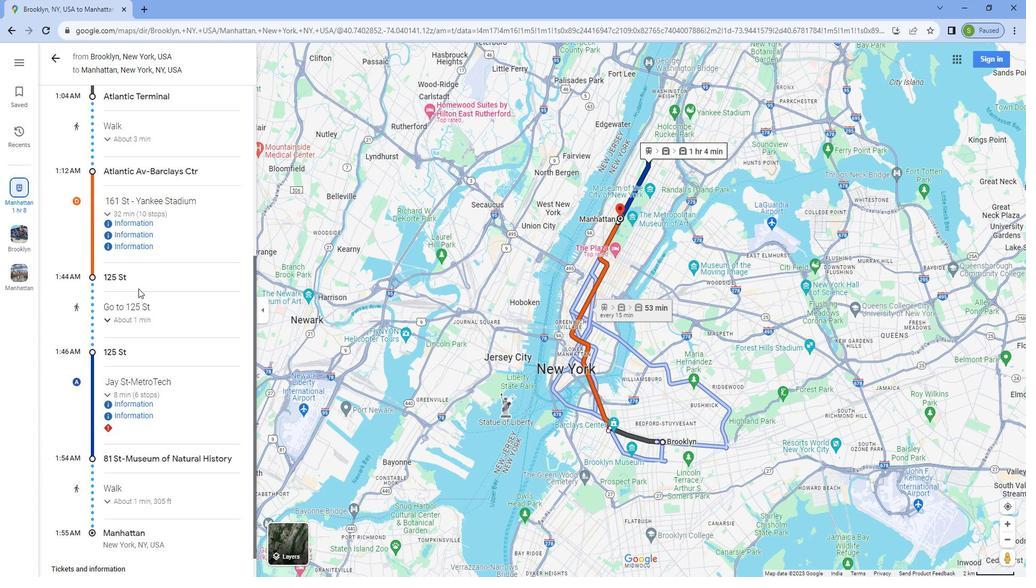 
Action: Mouse scrolled (831, 291) with delta (0, 0)
Screenshot: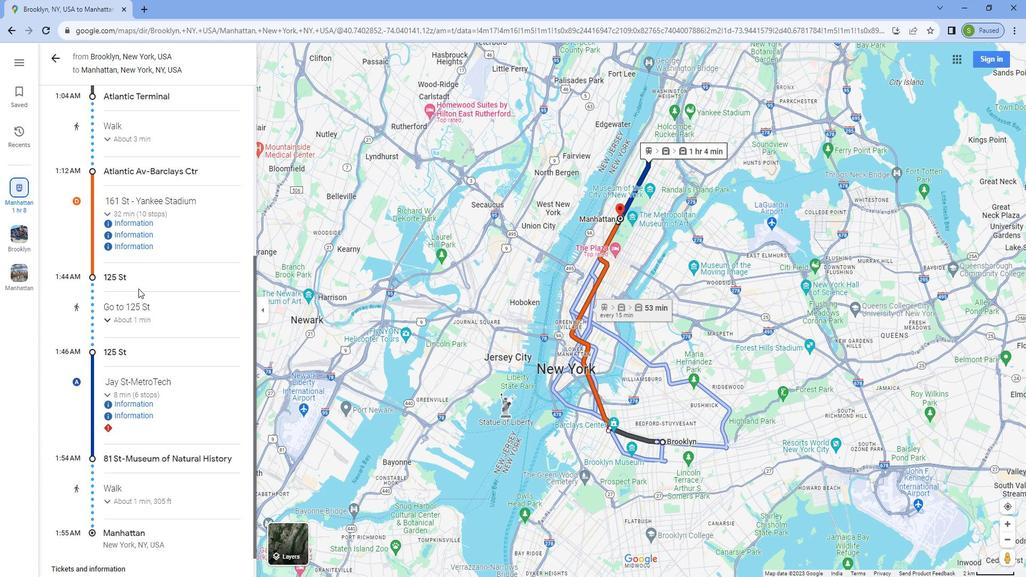 
Action: Mouse moved to (830, 292)
Screenshot: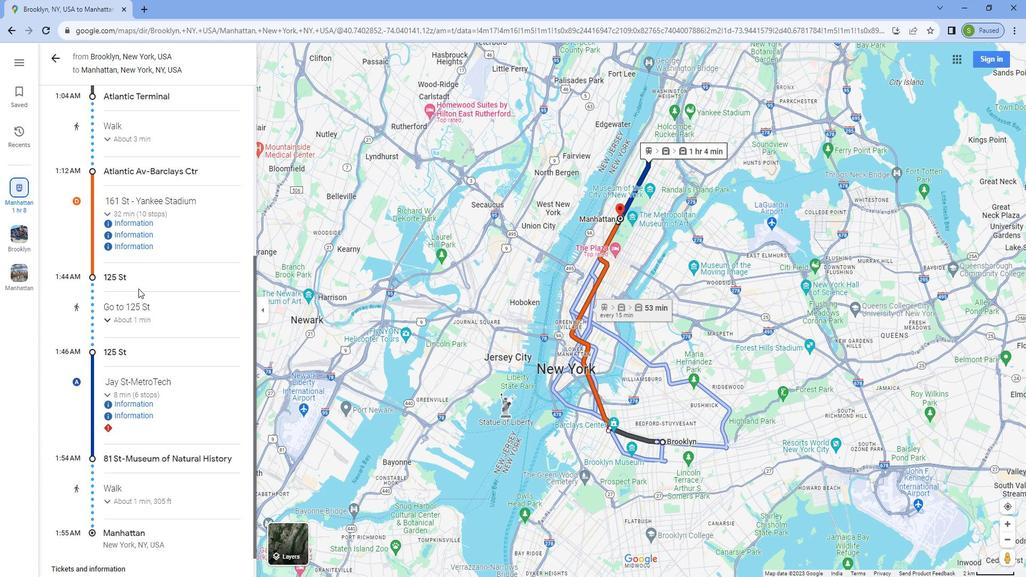 
Action: Mouse scrolled (830, 291) with delta (0, 0)
Screenshot: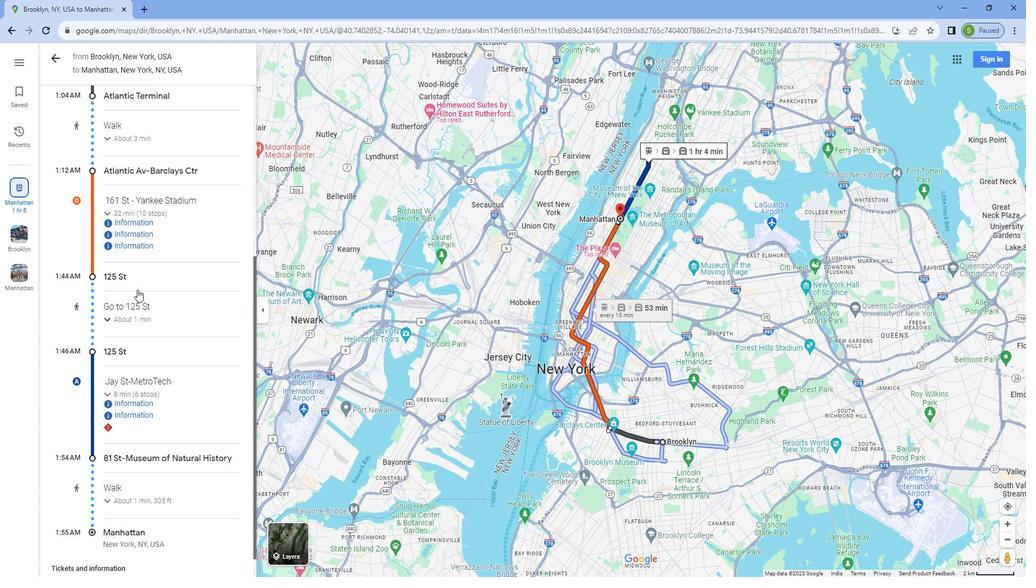 
Action: Mouse scrolled (830, 291) with delta (0, 0)
Screenshot: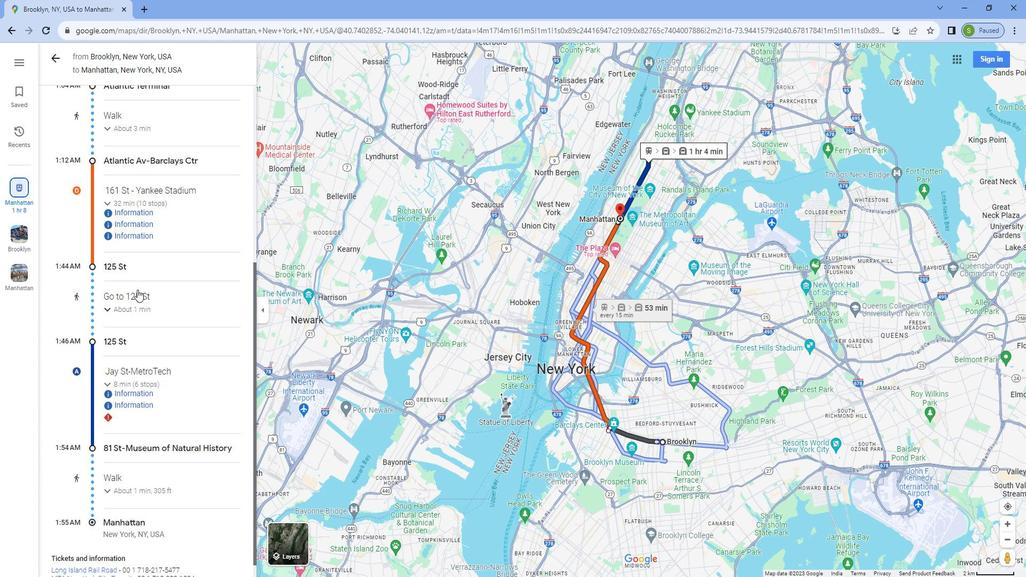 
Action: Mouse moved to (745, 75)
Screenshot: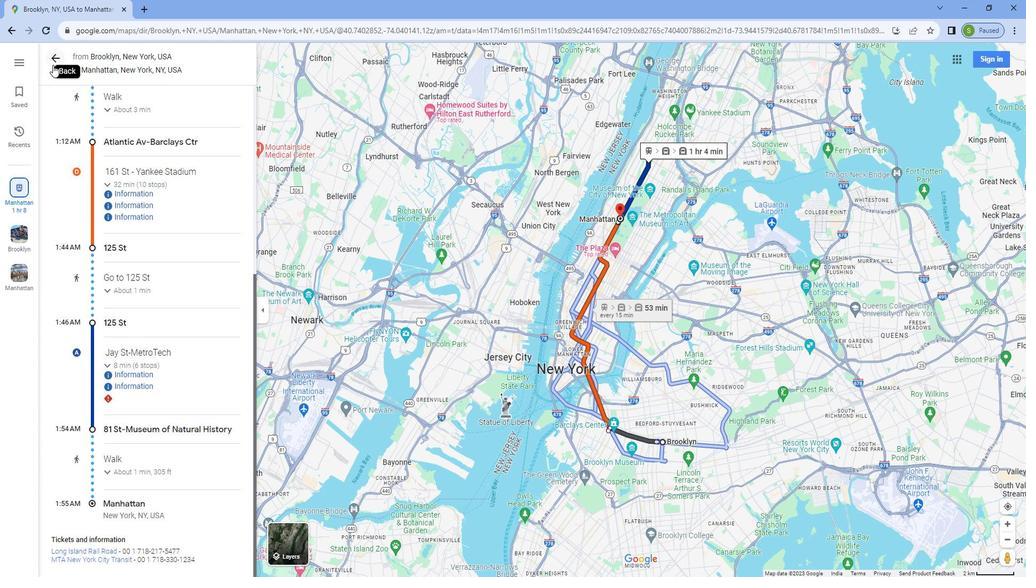
Action: Mouse pressed left at (745, 75)
Screenshot: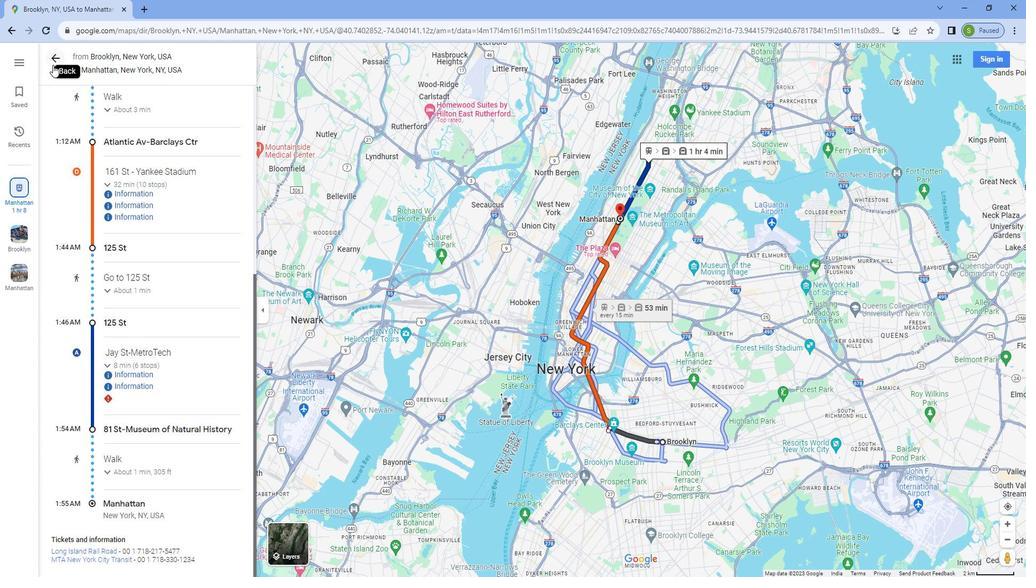 
Action: Mouse moved to (812, 318)
Screenshot: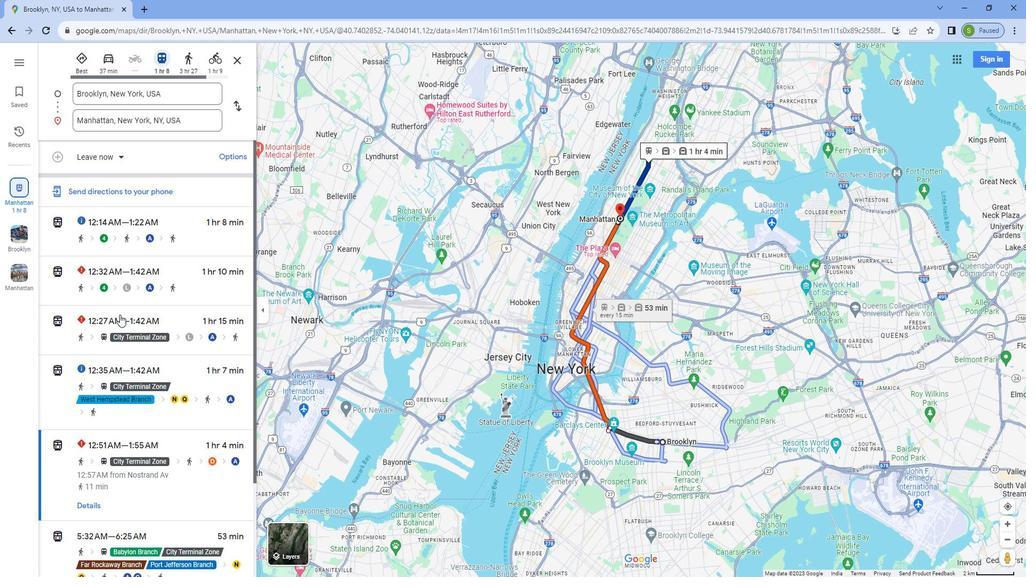 
Action: Mouse scrolled (812, 317) with delta (0, 0)
Screenshot: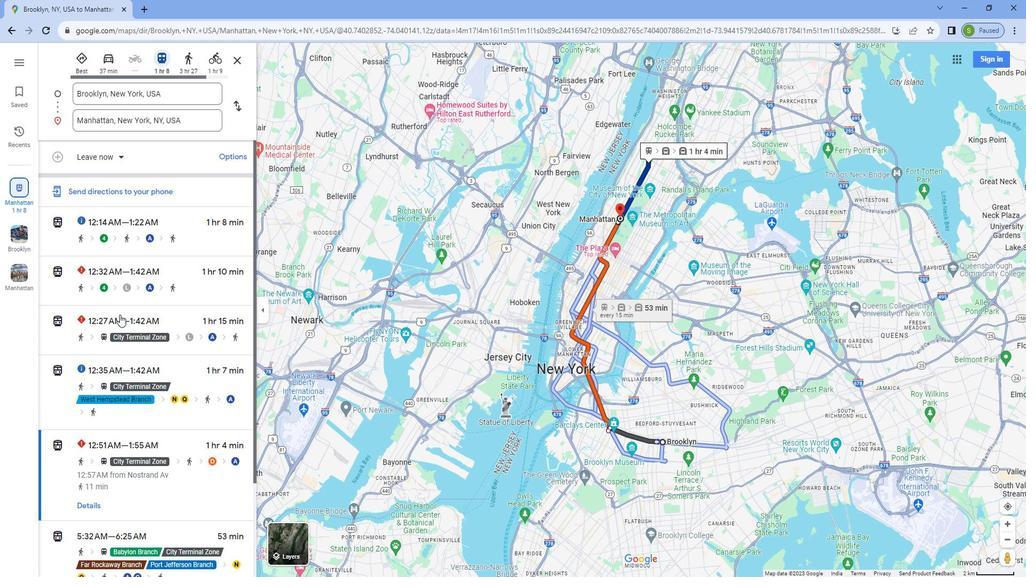 
Action: Mouse moved to (812, 319)
Screenshot: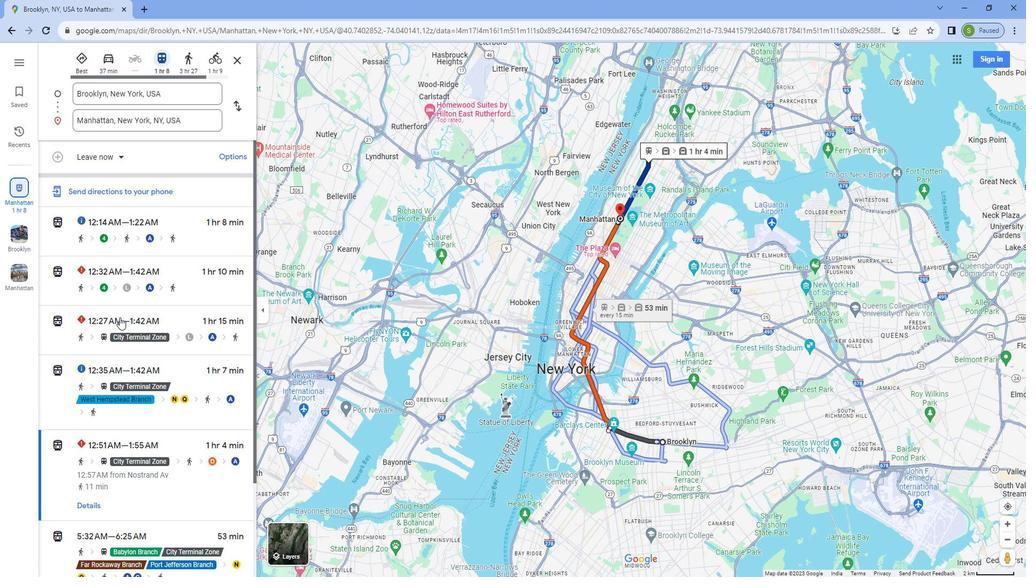 
Action: Mouse scrolled (812, 318) with delta (0, 0)
Screenshot: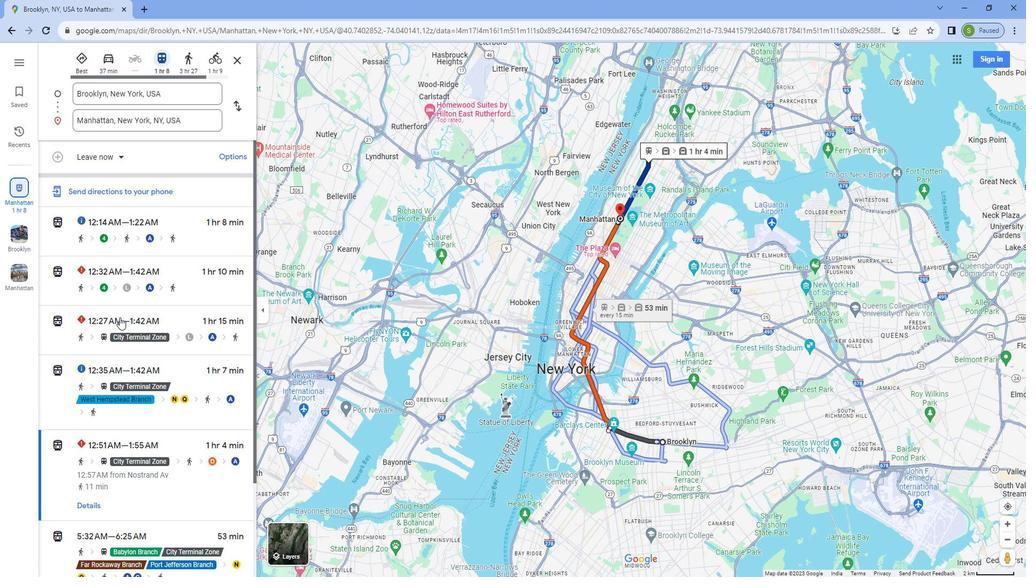 
Action: Mouse scrolled (812, 318) with delta (0, 0)
Screenshot: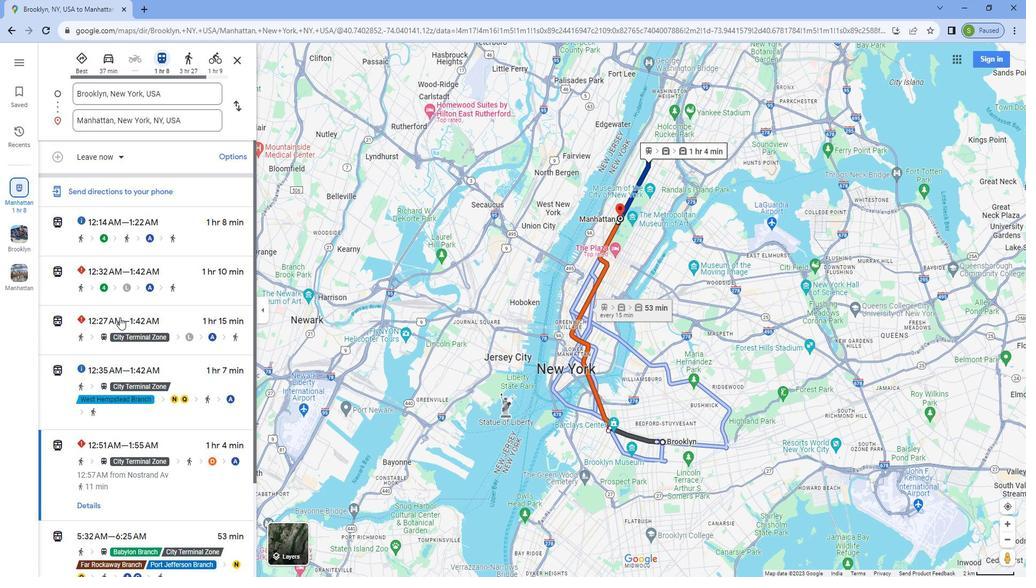 
Action: Mouse moved to (811, 318)
Screenshot: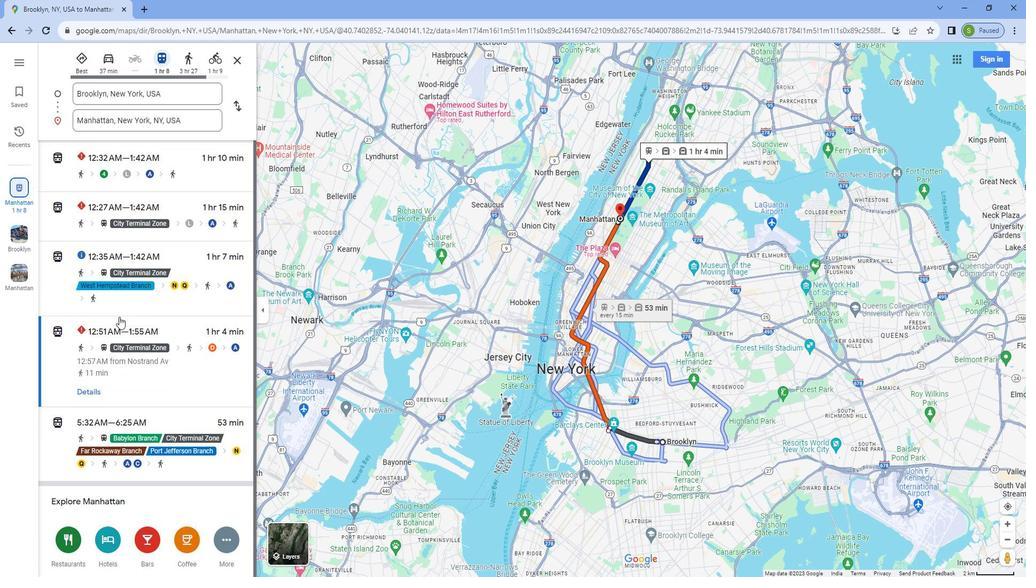 
Action: Mouse scrolled (811, 317) with delta (0, 0)
Screenshot: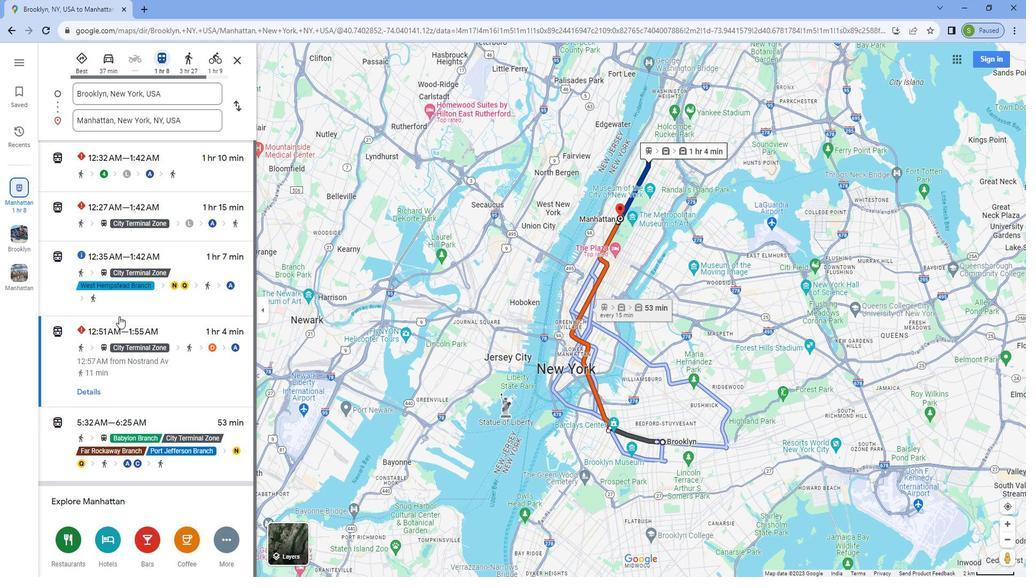
Action: Mouse scrolled (811, 317) with delta (0, 0)
Screenshot: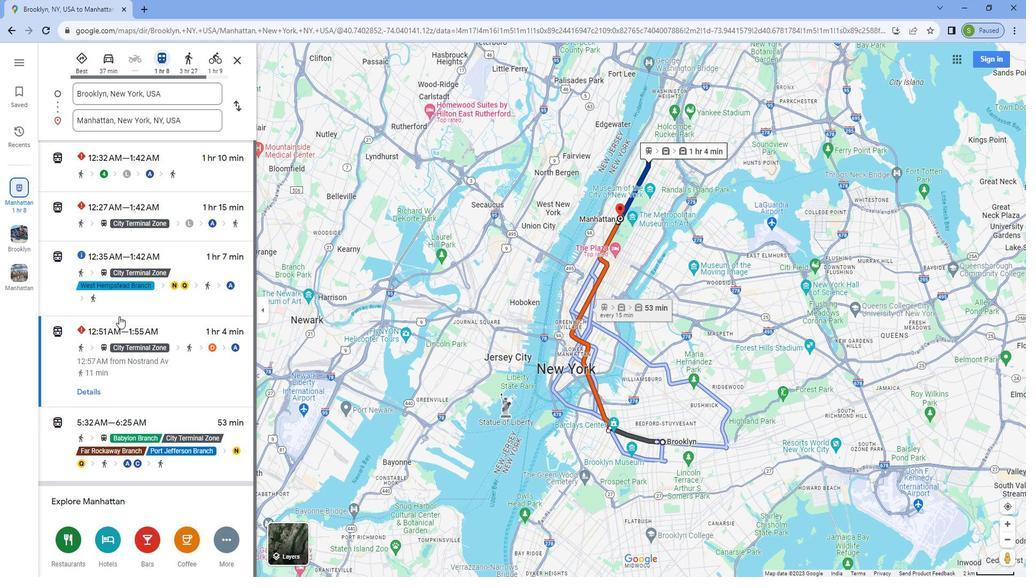 
Action: Mouse moved to (782, 430)
Screenshot: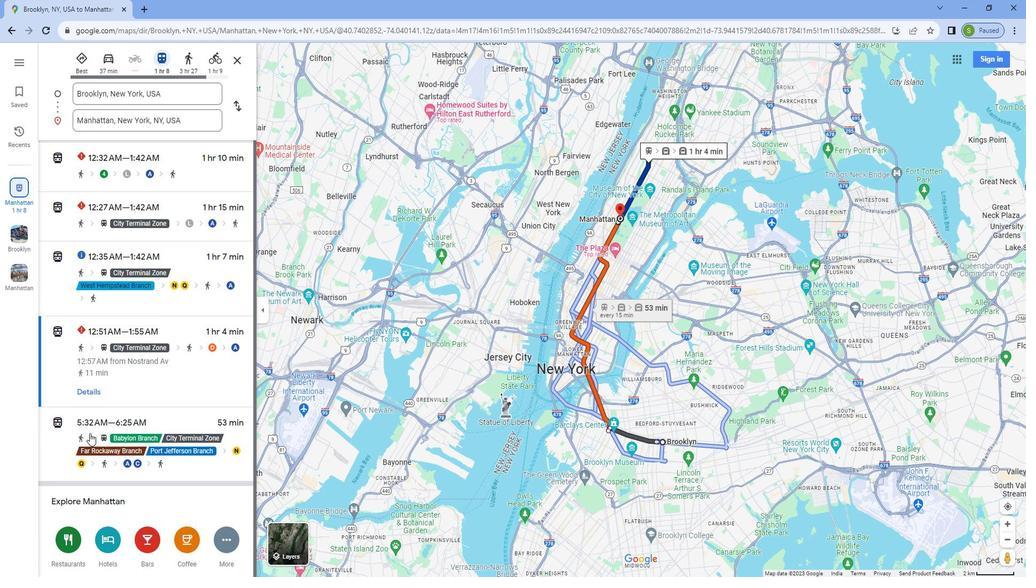 
Action: Mouse pressed left at (782, 430)
Screenshot: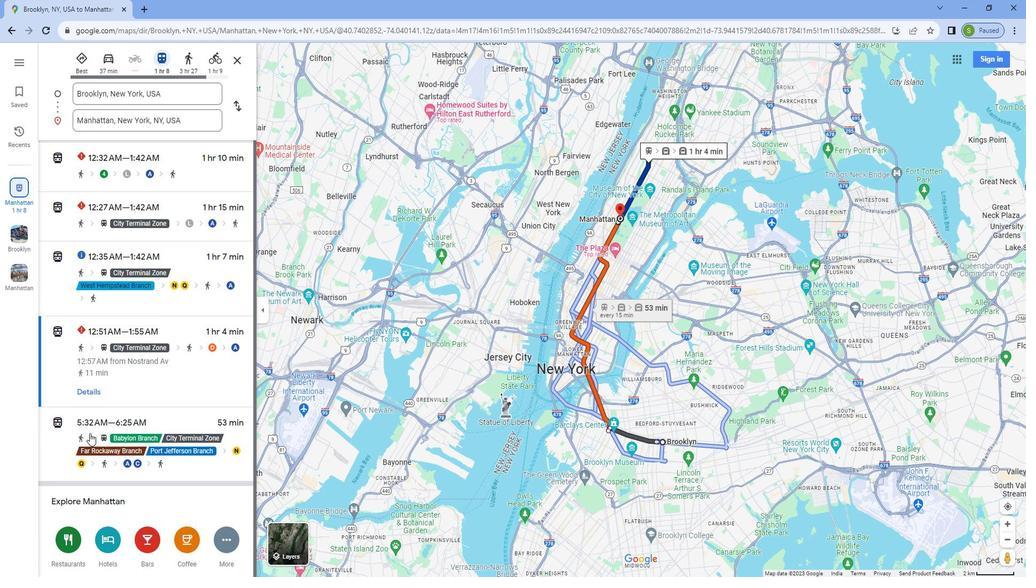
Action: Mouse moved to (784, 461)
Screenshot: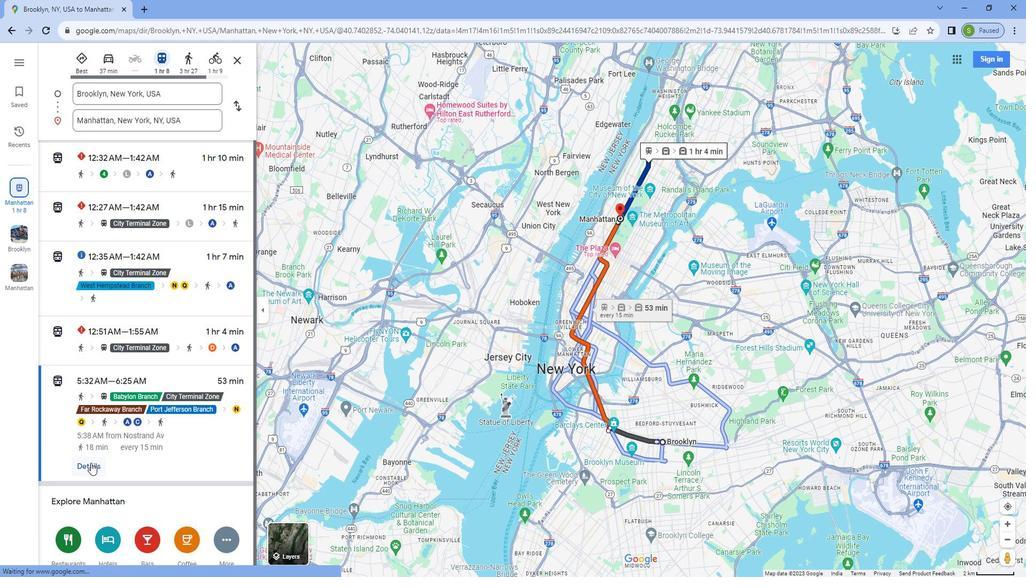 
Action: Mouse pressed left at (784, 461)
Screenshot: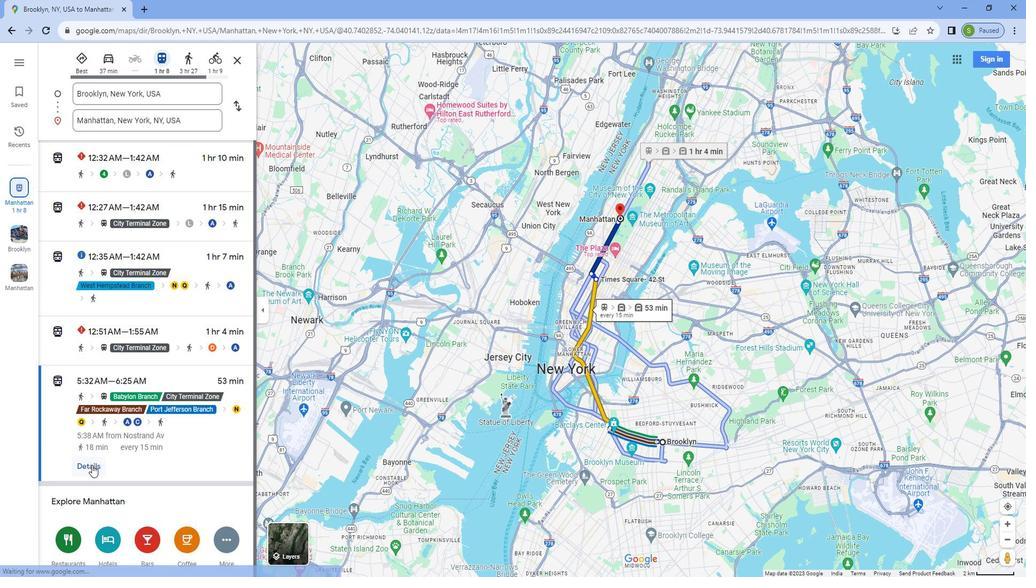 
Action: Mouse moved to (852, 308)
Screenshot: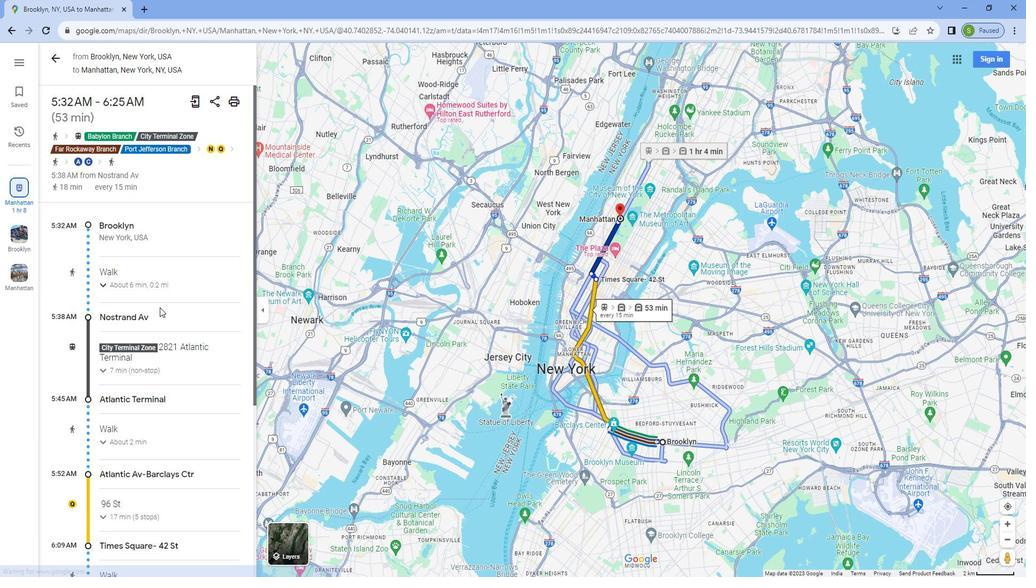 
Action: Mouse scrolled (852, 308) with delta (0, 0)
Screenshot: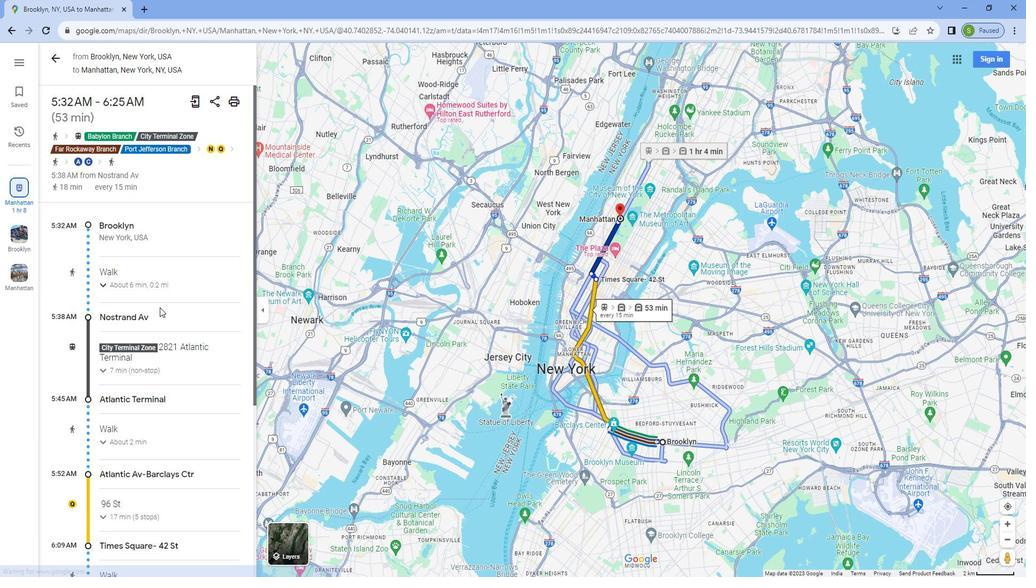 
Action: Mouse moved to (851, 308)
Screenshot: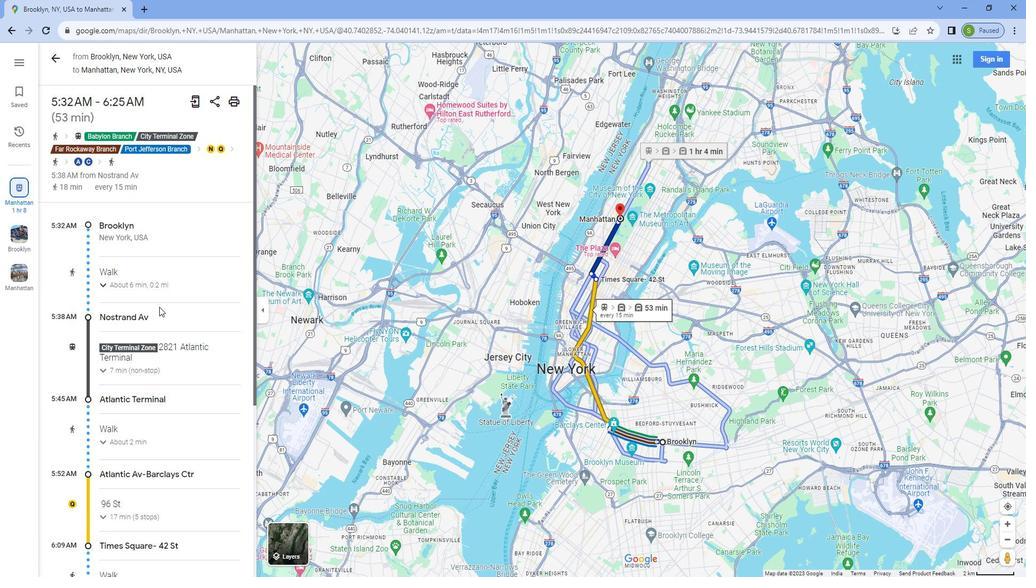 
Action: Mouse scrolled (851, 308) with delta (0, 0)
Screenshot: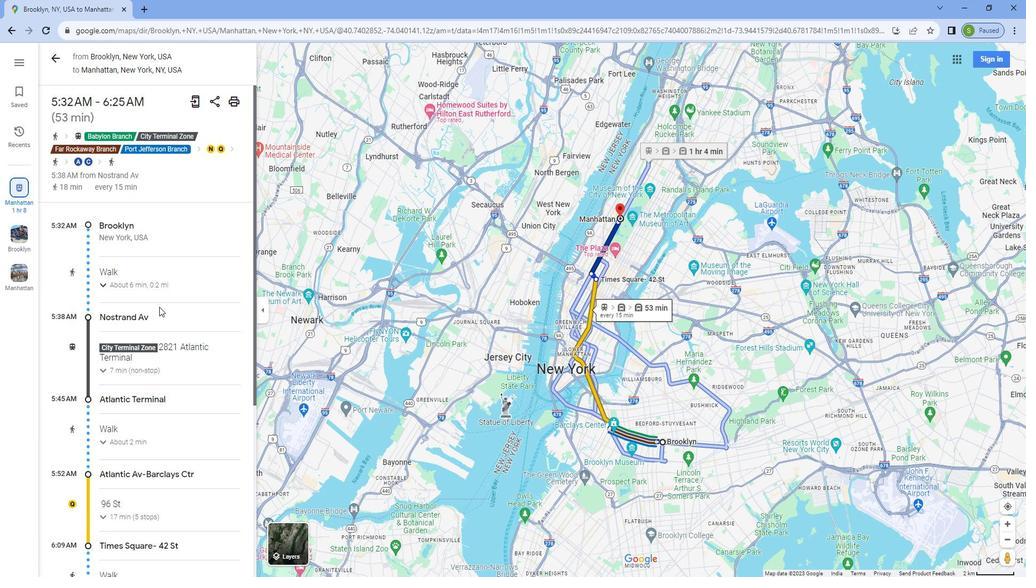 
Action: Mouse scrolled (851, 308) with delta (0, 0)
Screenshot: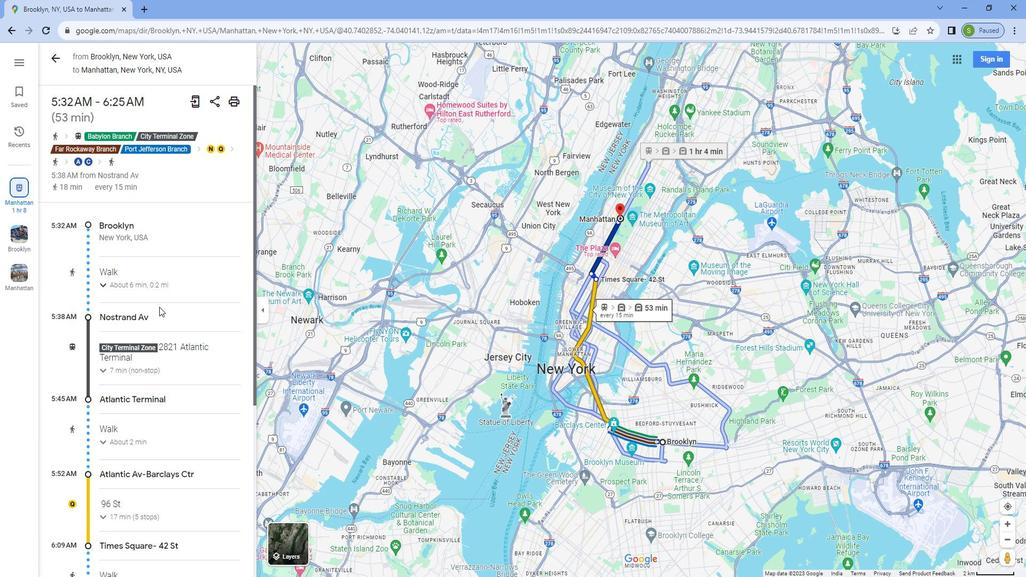 
Action: Mouse scrolled (851, 308) with delta (0, 0)
Screenshot: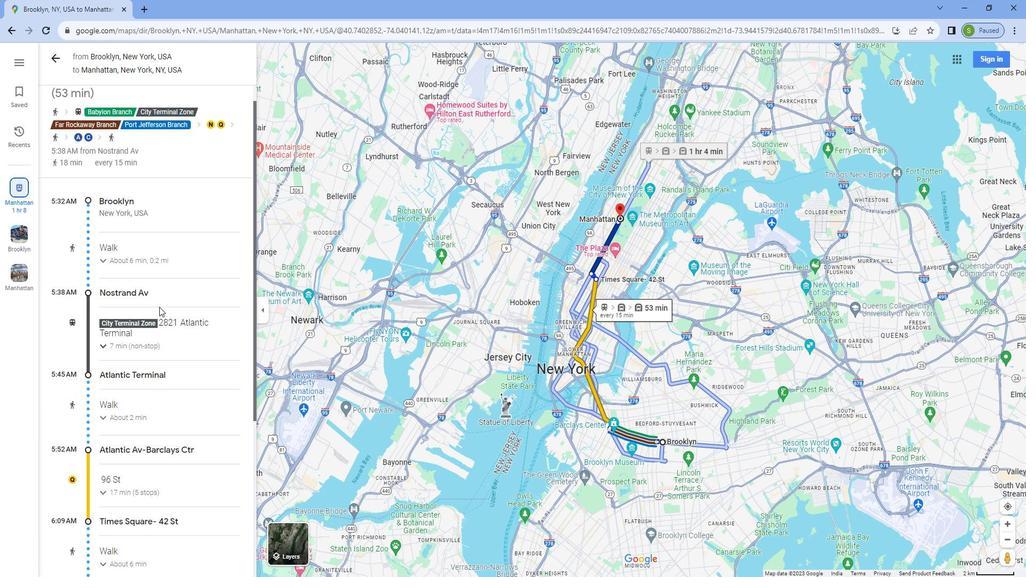 
Action: Mouse scrolled (851, 308) with delta (0, 0)
Screenshot: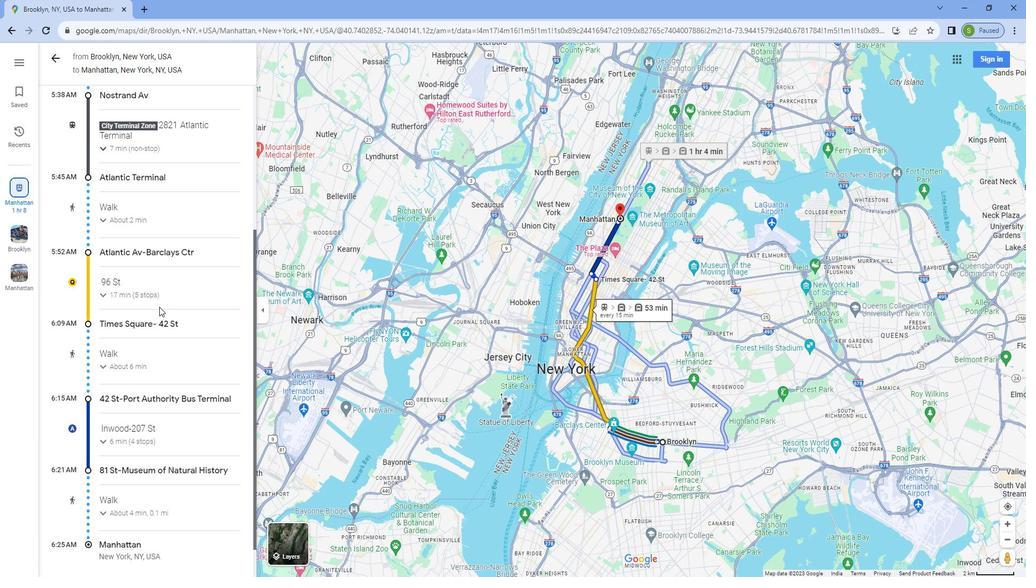 
Action: Mouse scrolled (851, 308) with delta (0, 0)
Screenshot: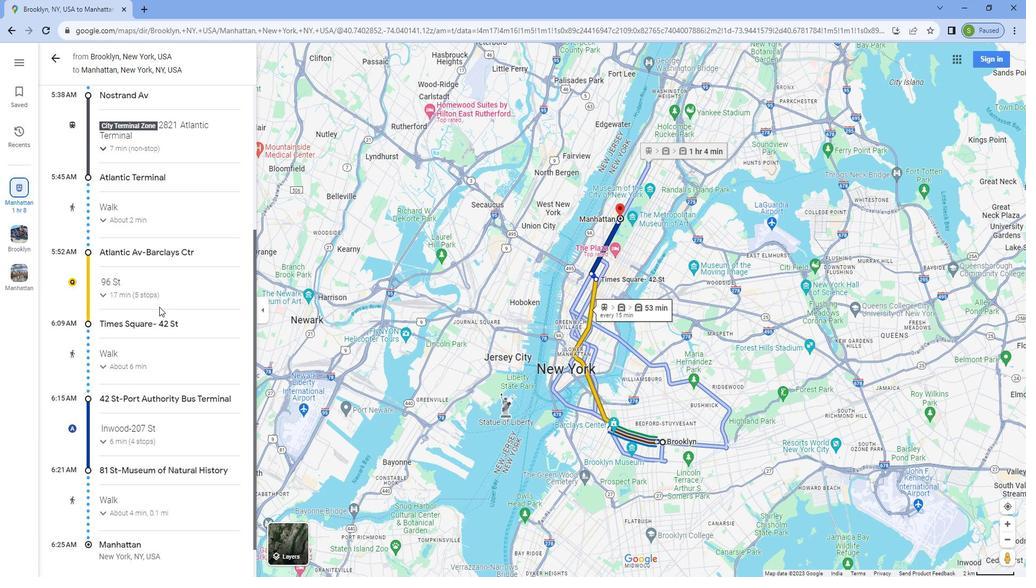 
Action: Mouse scrolled (851, 308) with delta (0, 0)
Screenshot: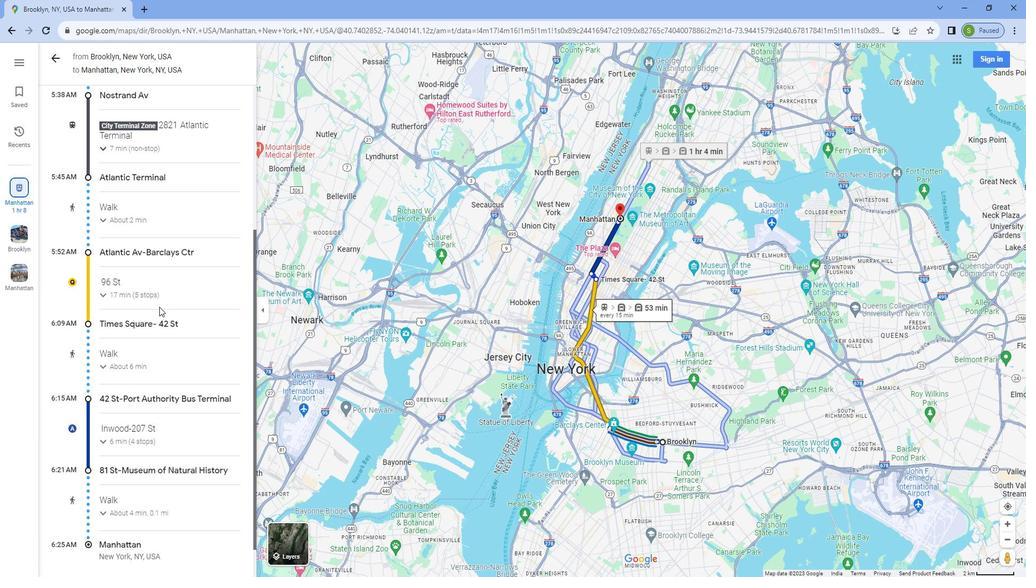 
Action: Mouse scrolled (851, 308) with delta (0, 0)
Screenshot: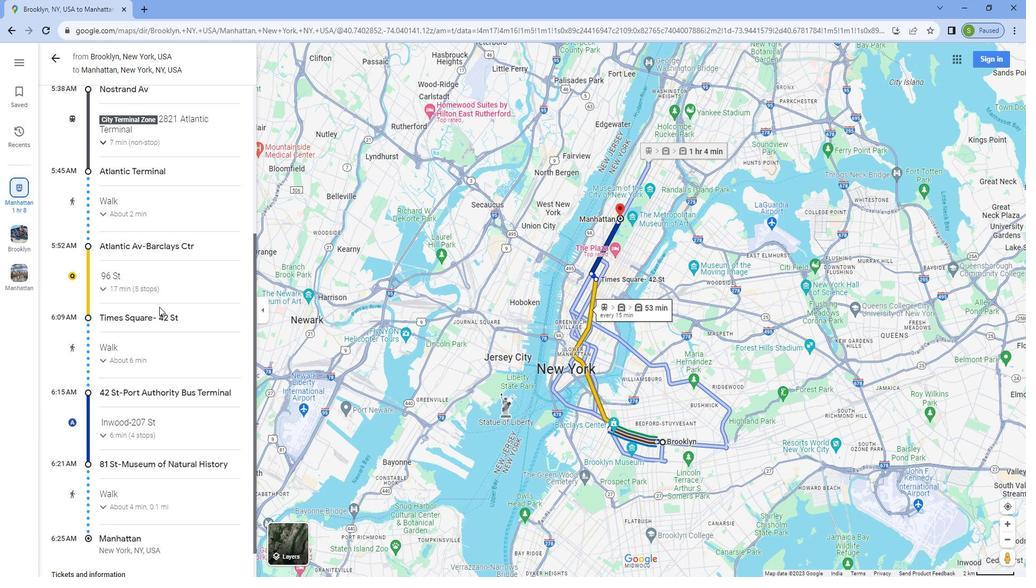 
Action: Mouse moved to (851, 308)
Screenshot: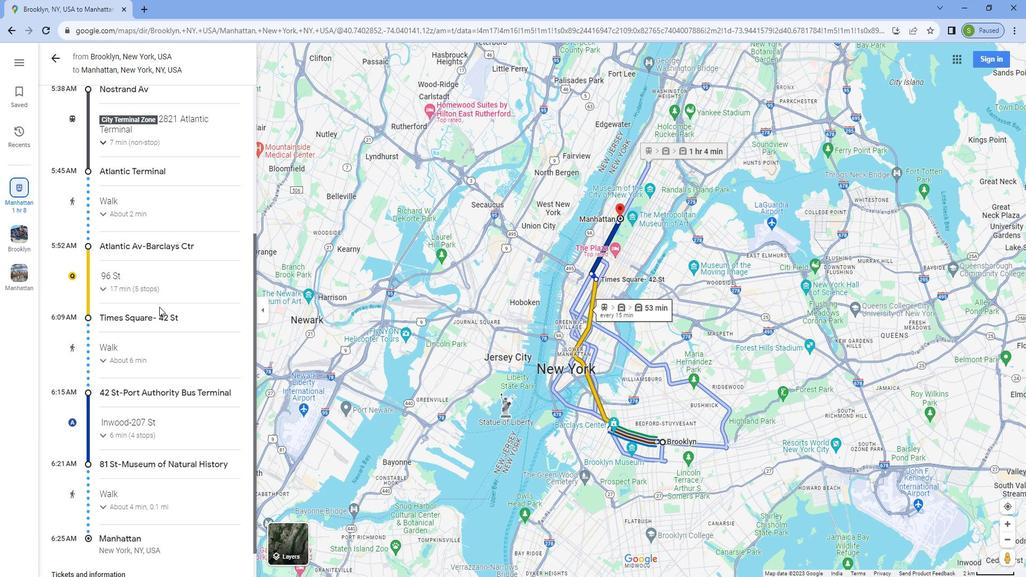 
Action: Mouse scrolled (851, 308) with delta (0, 0)
Screenshot: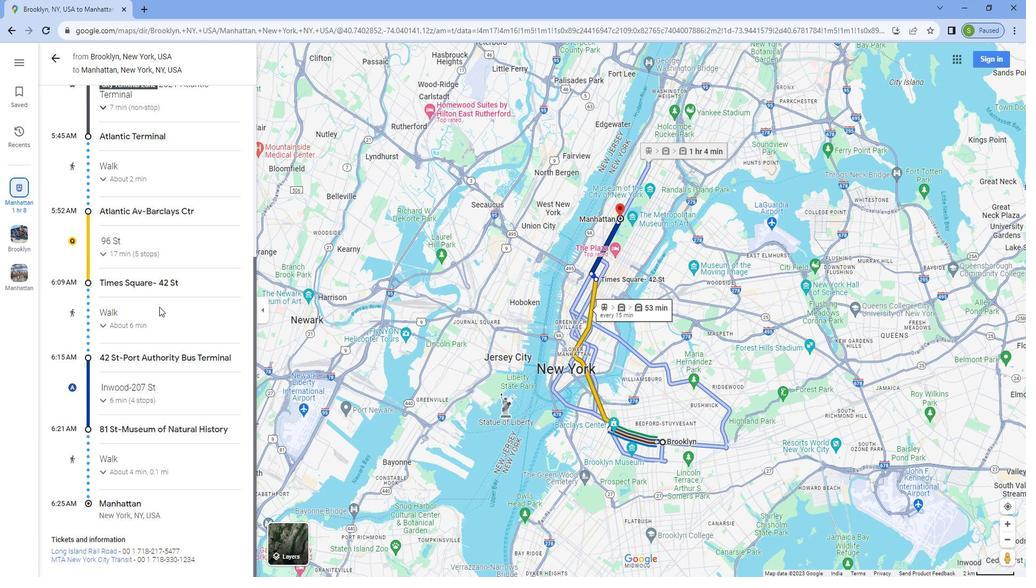 
Action: Mouse scrolled (851, 308) with delta (0, 0)
Screenshot: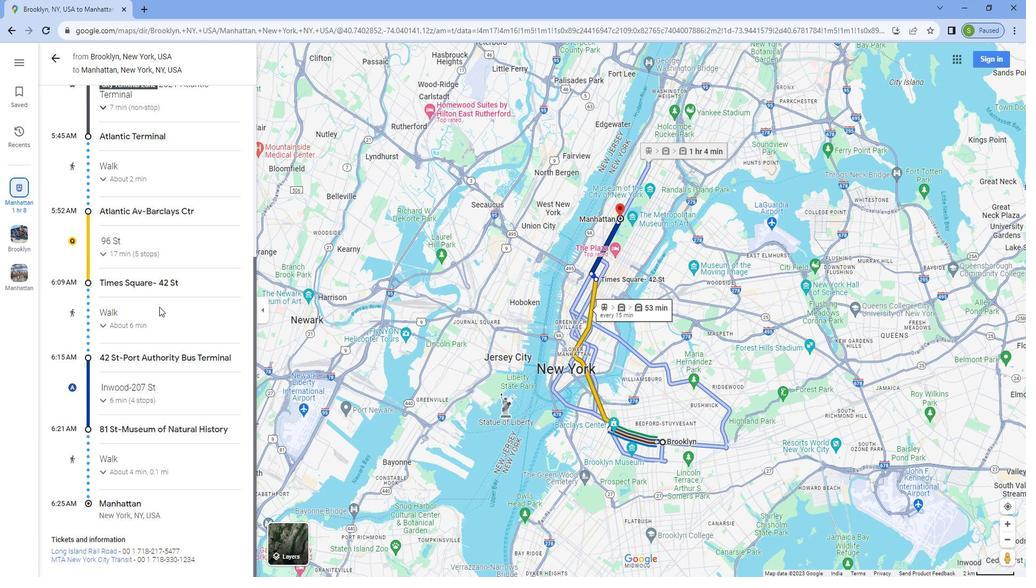 
Action: Mouse scrolled (851, 308) with delta (0, 0)
Screenshot: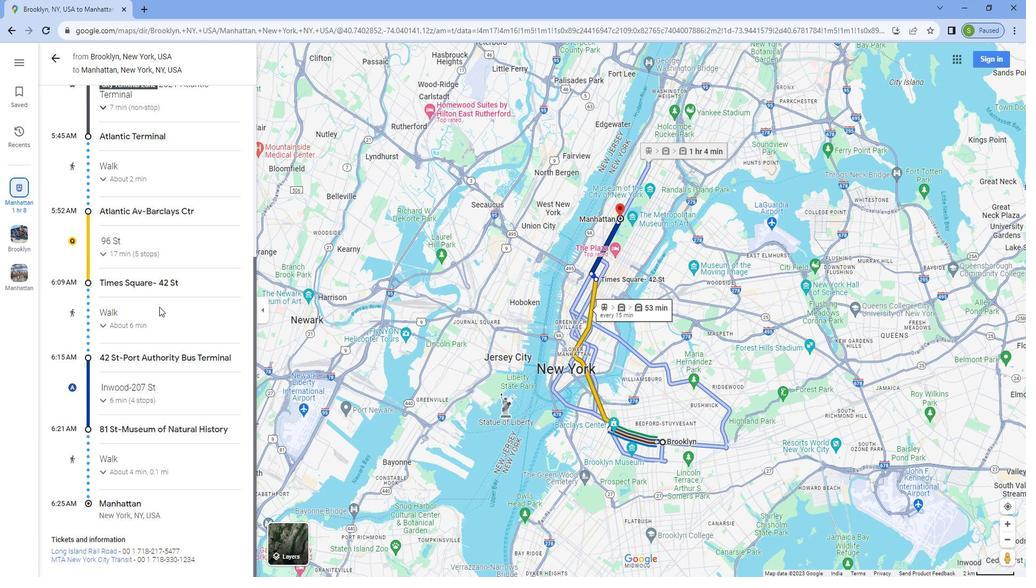 
Action: Mouse scrolled (851, 308) with delta (0, 0)
Screenshot: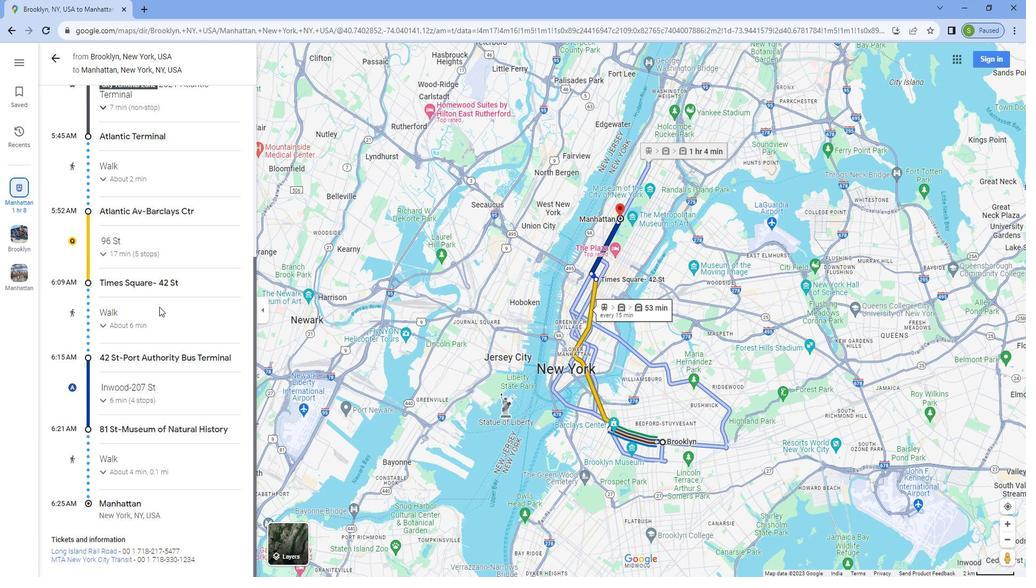 
Action: Mouse moved to (848, 312)
Screenshot: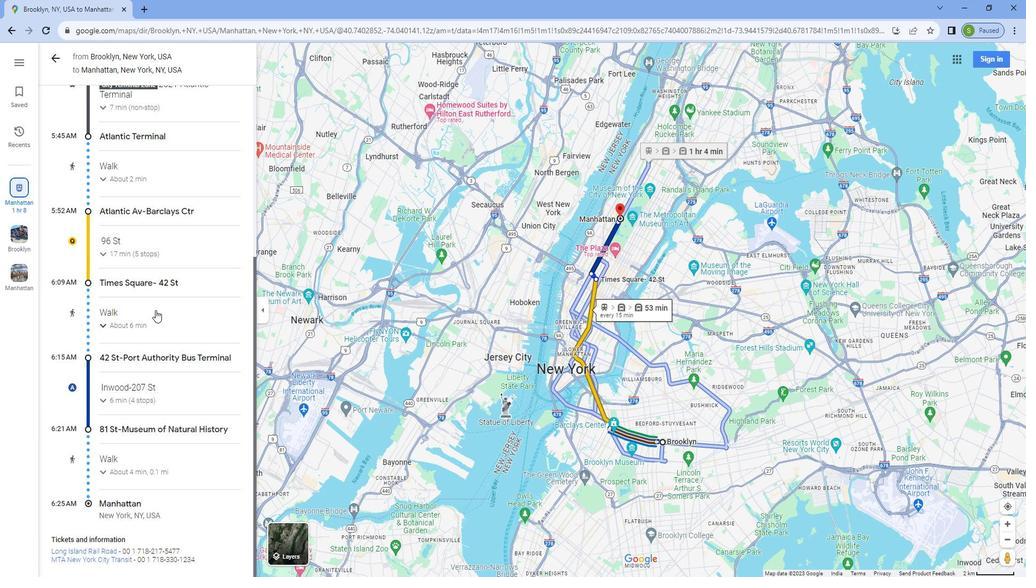 
Action: Mouse scrolled (848, 312) with delta (0, 0)
Screenshot: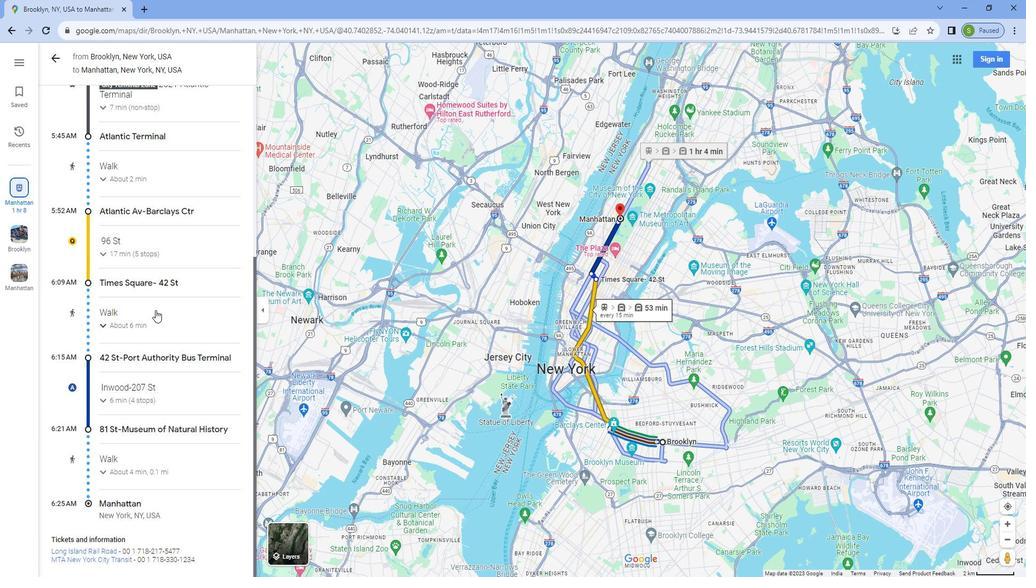 
Action: Mouse scrolled (848, 312) with delta (0, 0)
Screenshot: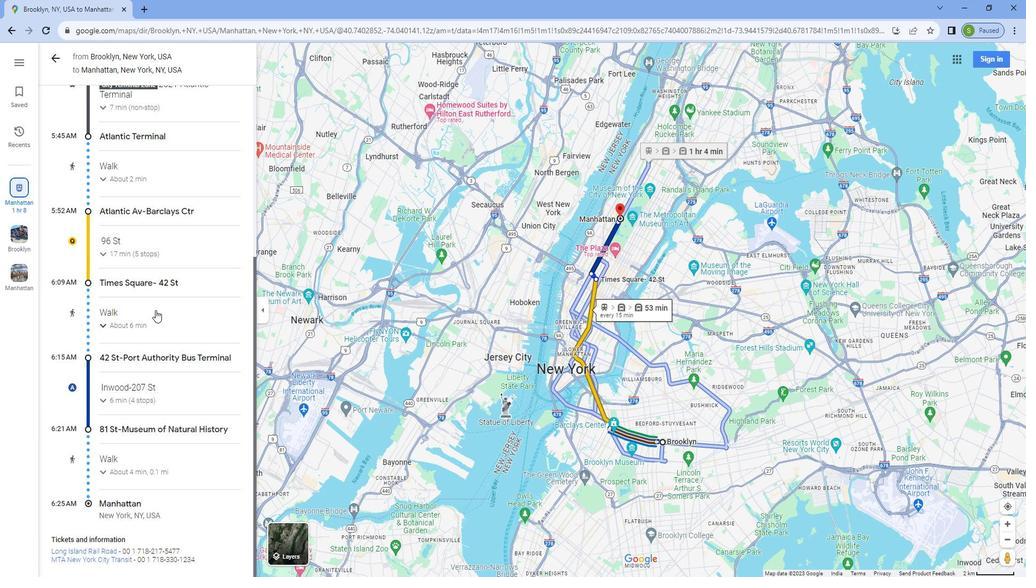 
Action: Mouse scrolled (848, 312) with delta (0, 0)
Screenshot: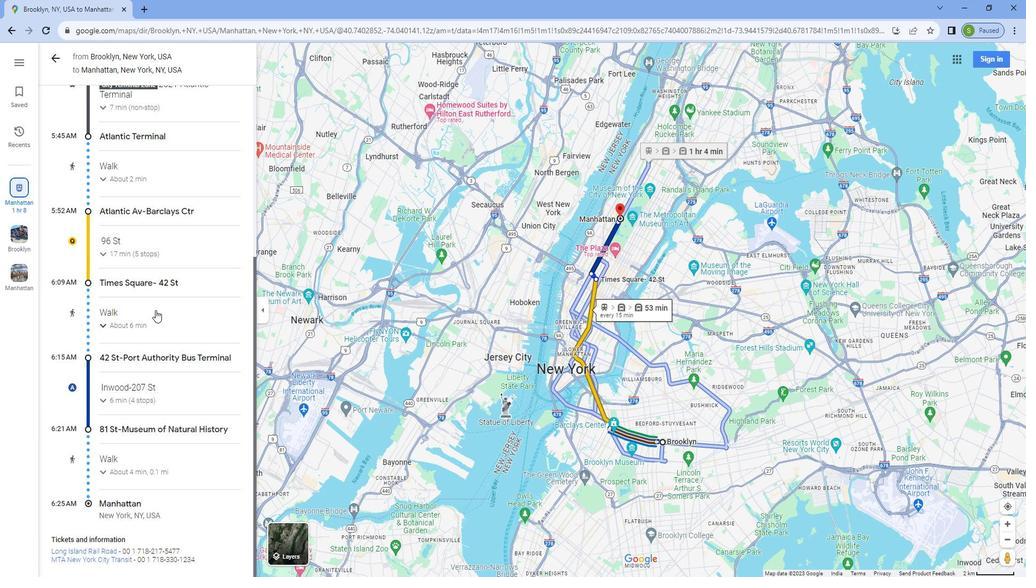 
Action: Mouse scrolled (848, 312) with delta (0, 0)
Screenshot: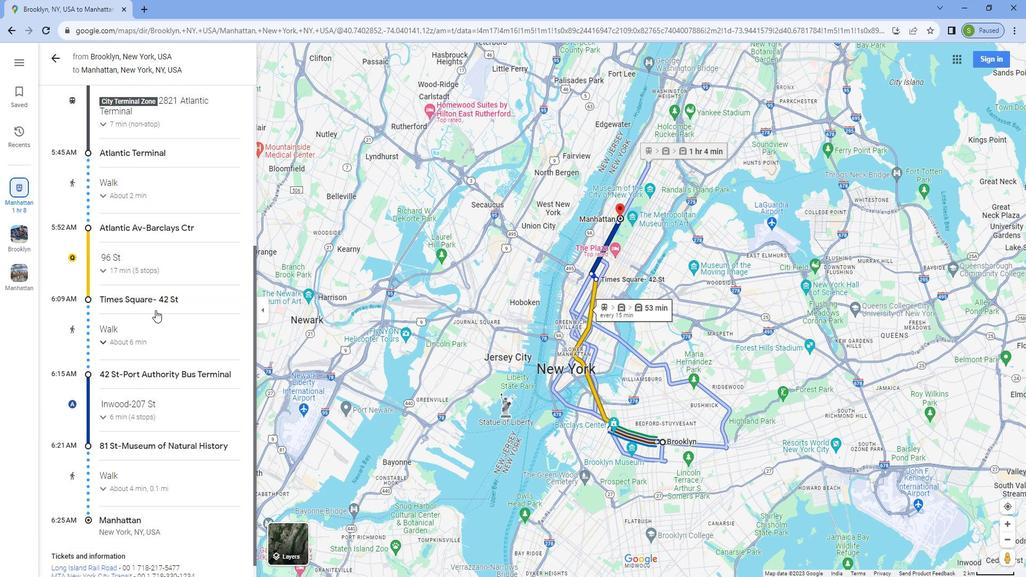 
Action: Mouse moved to (789, 272)
Screenshot: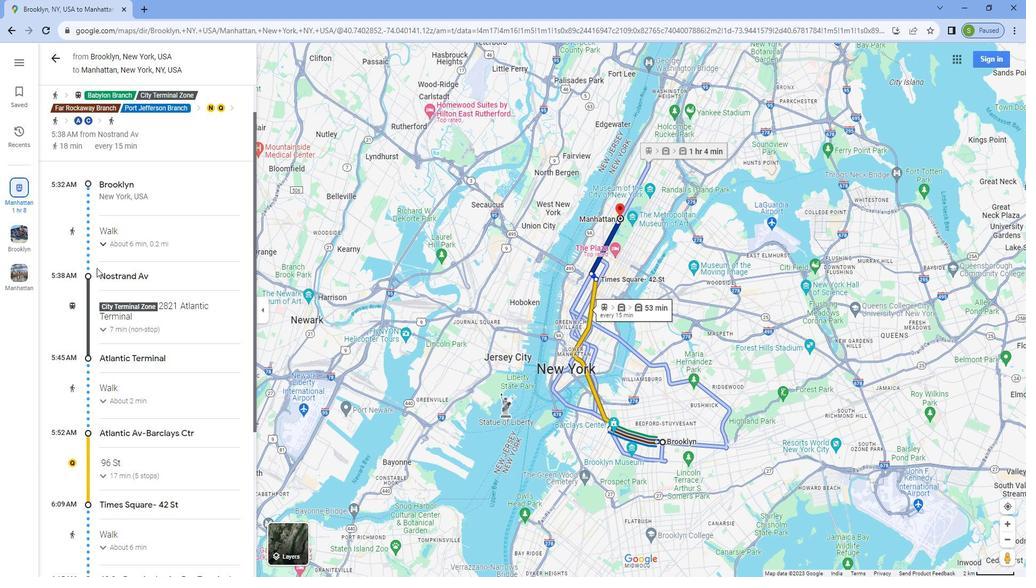 
Action: Mouse scrolled (789, 272) with delta (0, 0)
Screenshot: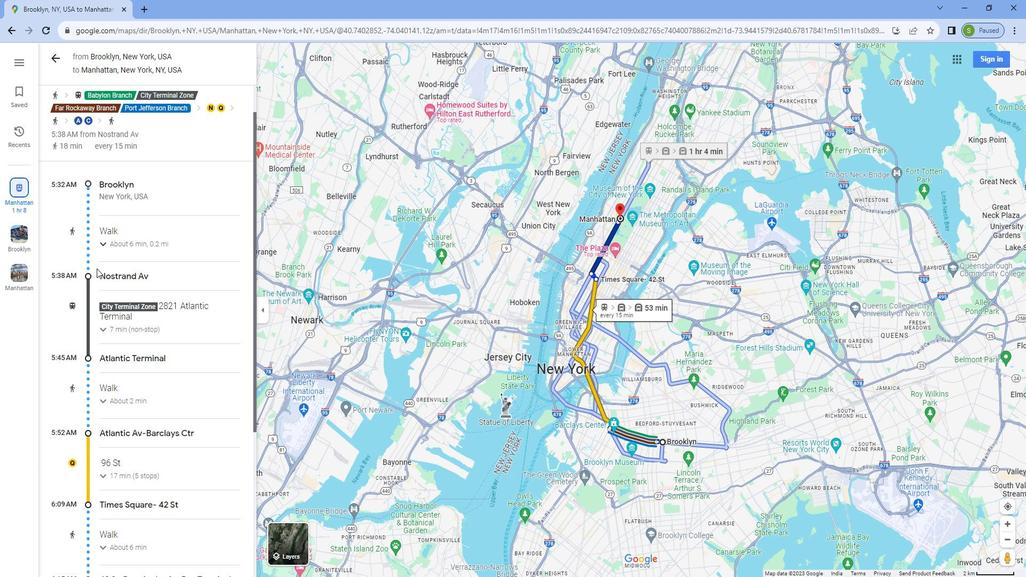 
Action: Mouse scrolled (789, 272) with delta (0, 0)
Screenshot: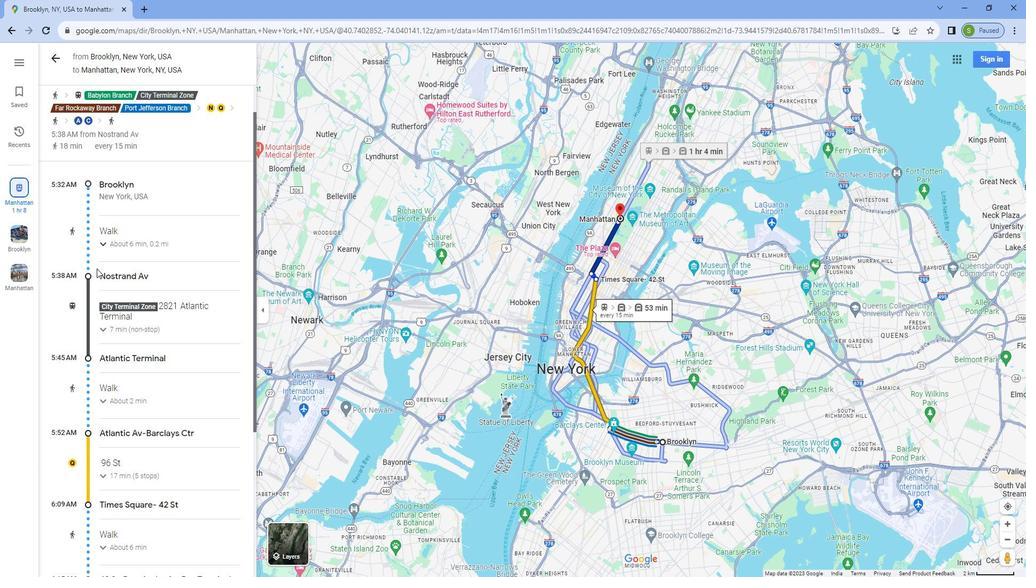 
Action: Mouse moved to (743, 73)
Screenshot: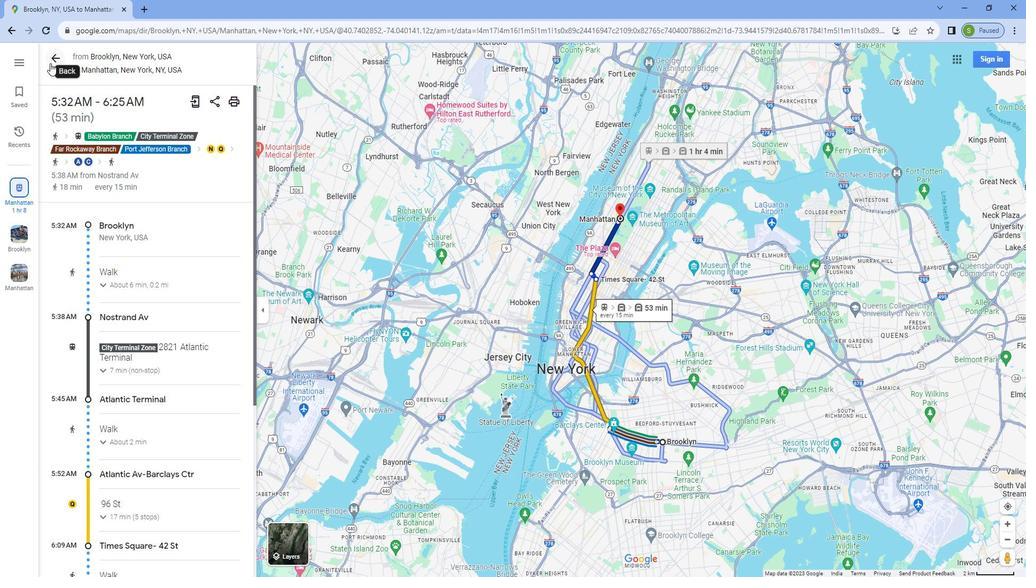 
Action: Mouse pressed left at (743, 73)
Screenshot: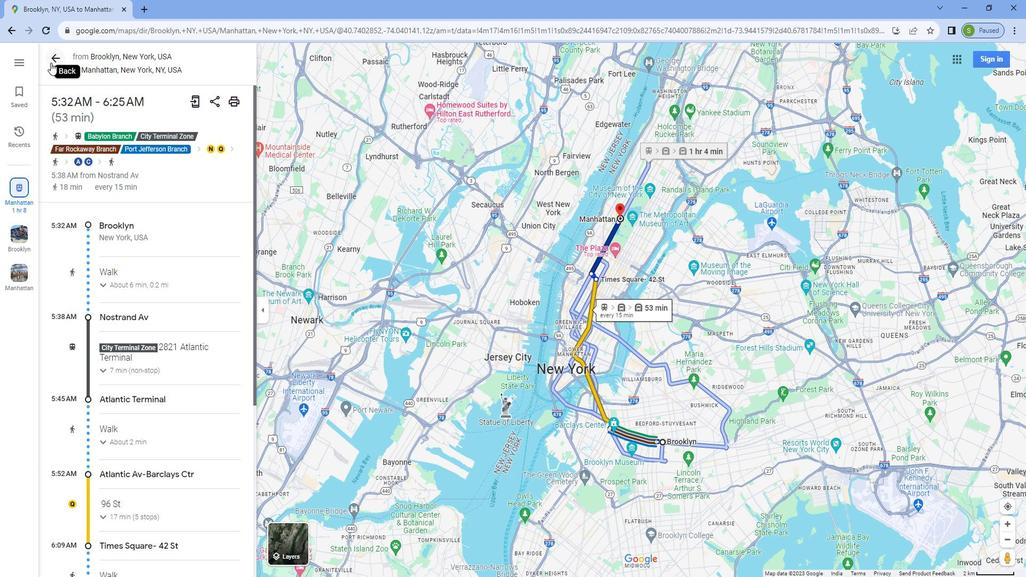 
Action: Mouse moved to (910, 363)
Screenshot: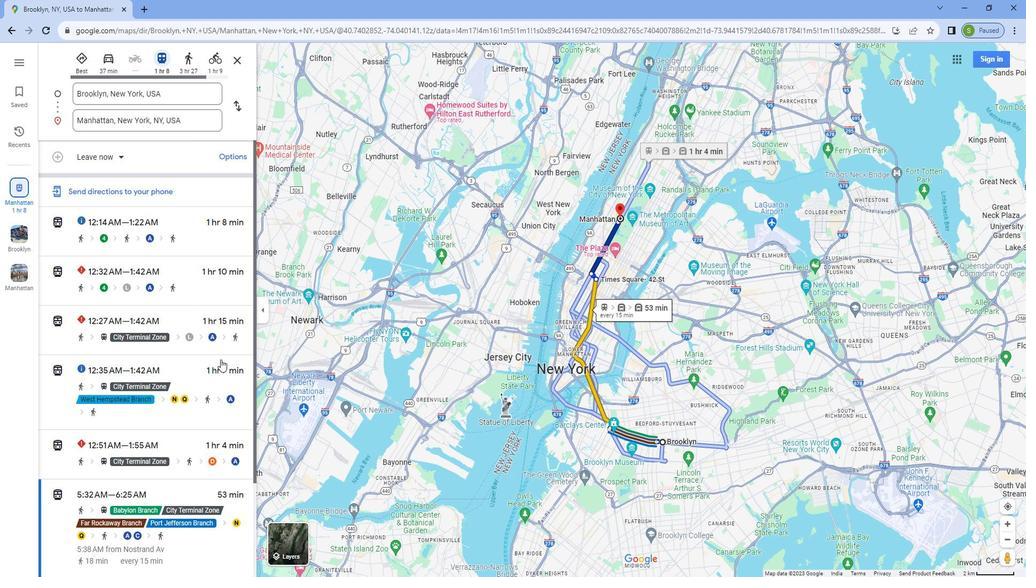 
Action: Mouse scrolled (910, 363) with delta (0, 0)
Screenshot: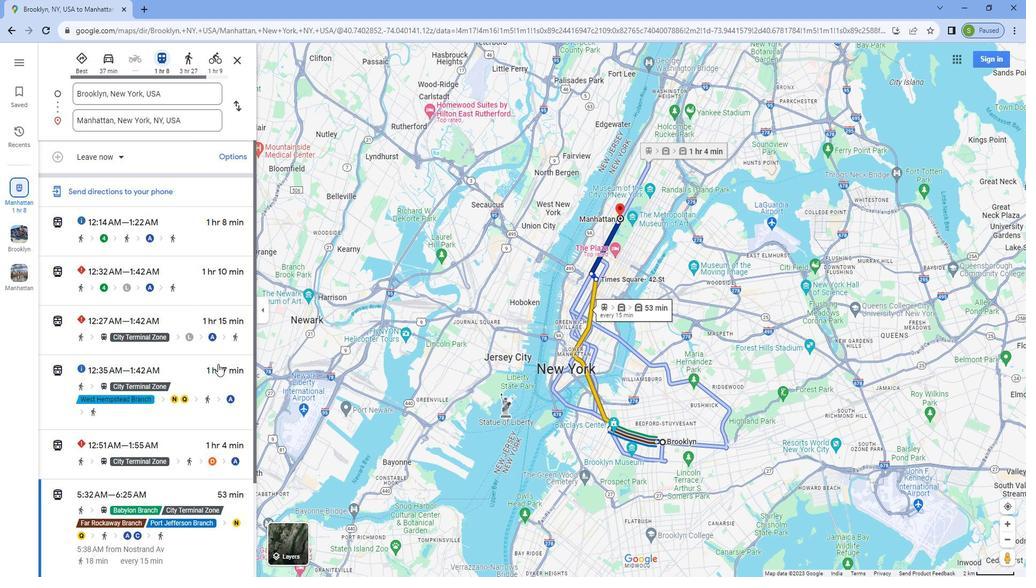 
Action: Mouse scrolled (910, 363) with delta (0, 0)
Screenshot: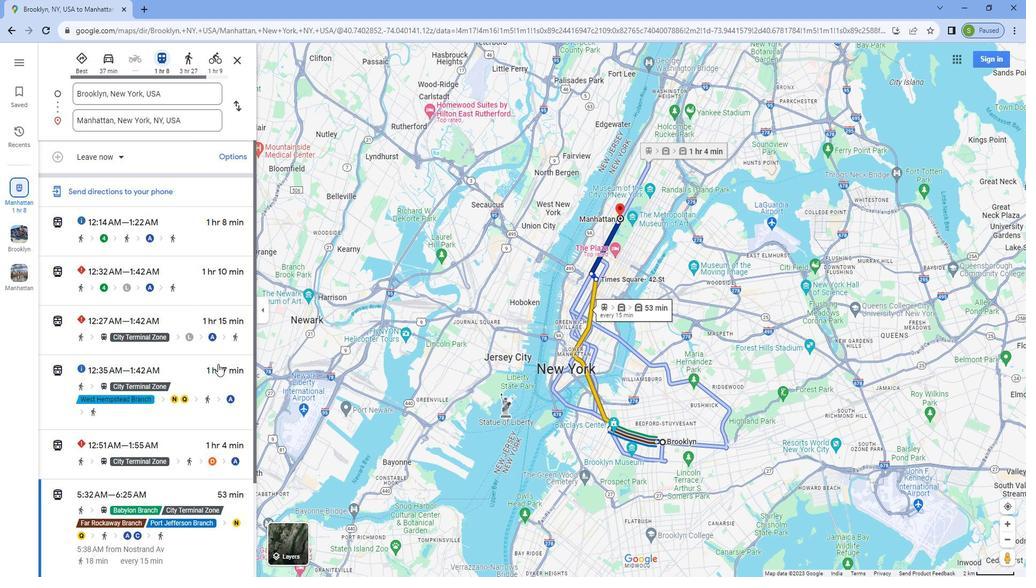 
Action: Mouse scrolled (910, 363) with delta (0, 0)
Screenshot: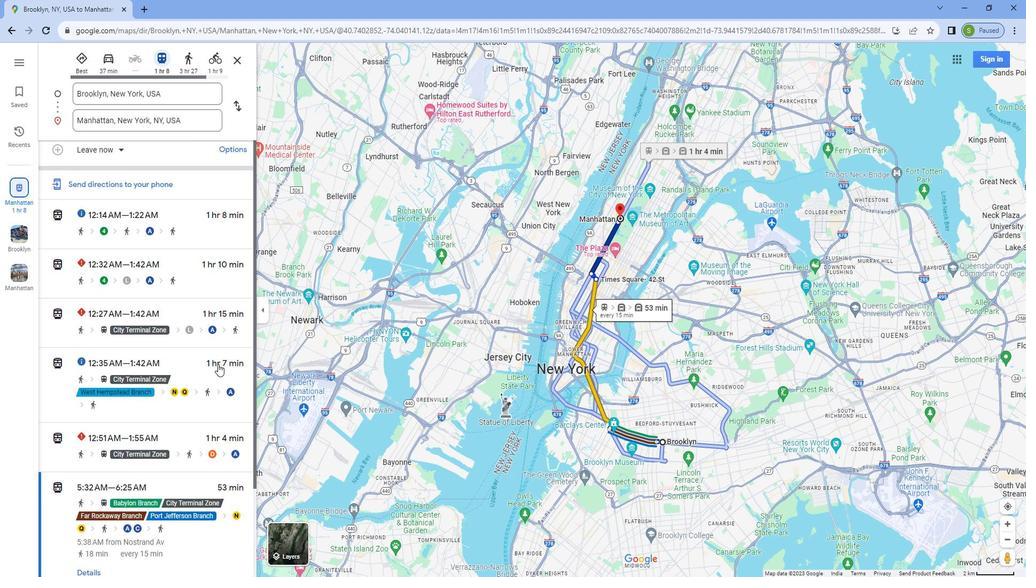 
Action: Mouse moved to (1012, 226)
Screenshot: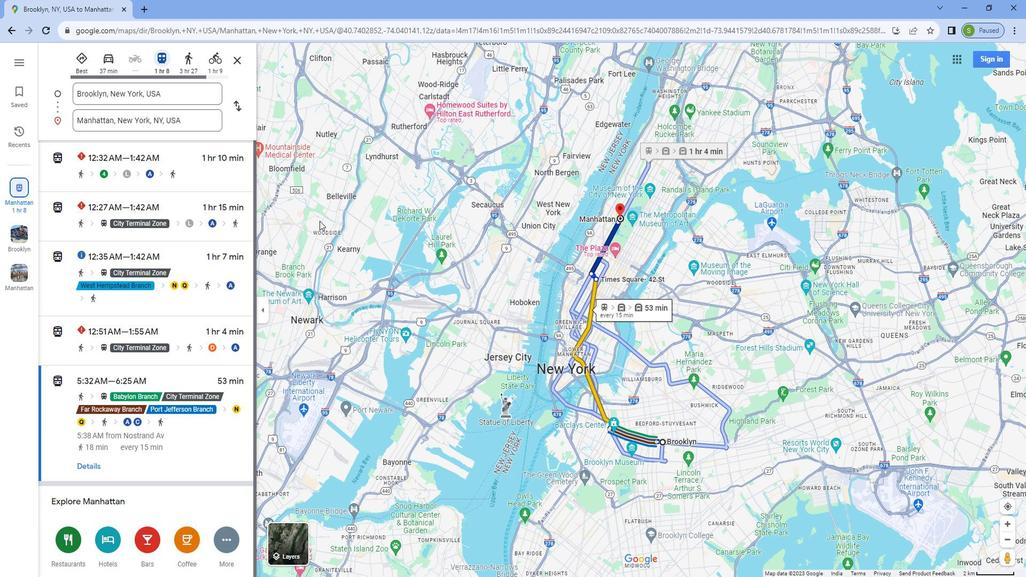 
